 Task: Look for Airbnb options in Balassagyarmat, Hungary from 20th December, 2023 to 30th December, 2023 for 12 adults. Place can be entire room or shared room with 6 bedrooms having 12 beds and 6 bathrooms. Property type can be flat. Amenities needed are: wifi, TV, free parkinig on premises, gym, breakfast.
Action: Mouse moved to (498, 89)
Screenshot: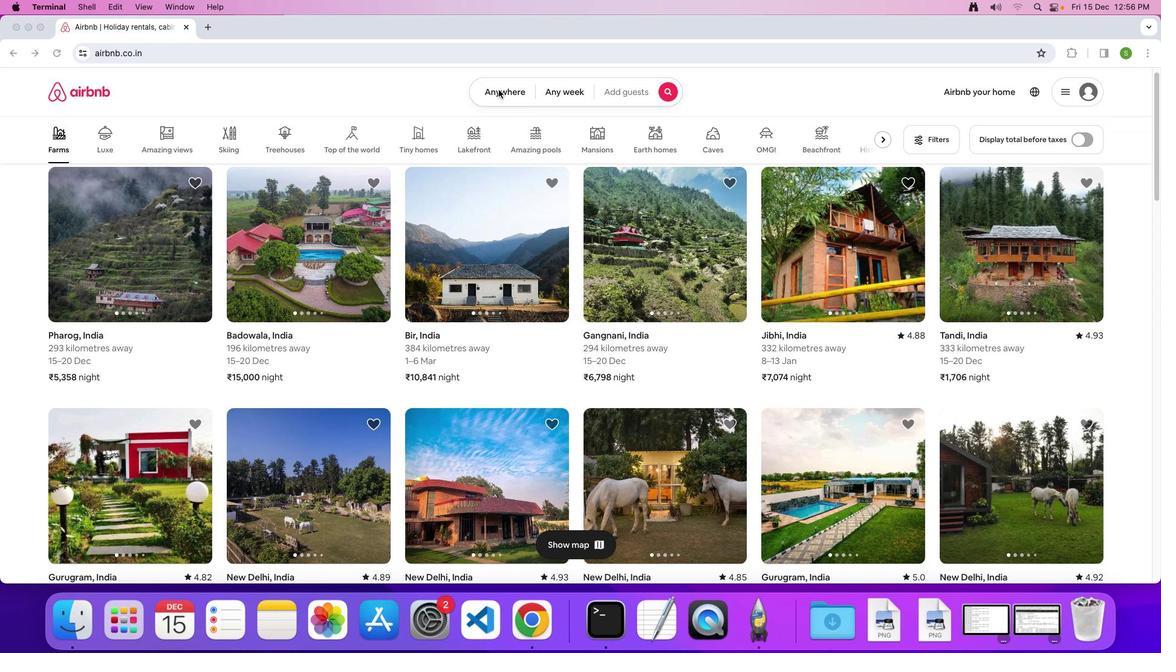 
Action: Mouse pressed left at (498, 89)
Screenshot: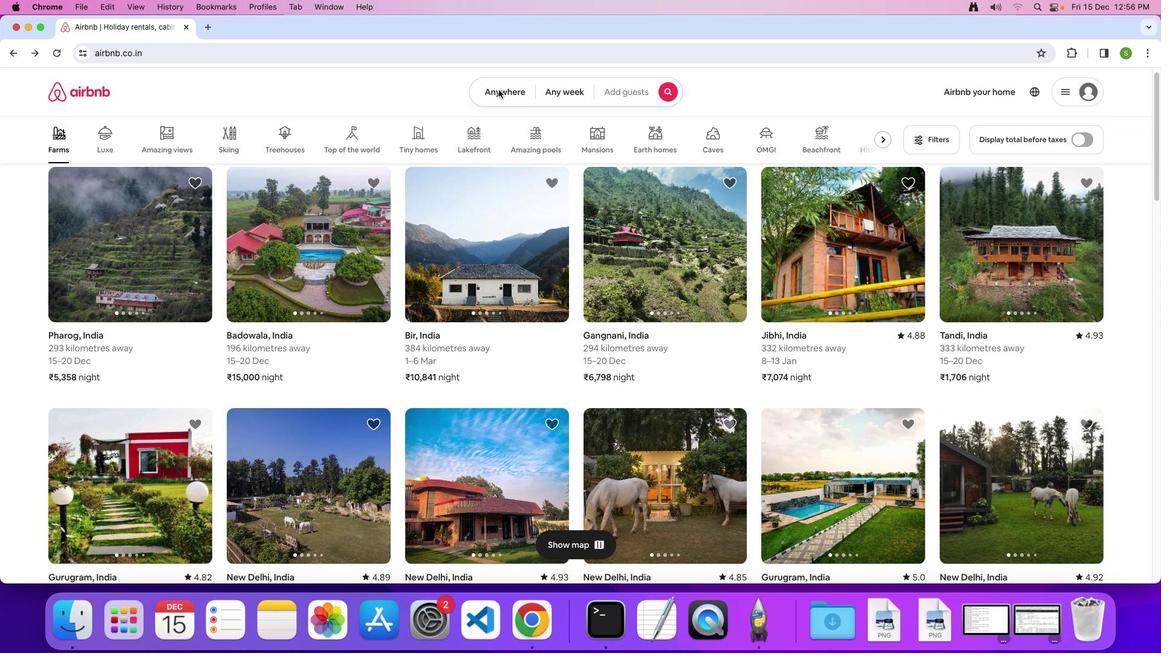 
Action: Mouse moved to (495, 91)
Screenshot: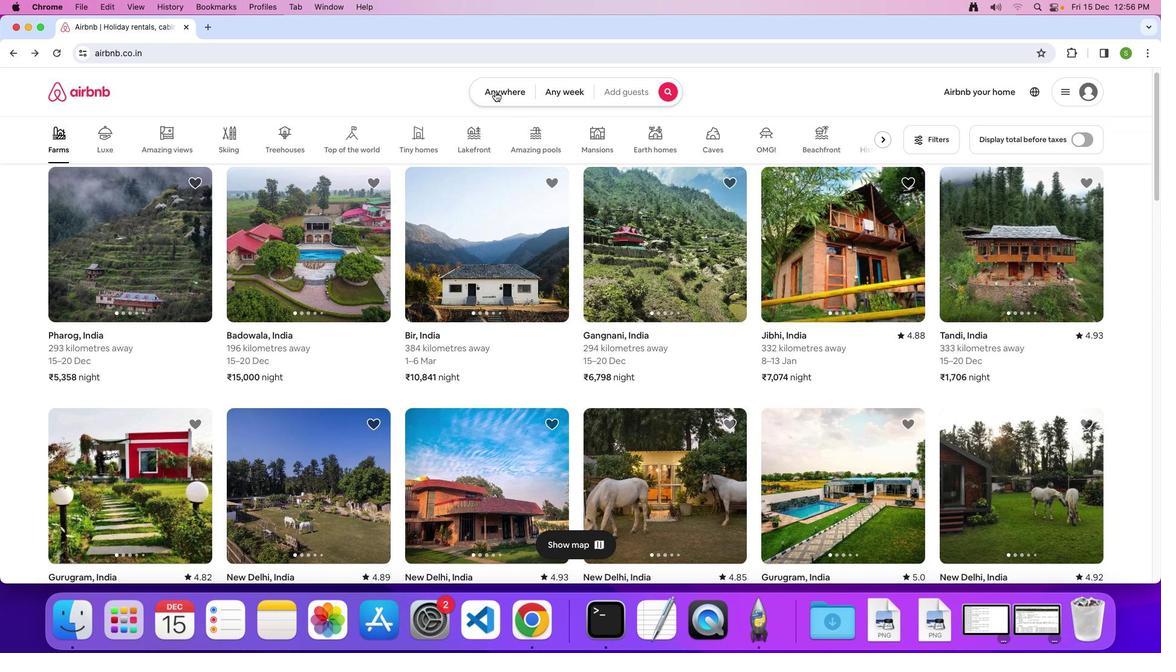 
Action: Mouse pressed left at (495, 91)
Screenshot: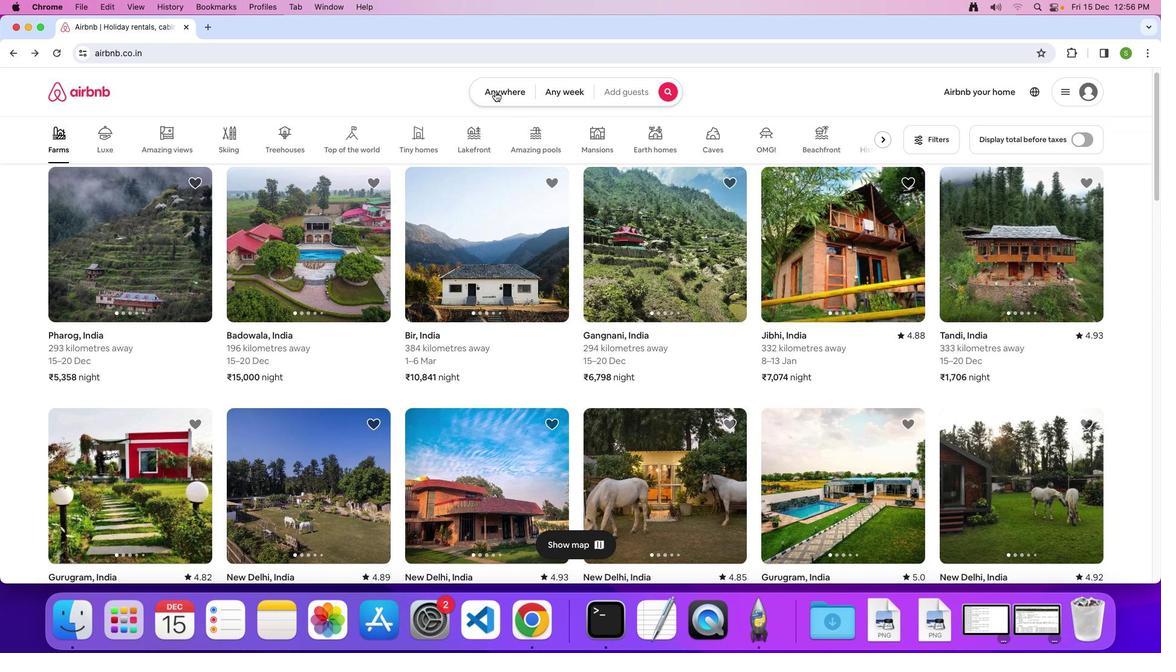 
Action: Mouse moved to (387, 136)
Screenshot: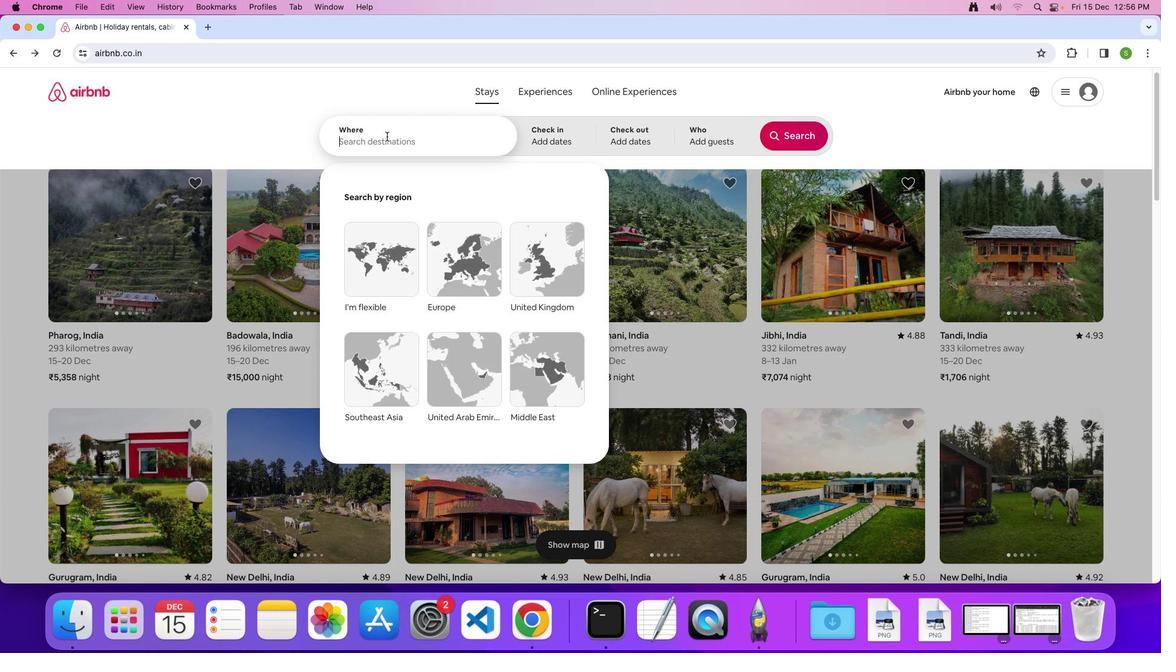 
Action: Mouse pressed left at (387, 136)
Screenshot: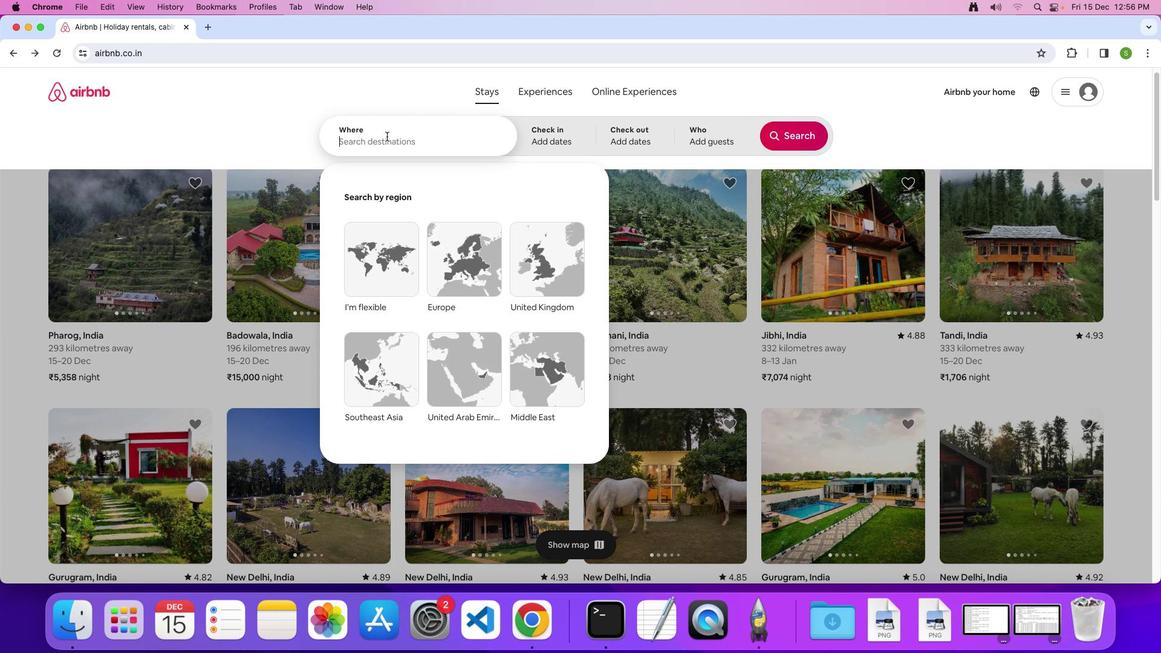 
Action: Key pressed 'B'Key.caps_lock'a''l''a''s''s''a''g''y''a''r''m''a''t'','Key.spaceKey.shift'H''u''n''g''a''r''y'Key.enter
Screenshot: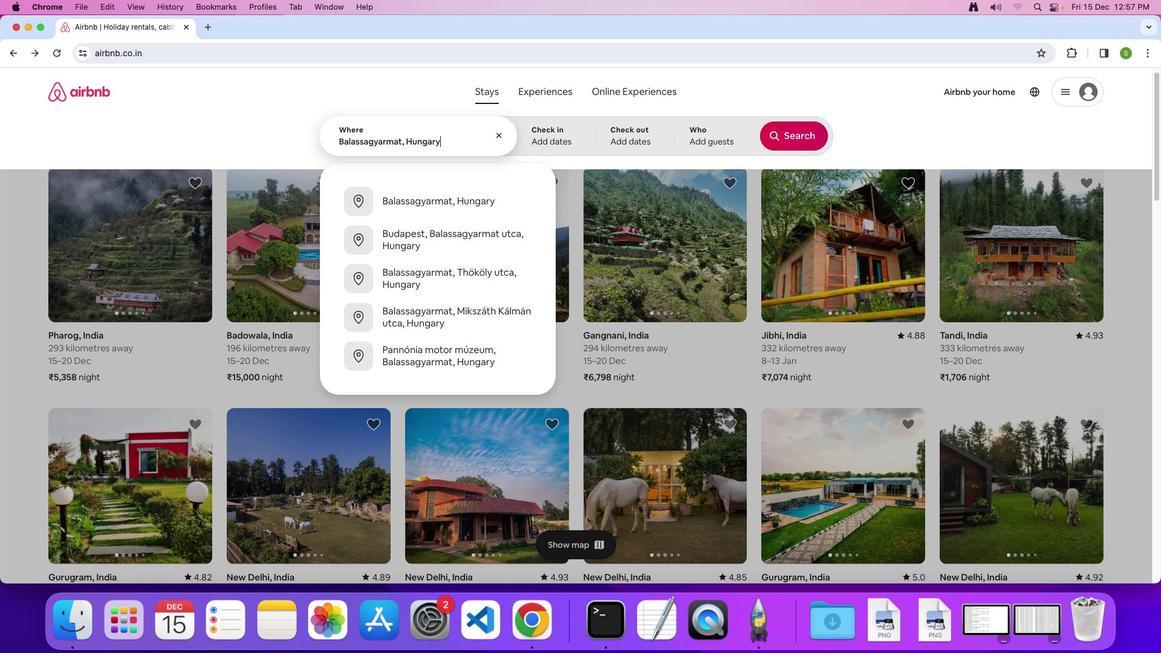 
Action: Mouse moved to (451, 368)
Screenshot: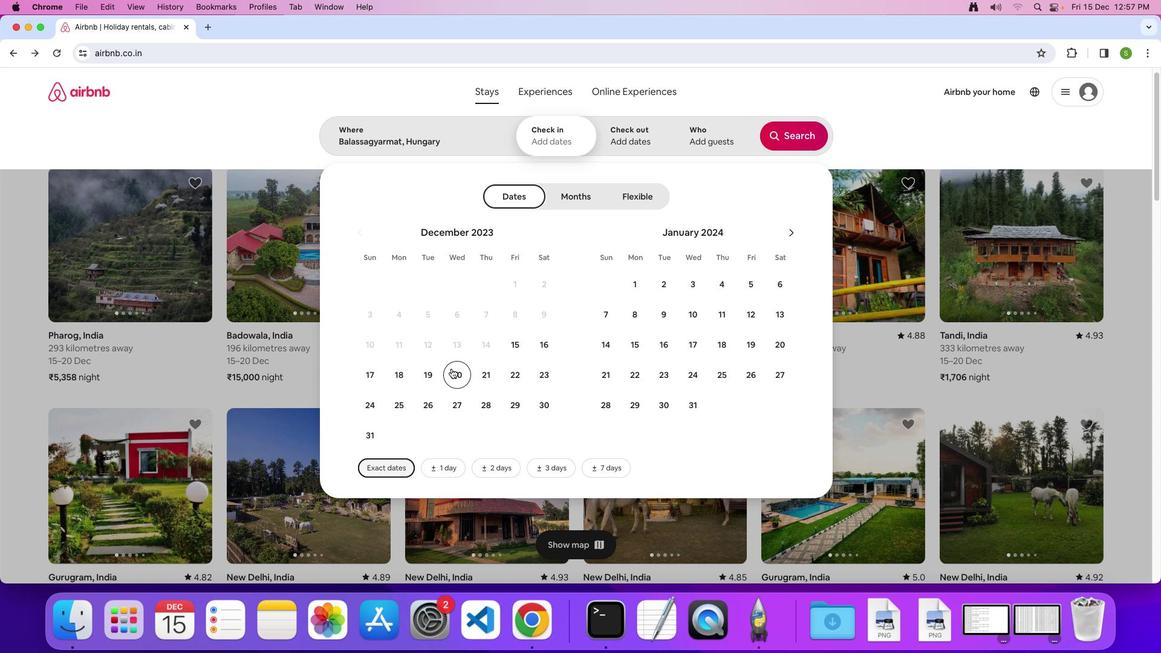 
Action: Mouse pressed left at (451, 368)
Screenshot: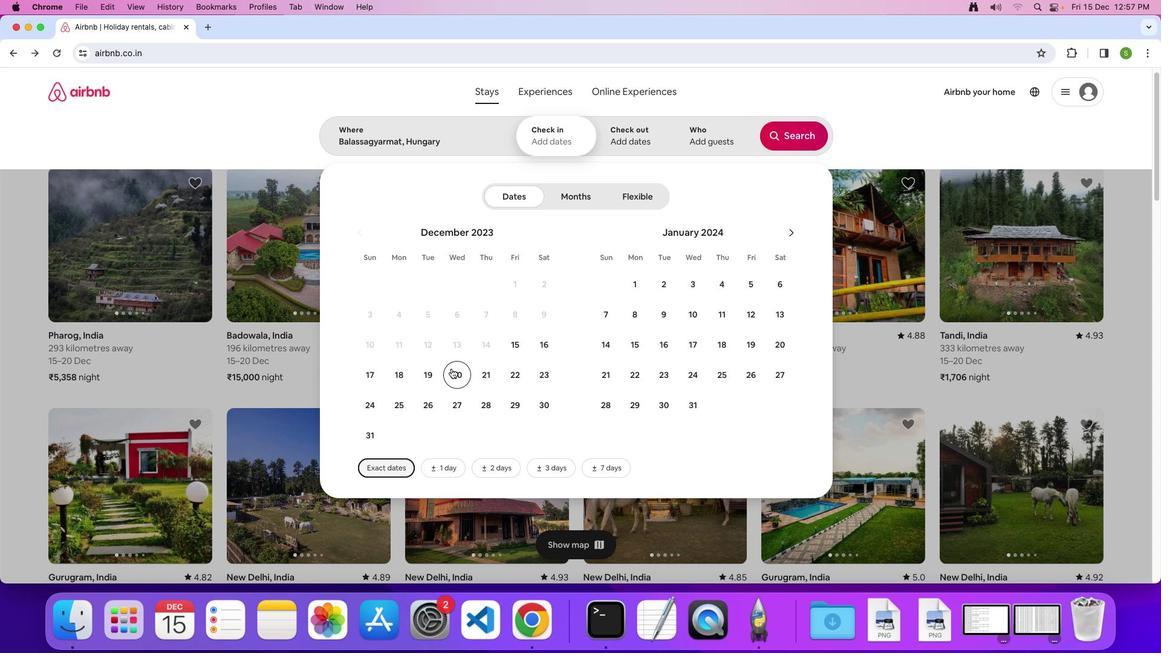 
Action: Mouse moved to (542, 405)
Screenshot: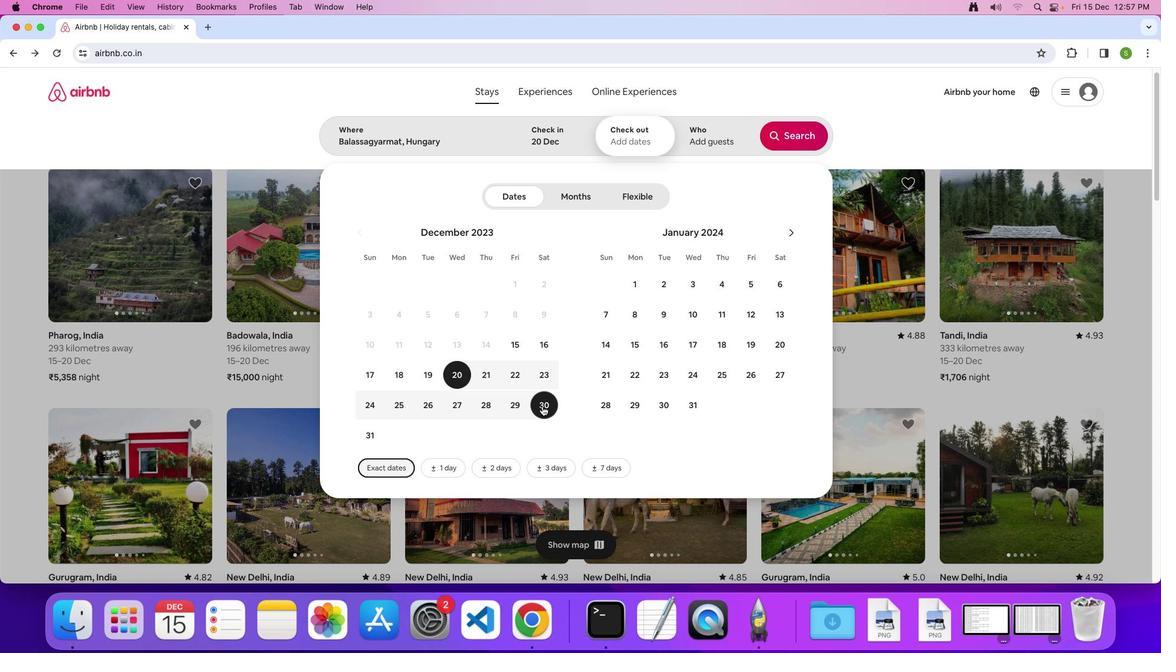 
Action: Mouse pressed left at (542, 405)
Screenshot: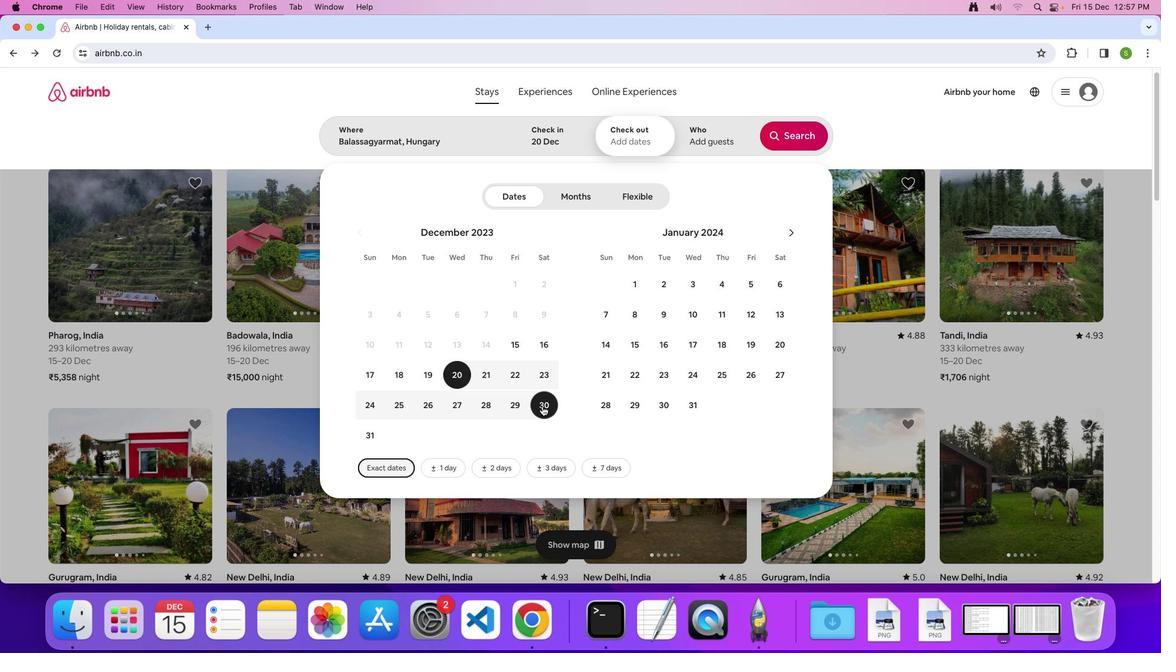
Action: Mouse moved to (707, 143)
Screenshot: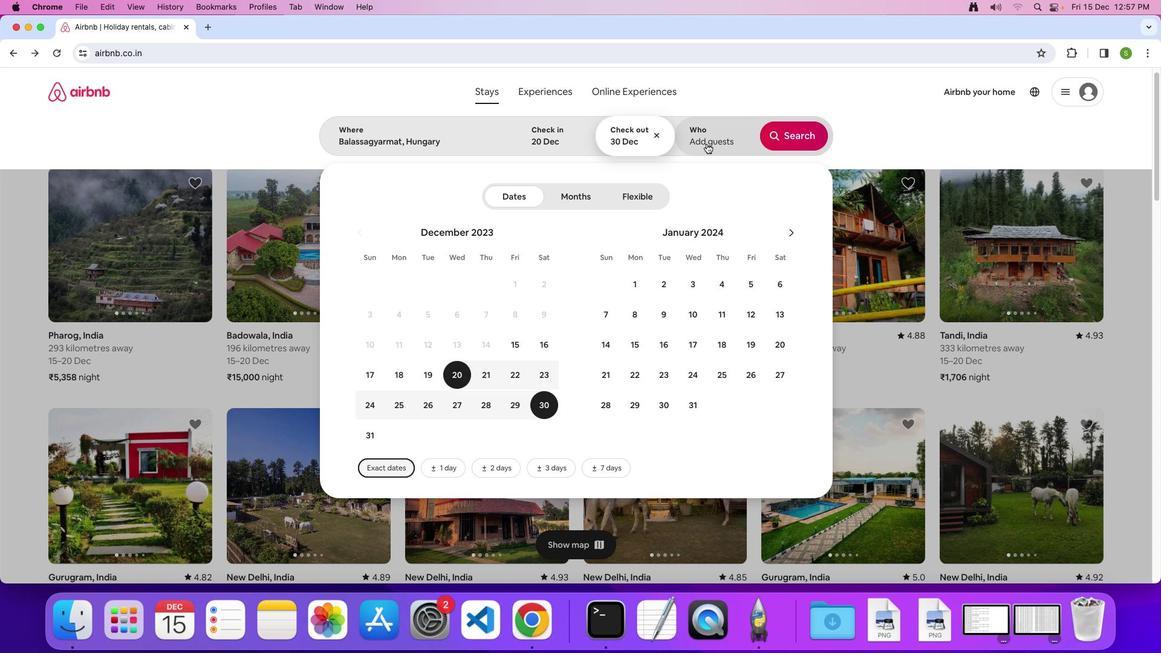 
Action: Mouse pressed left at (707, 143)
Screenshot: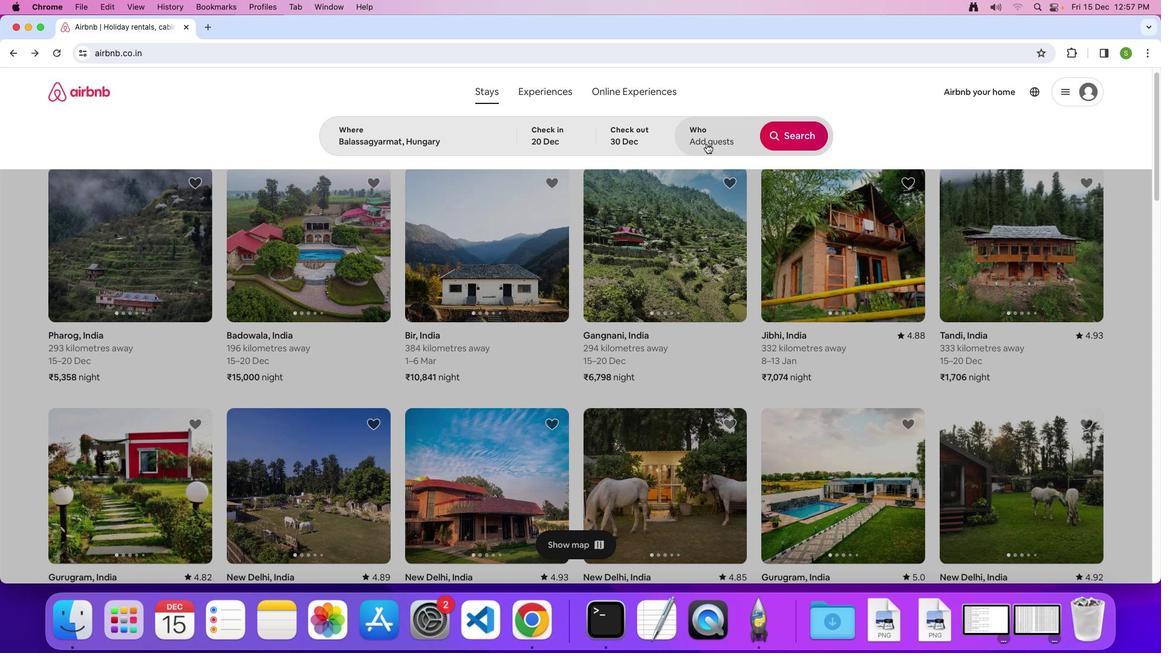 
Action: Mouse moved to (802, 203)
Screenshot: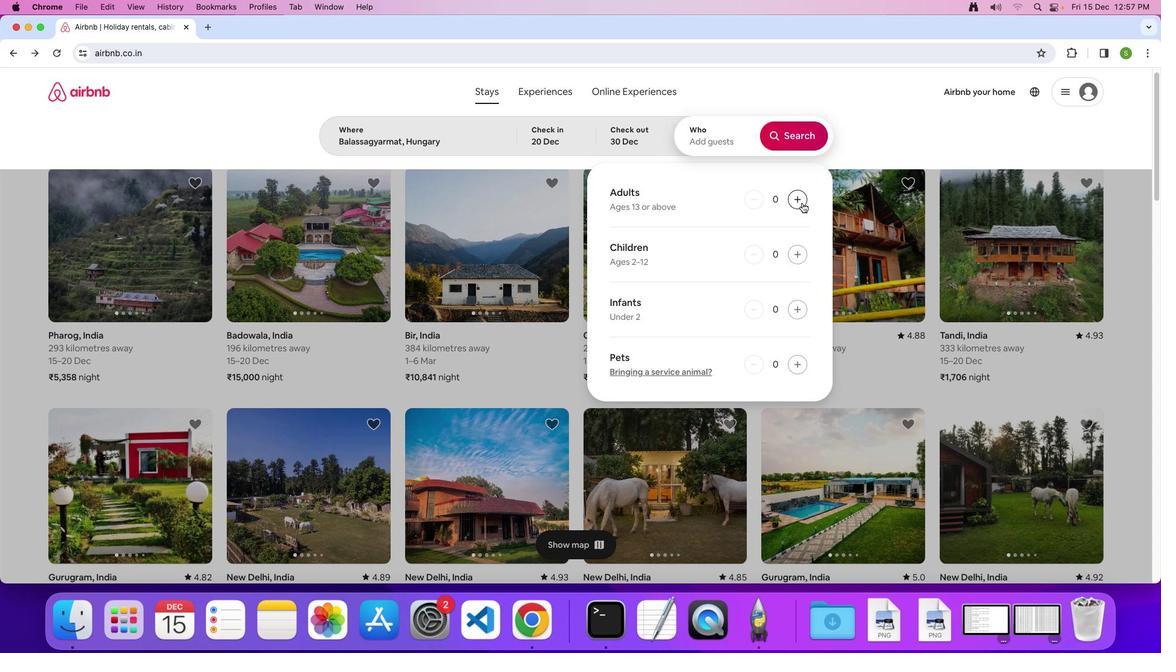 
Action: Mouse pressed left at (802, 203)
Screenshot: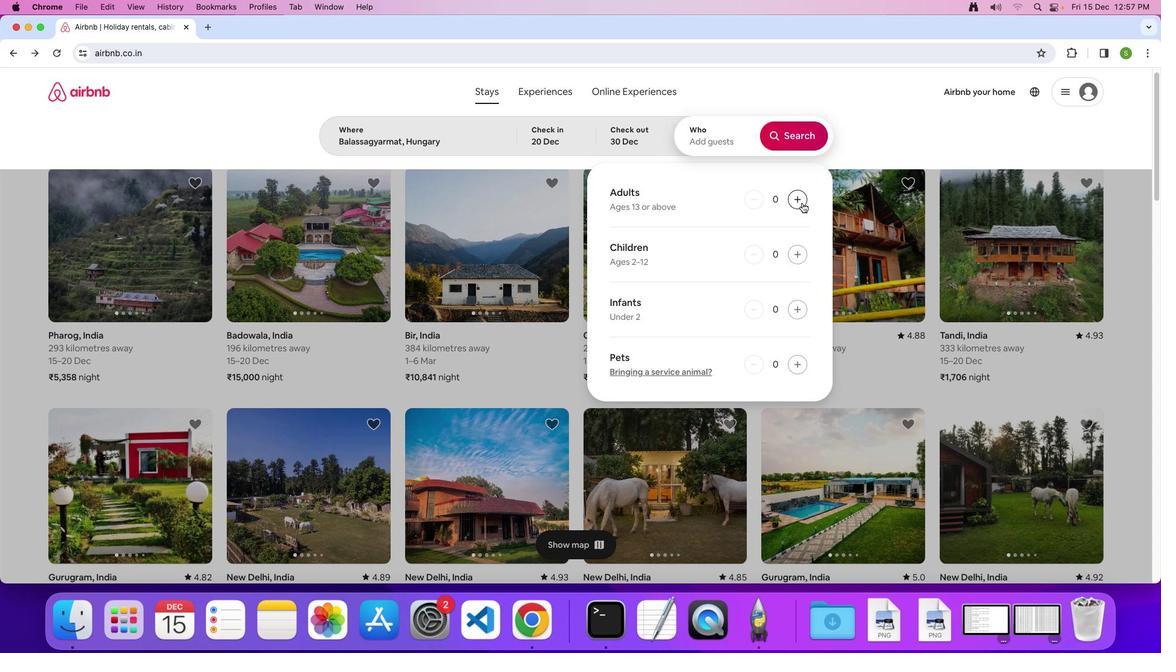 
Action: Mouse pressed left at (802, 203)
Screenshot: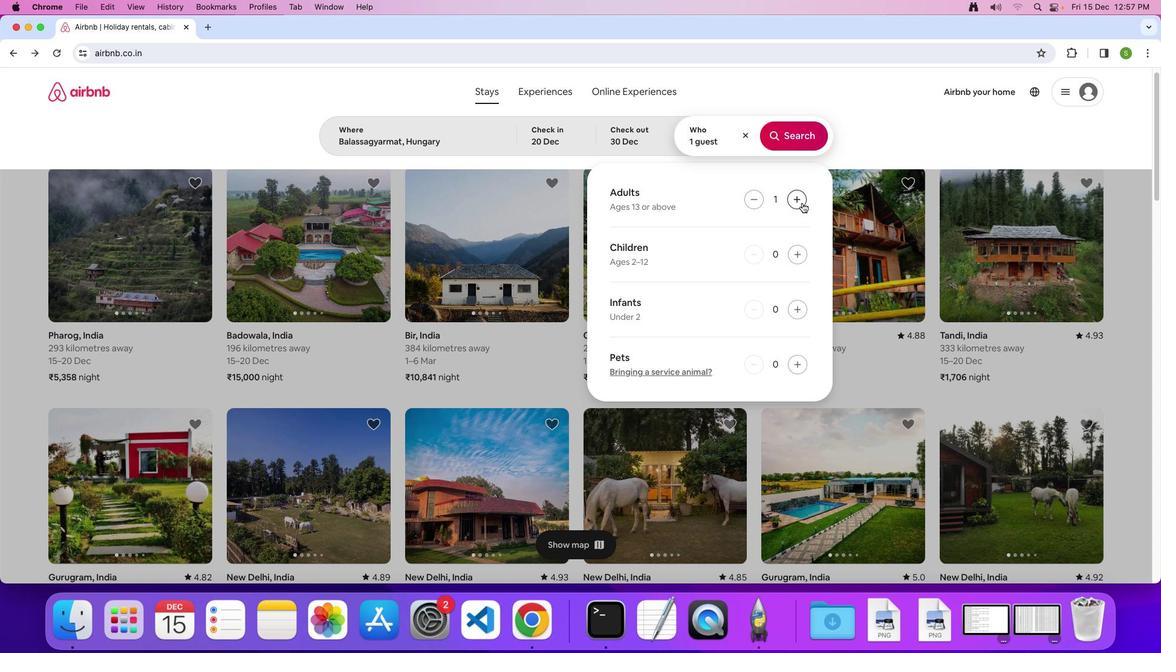 
Action: Mouse pressed left at (802, 203)
Screenshot: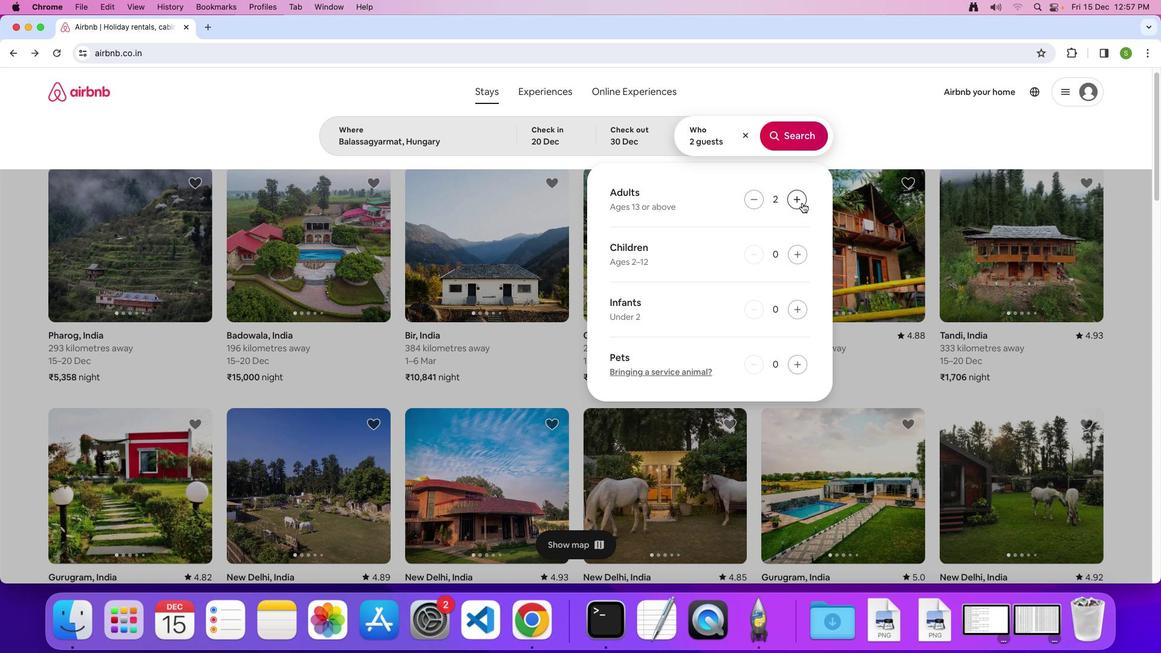 
Action: Mouse pressed left at (802, 203)
Screenshot: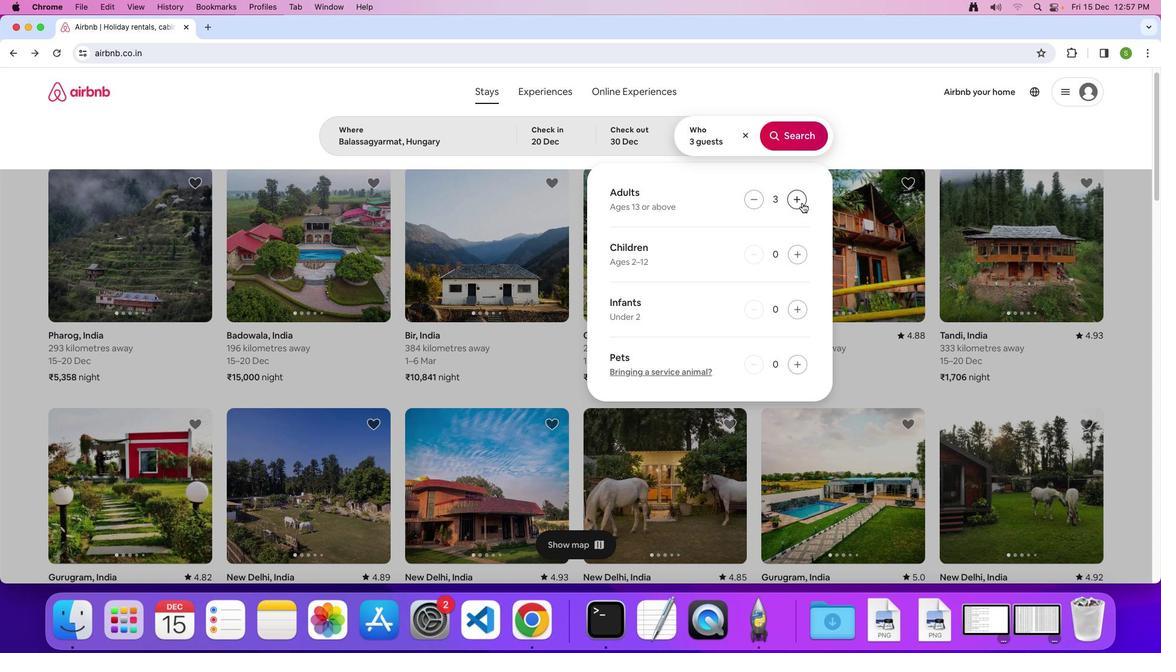 
Action: Mouse pressed left at (802, 203)
Screenshot: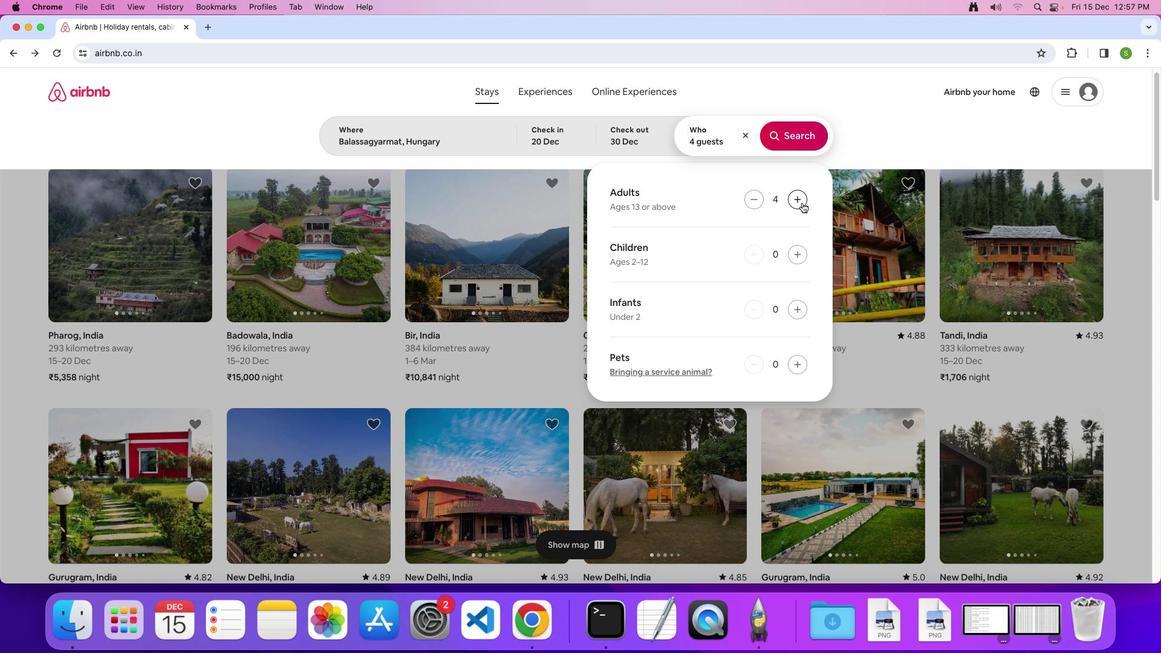 
Action: Mouse pressed left at (802, 203)
Screenshot: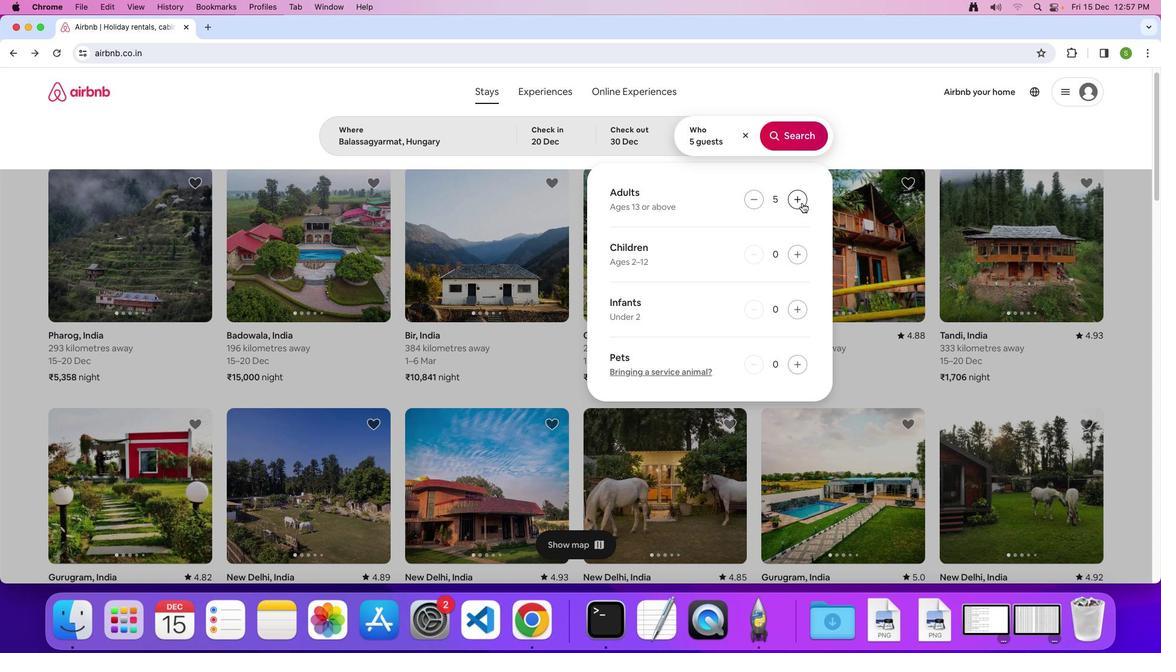 
Action: Mouse pressed left at (802, 203)
Screenshot: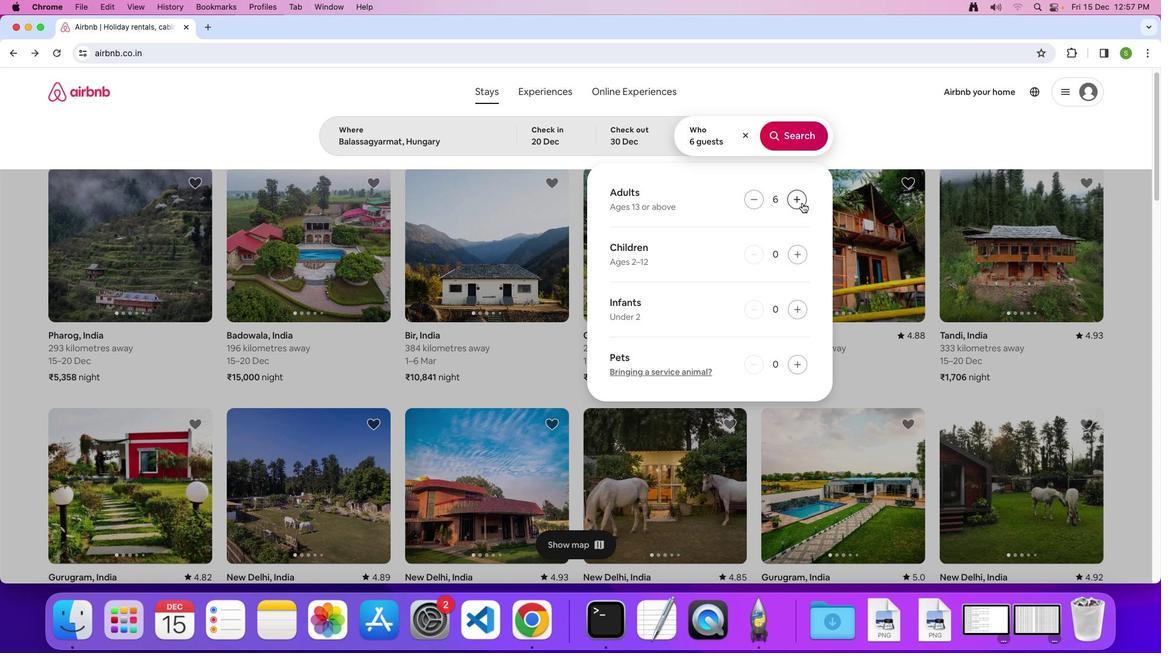 
Action: Mouse pressed left at (802, 203)
Screenshot: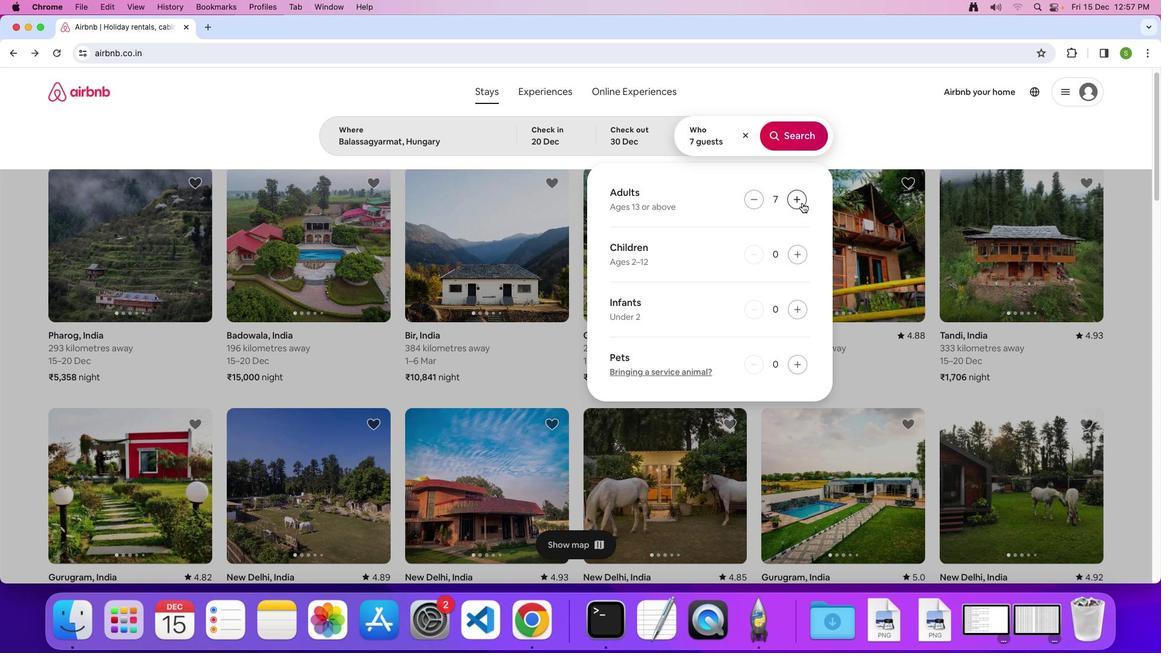 
Action: Mouse pressed left at (802, 203)
Screenshot: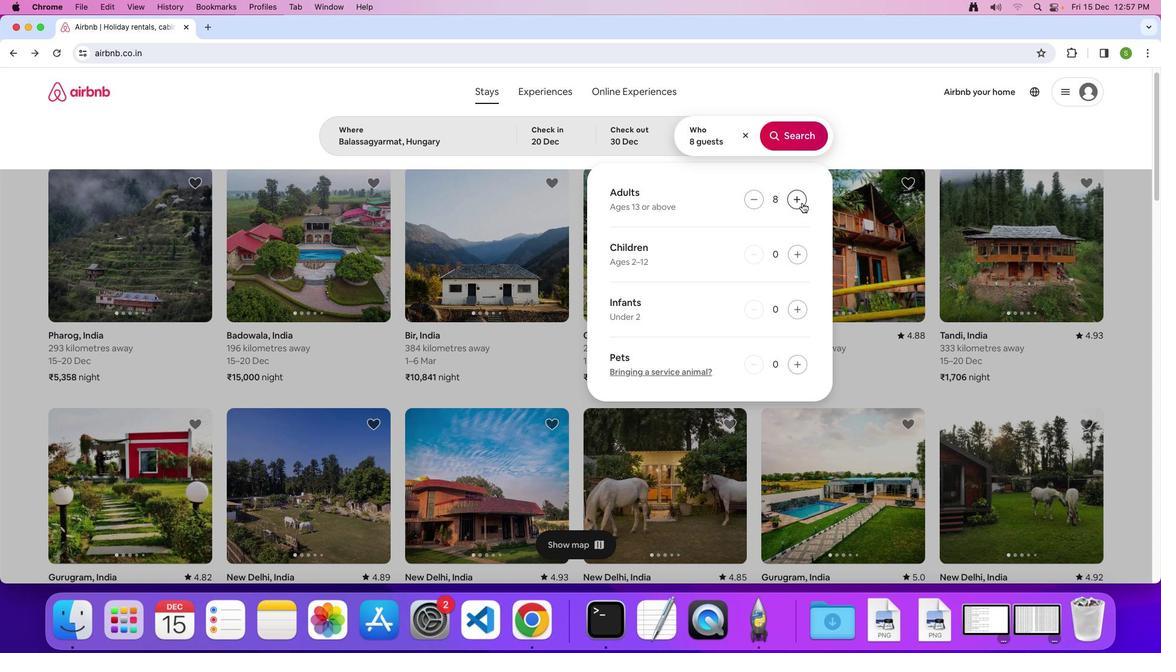 
Action: Mouse pressed left at (802, 203)
Screenshot: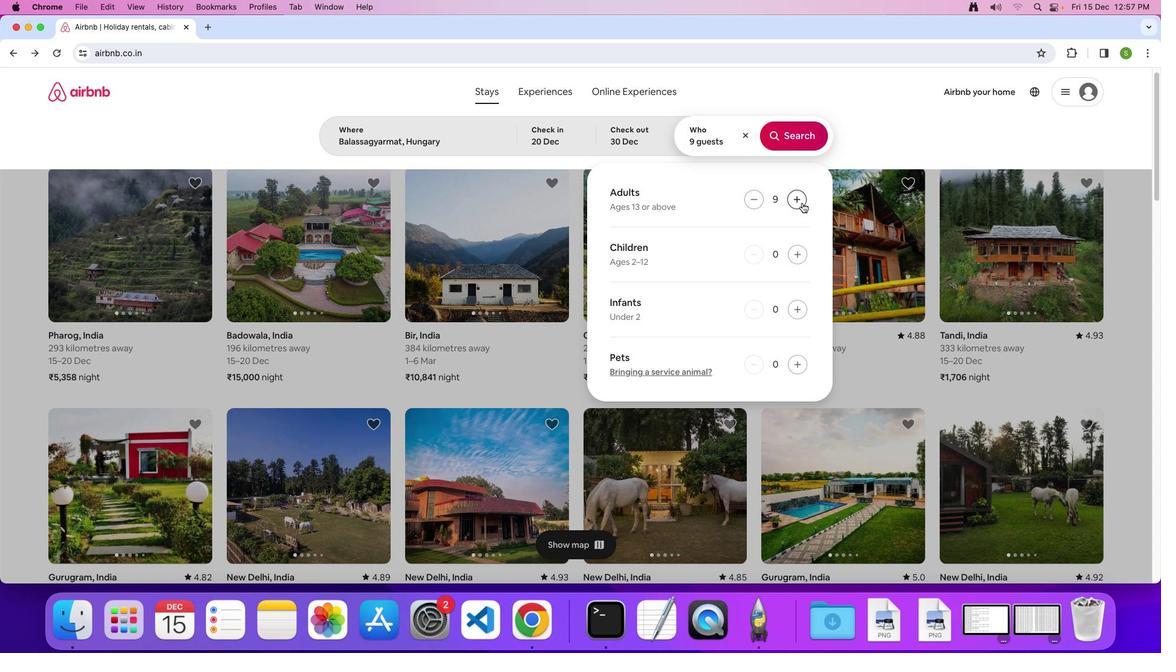 
Action: Mouse pressed left at (802, 203)
Screenshot: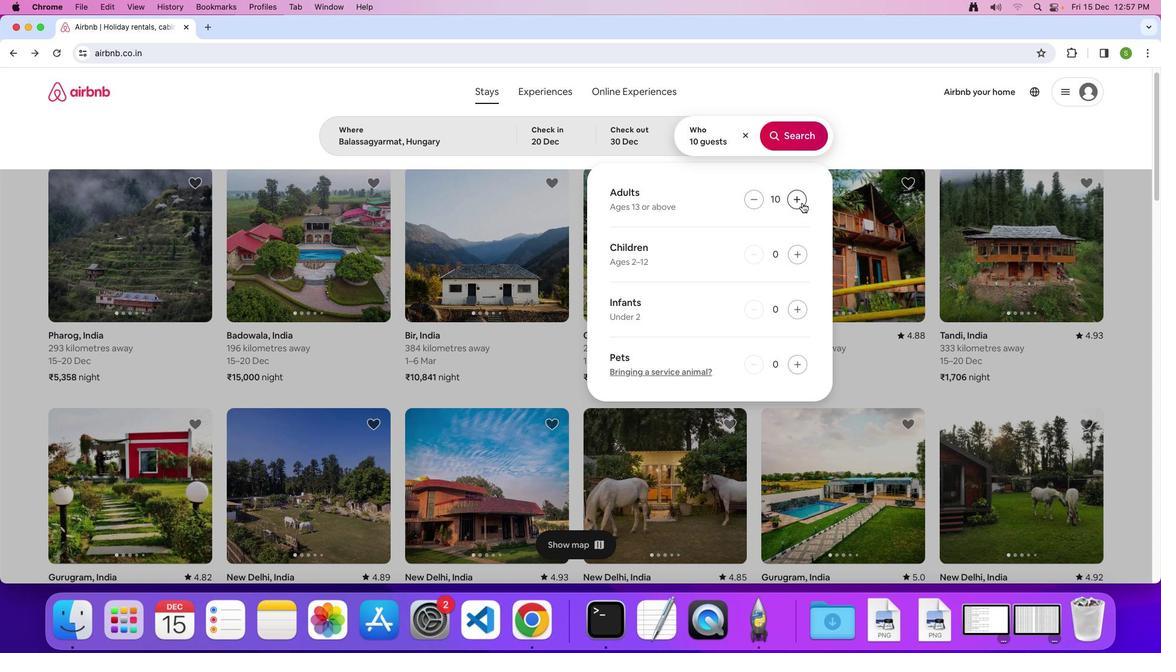 
Action: Mouse pressed left at (802, 203)
Screenshot: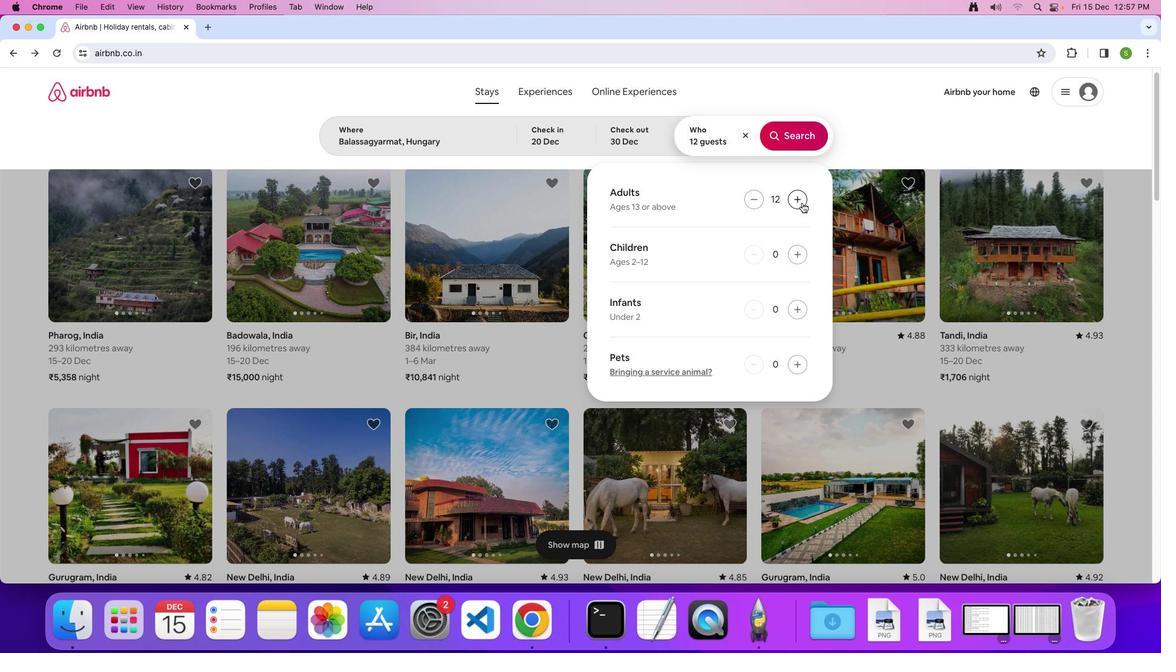 
Action: Mouse moved to (803, 139)
Screenshot: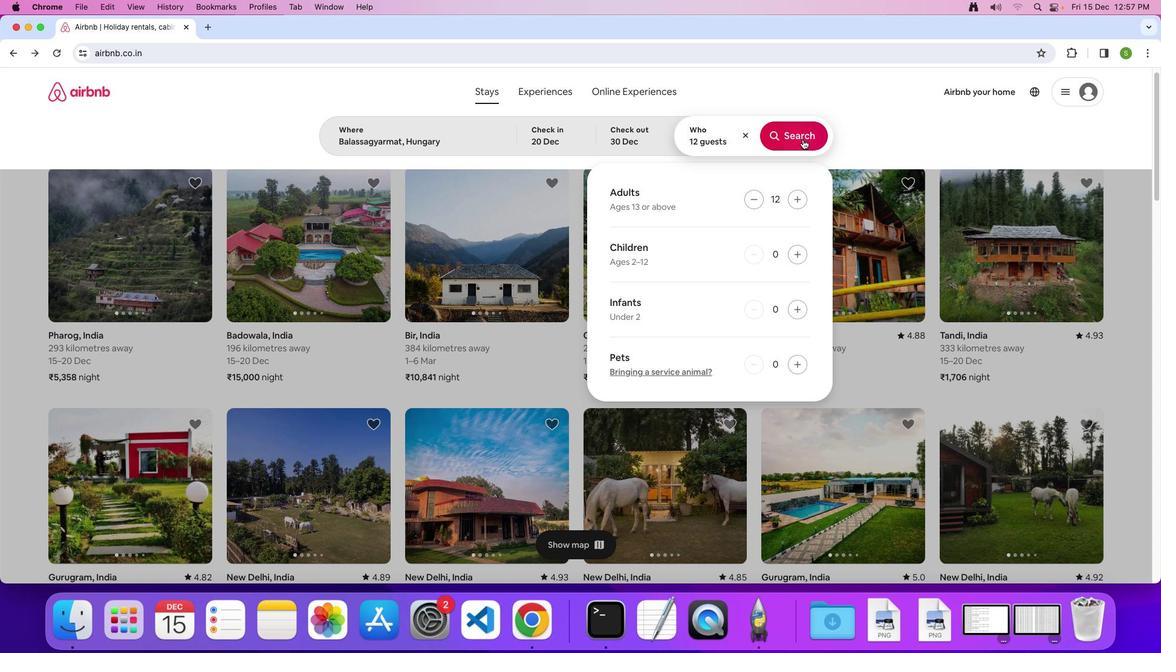 
Action: Mouse pressed left at (803, 139)
Screenshot: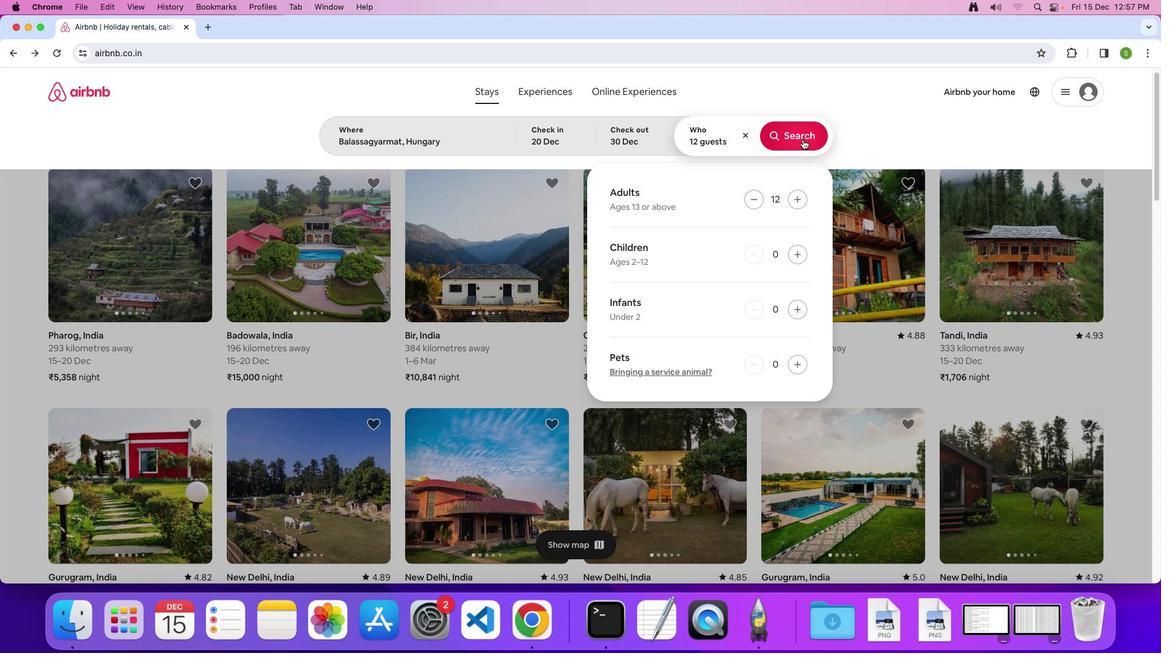 
Action: Mouse moved to (981, 143)
Screenshot: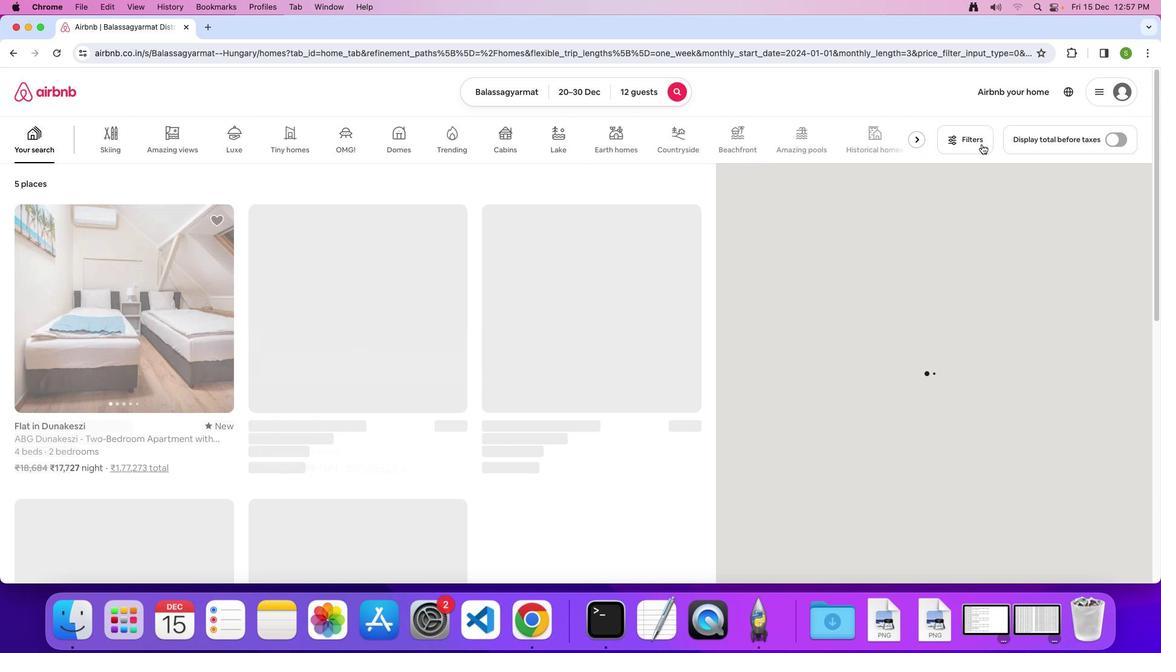 
Action: Mouse pressed left at (981, 143)
Screenshot: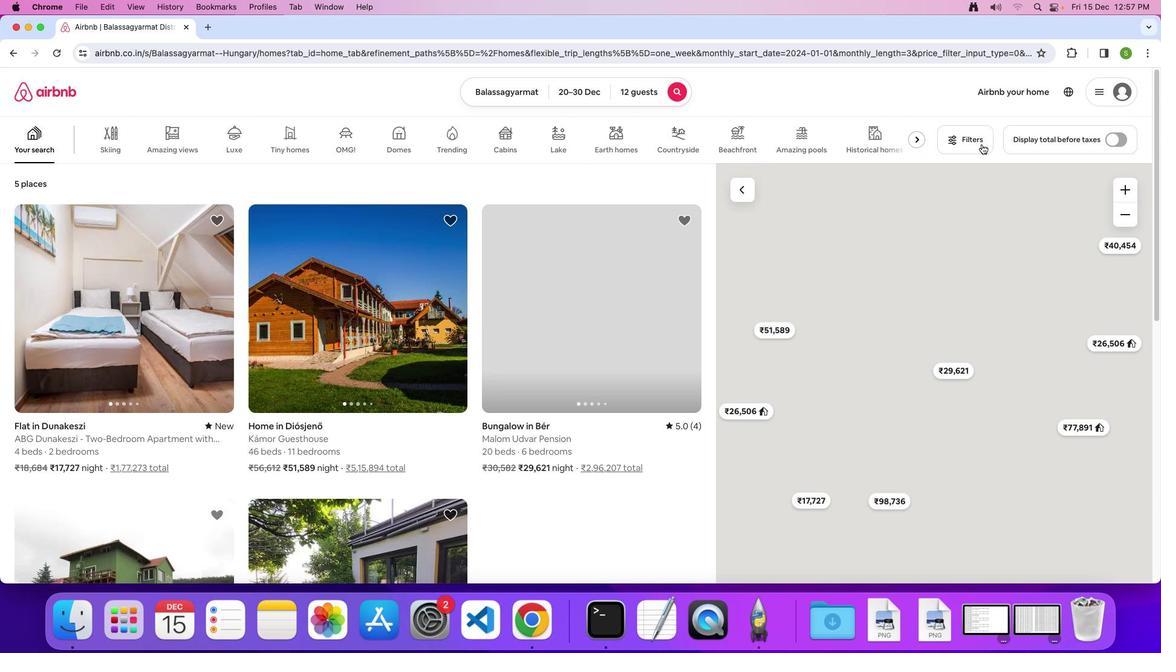 
Action: Mouse moved to (518, 382)
Screenshot: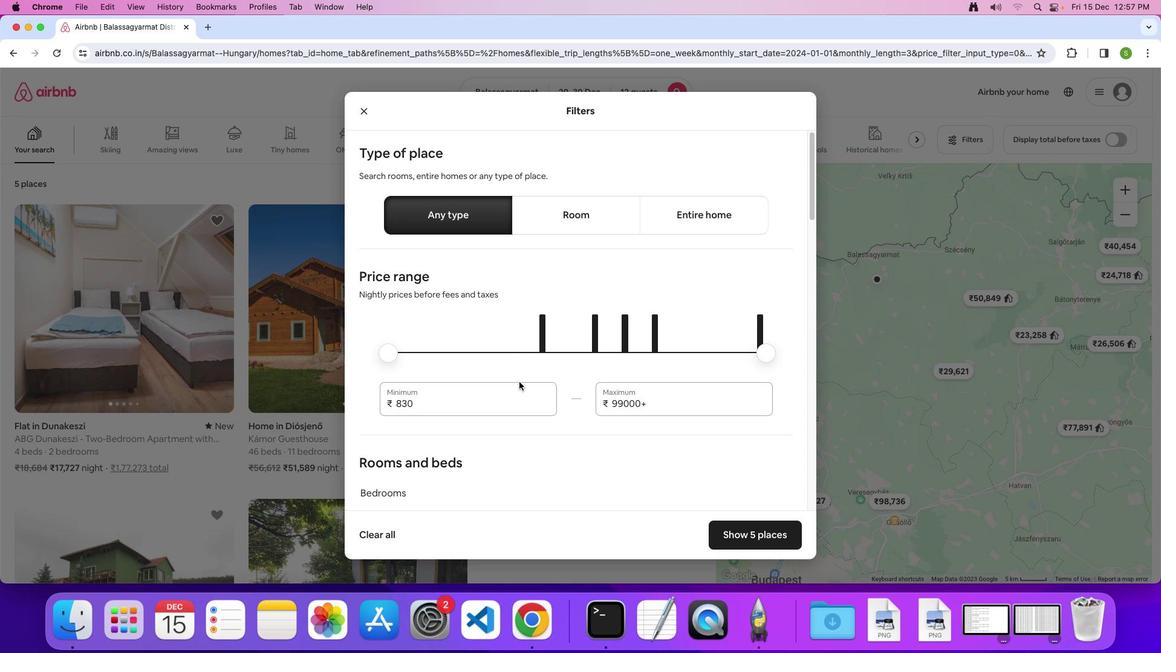 
Action: Mouse scrolled (518, 382) with delta (0, 0)
Screenshot: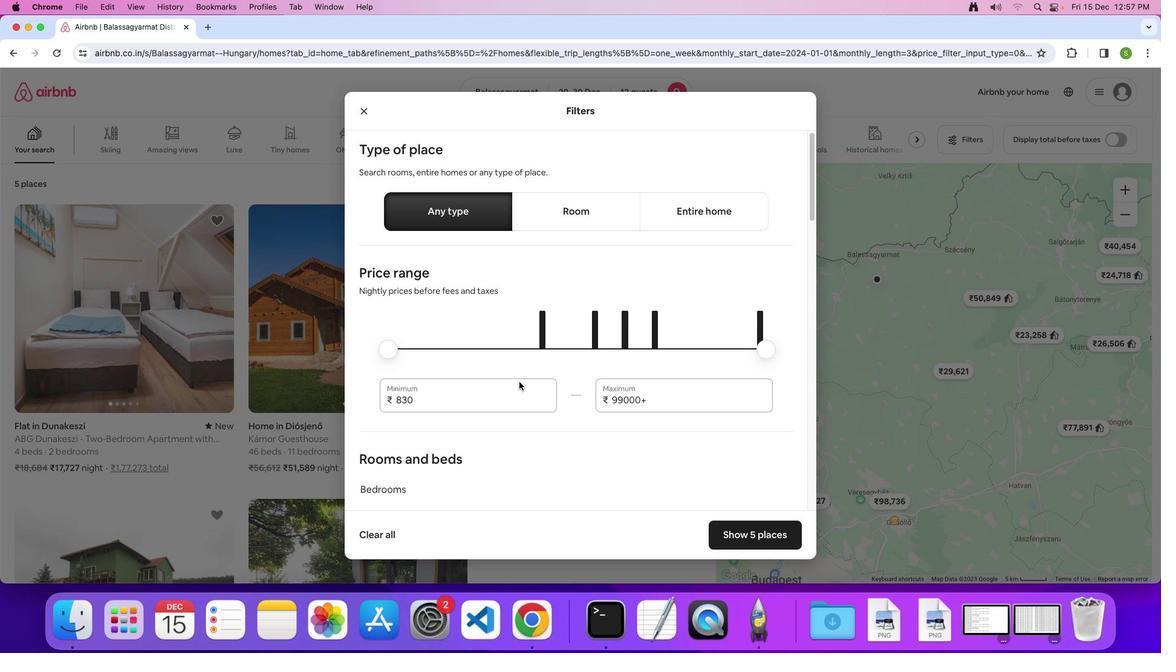 
Action: Mouse scrolled (518, 382) with delta (0, 0)
Screenshot: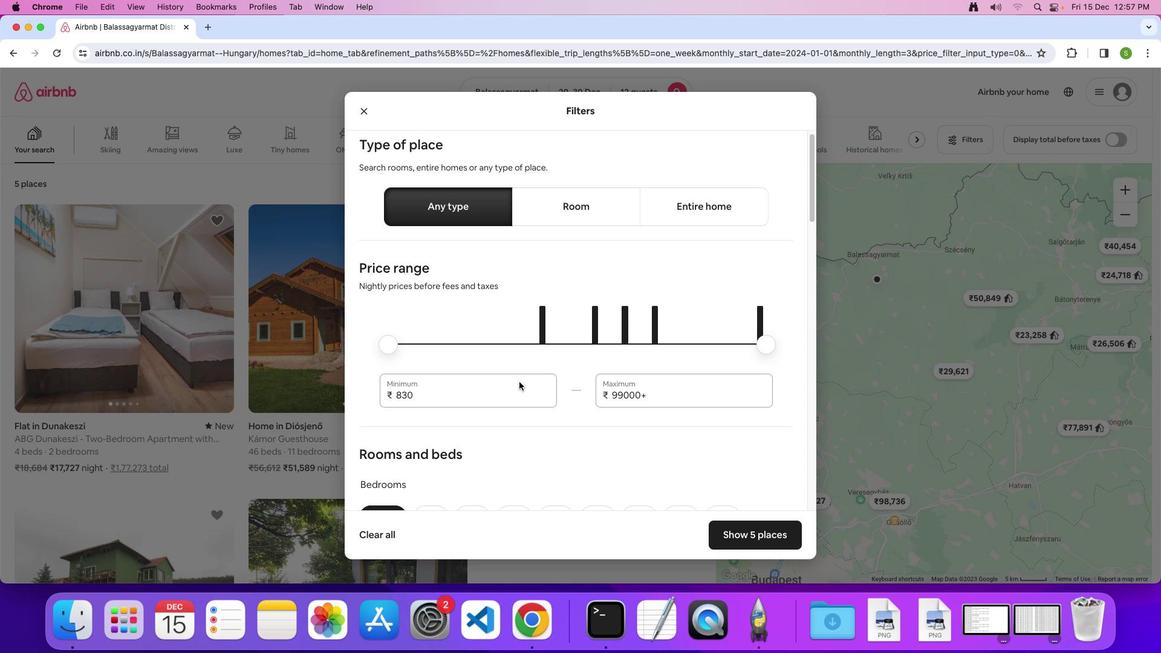 
Action: Mouse scrolled (518, 382) with delta (0, 0)
Screenshot: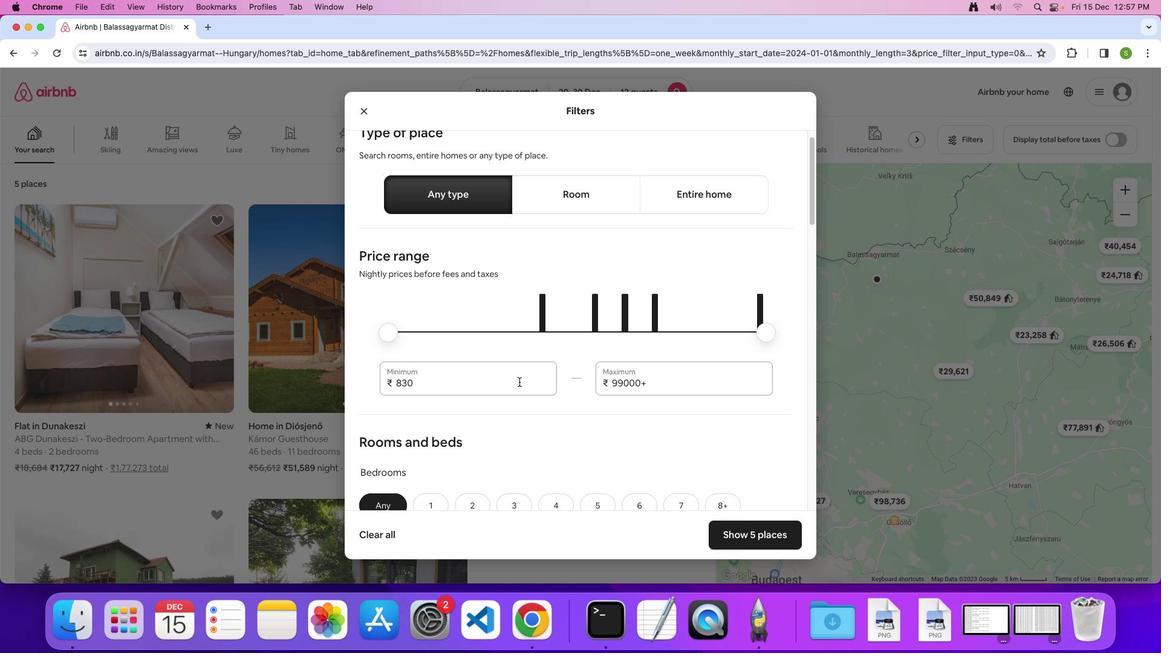 
Action: Mouse scrolled (518, 382) with delta (0, 0)
Screenshot: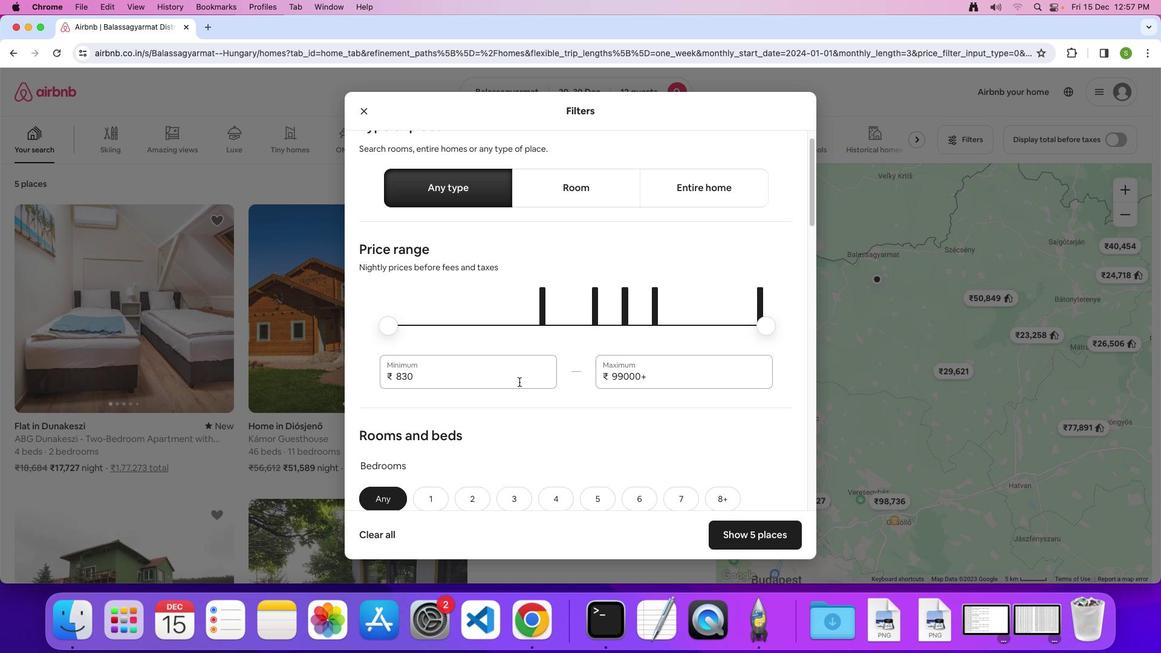 
Action: Mouse scrolled (518, 382) with delta (0, 0)
Screenshot: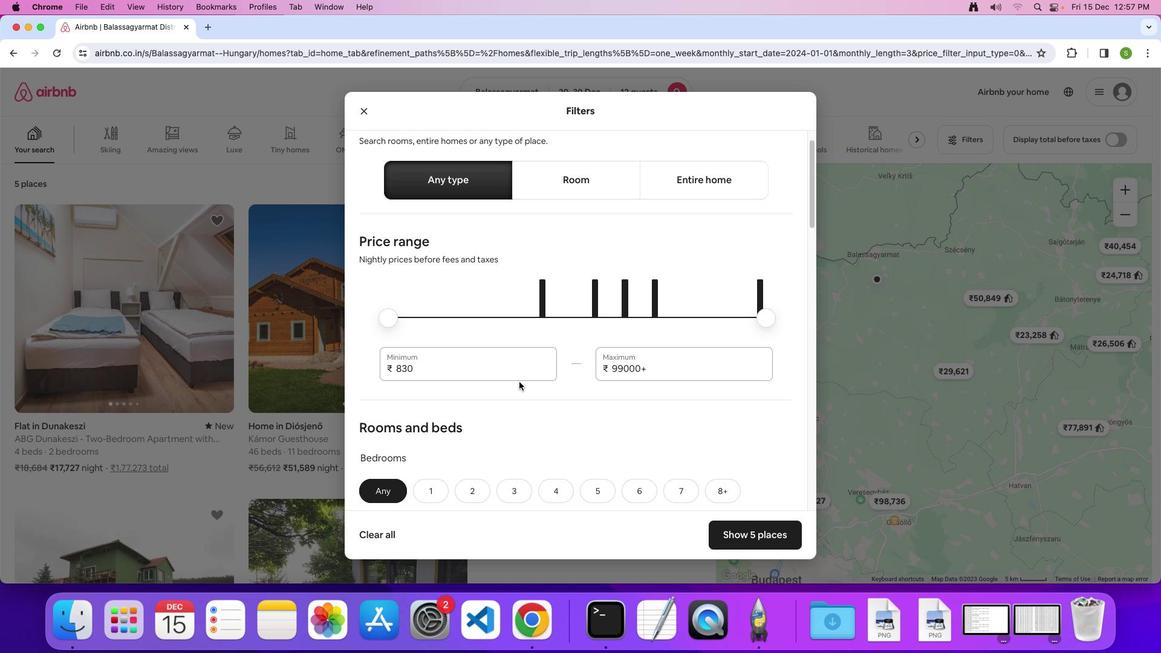 
Action: Mouse scrolled (518, 382) with delta (0, 0)
Screenshot: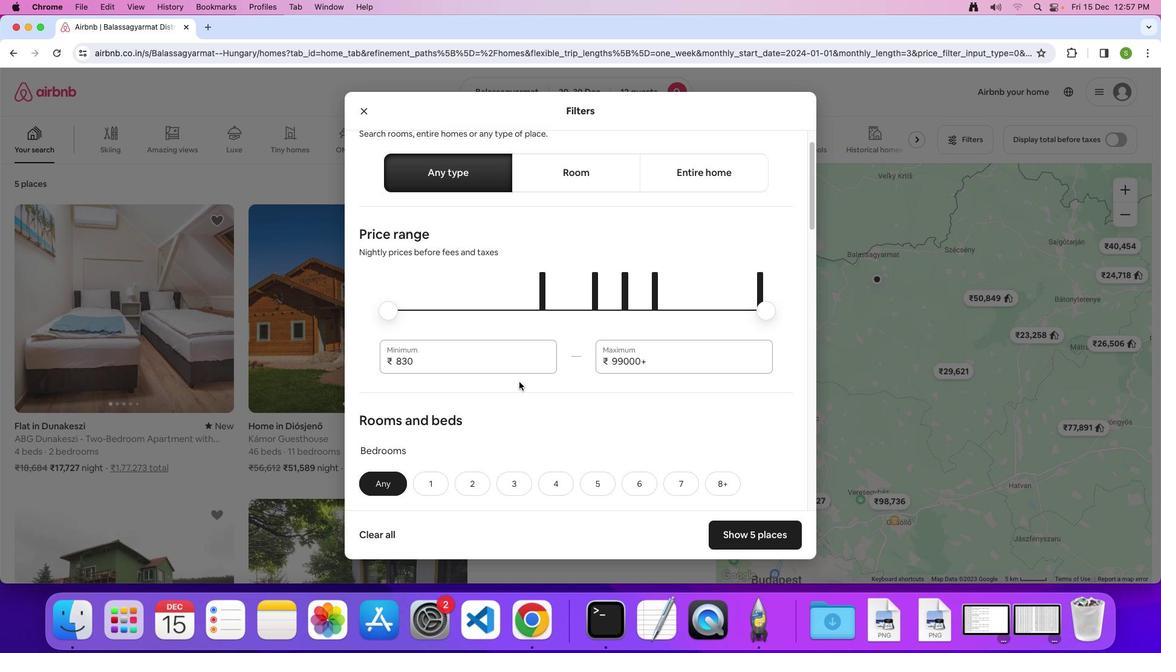 
Action: Mouse scrolled (518, 382) with delta (0, 0)
Screenshot: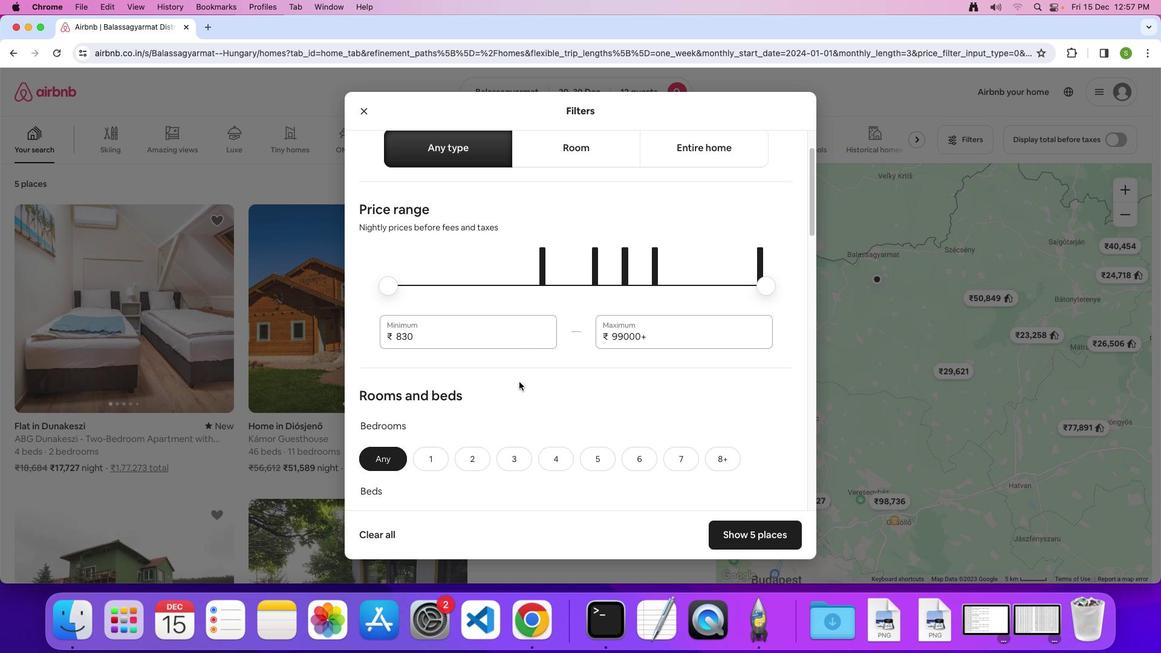 
Action: Mouse moved to (528, 313)
Screenshot: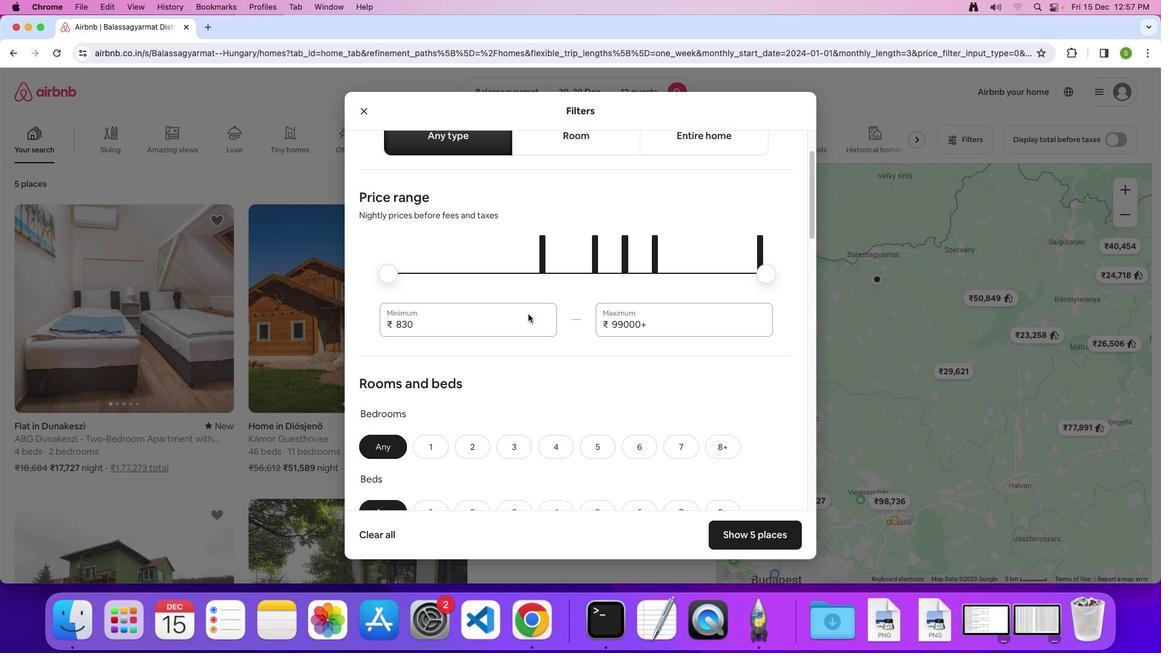 
Action: Mouse scrolled (528, 313) with delta (0, 0)
Screenshot: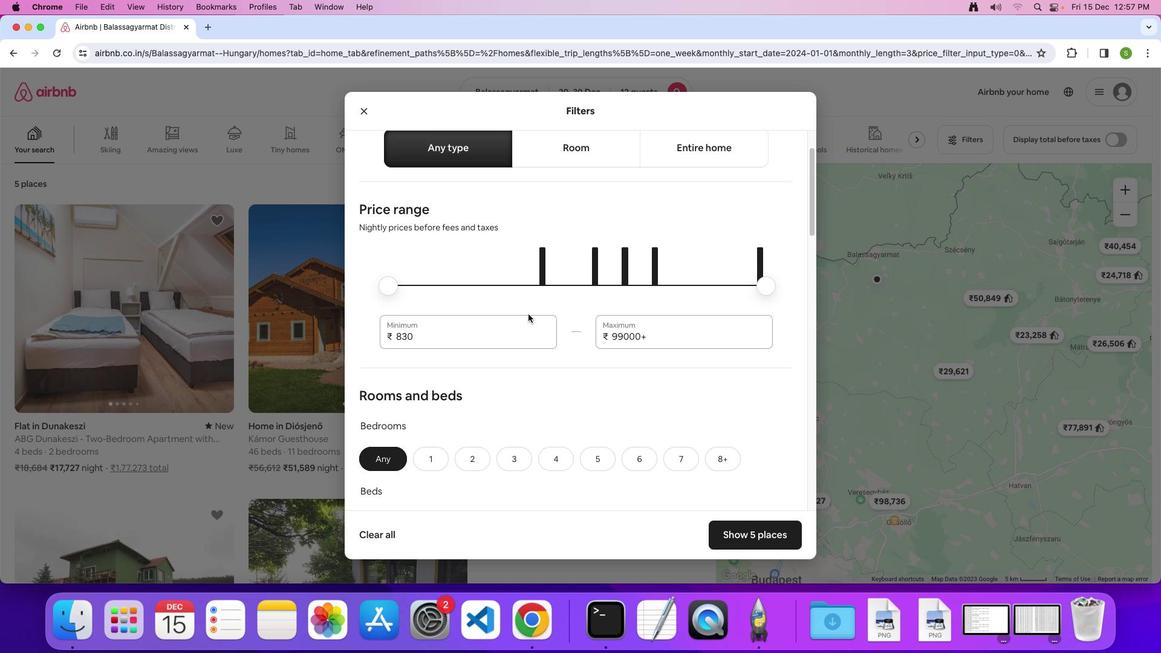 
Action: Mouse scrolled (528, 313) with delta (0, 0)
Screenshot: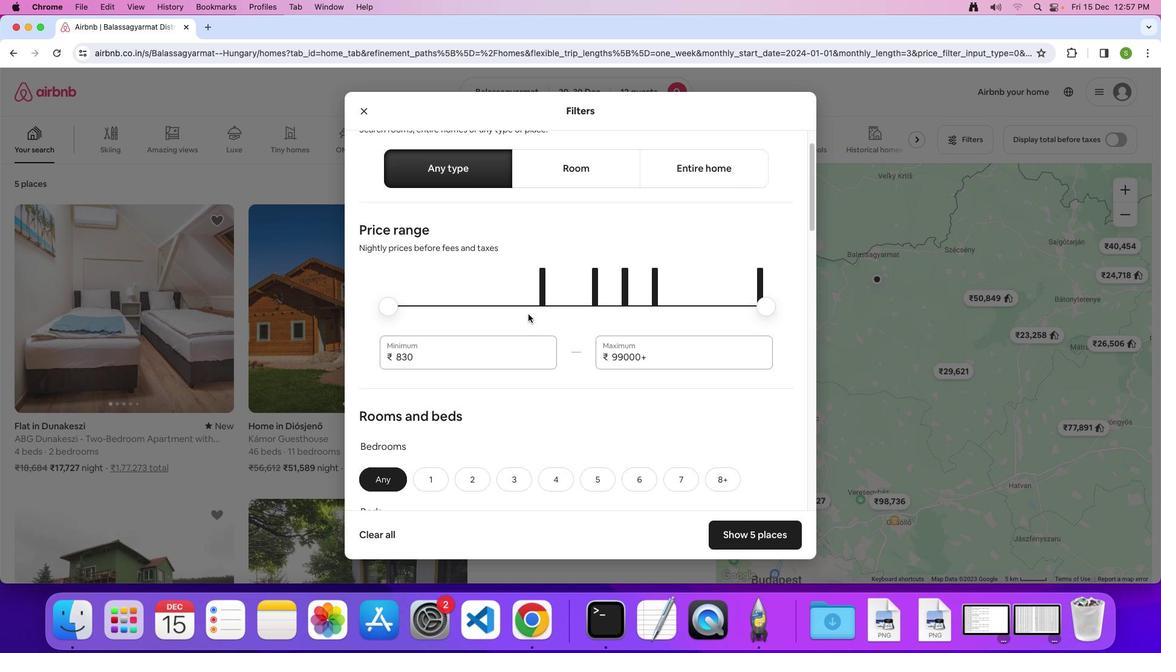 
Action: Mouse scrolled (528, 313) with delta (0, 3)
Screenshot: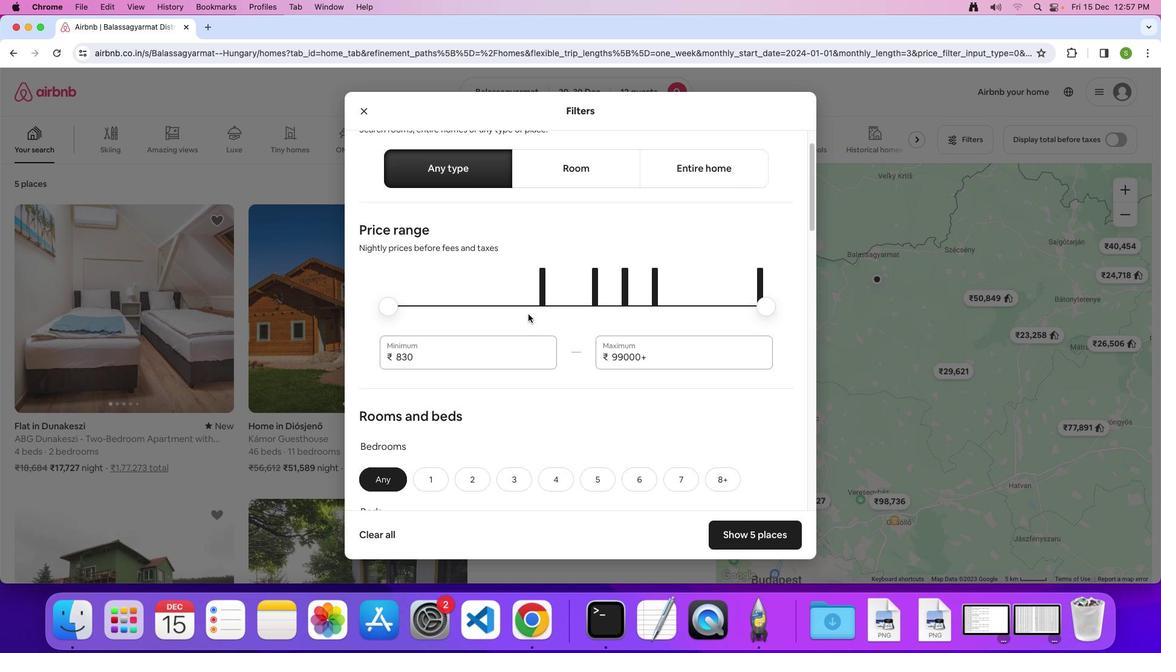 
Action: Mouse scrolled (528, 313) with delta (0, 4)
Screenshot: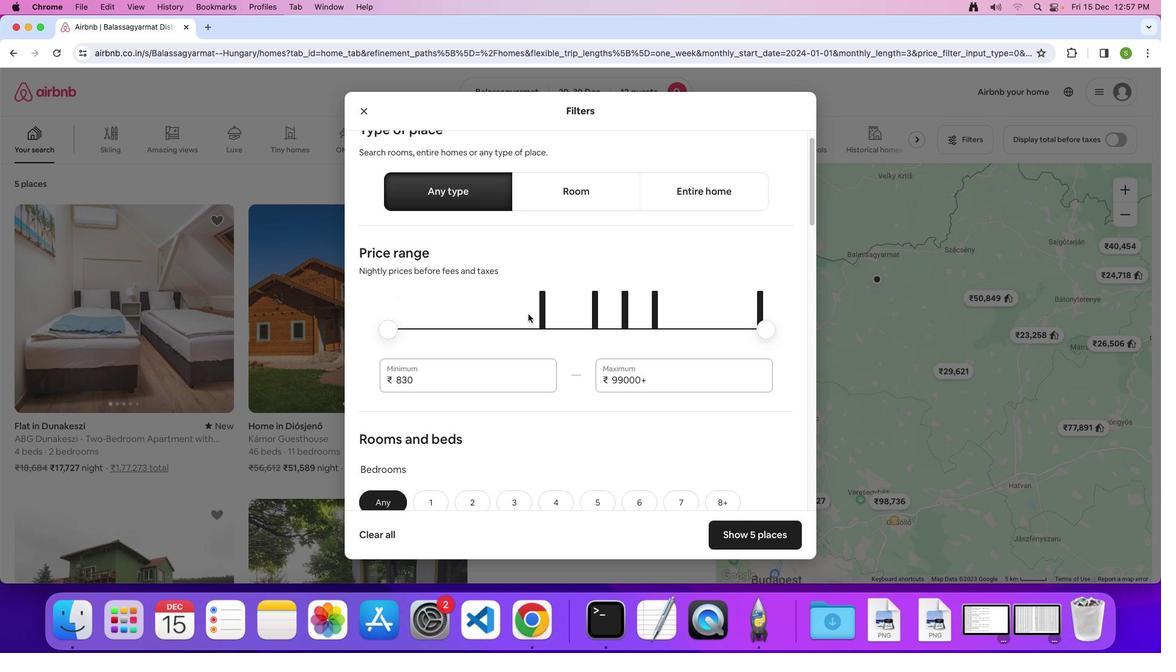 
Action: Mouse moved to (583, 213)
Screenshot: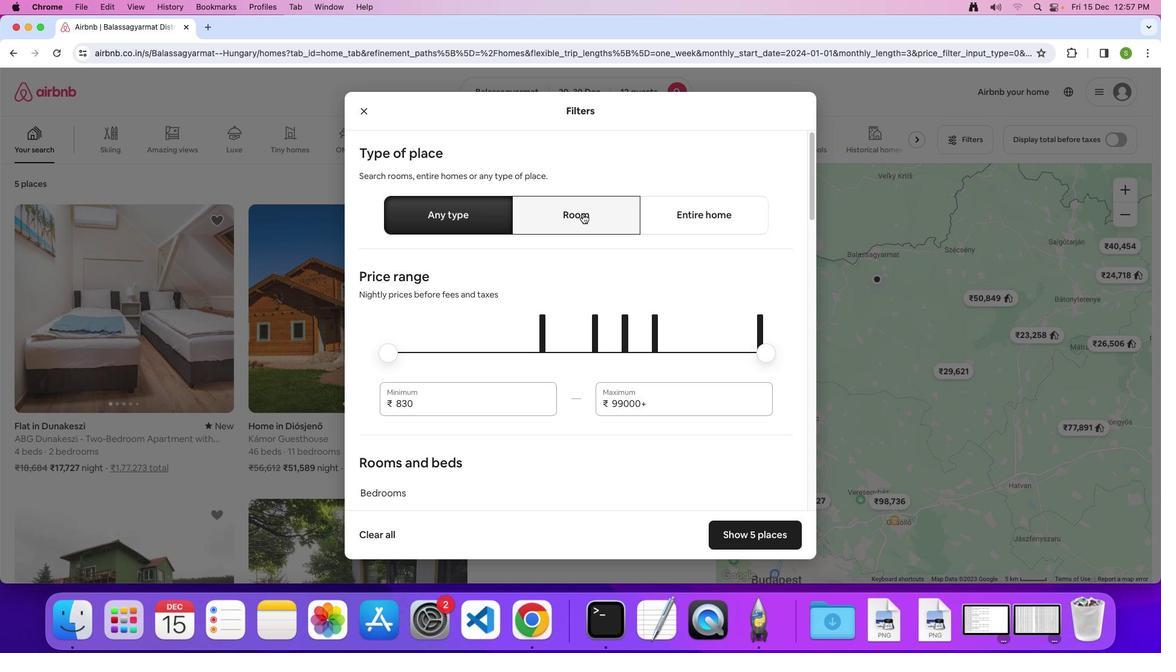 
Action: Mouse pressed left at (583, 213)
Screenshot: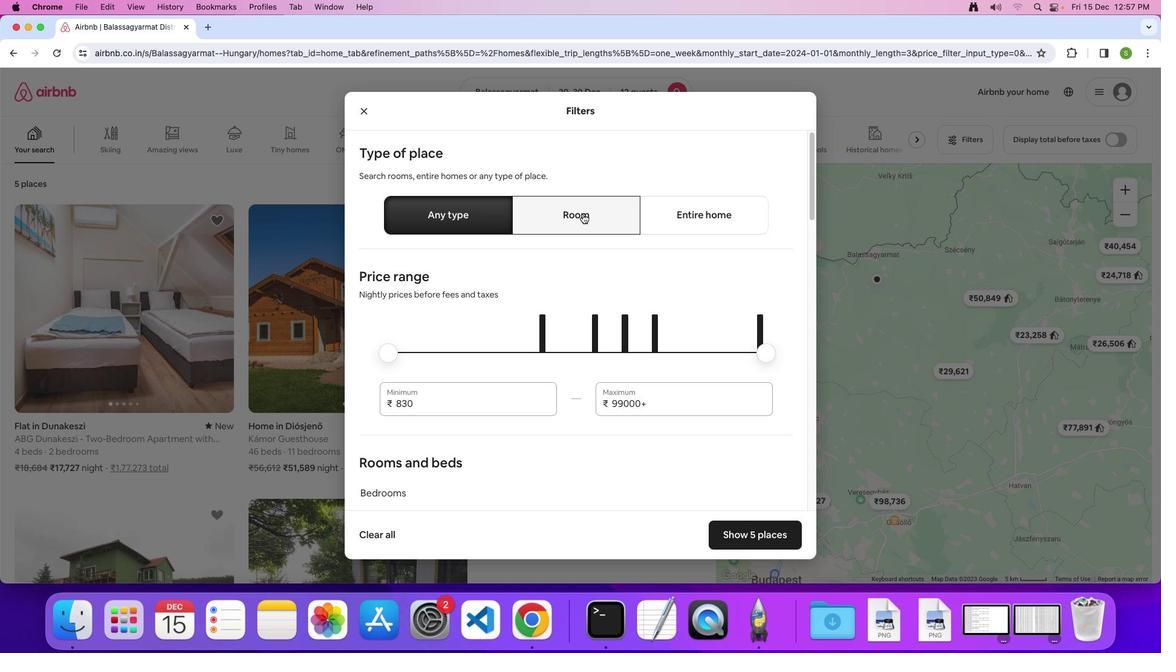
Action: Mouse moved to (583, 380)
Screenshot: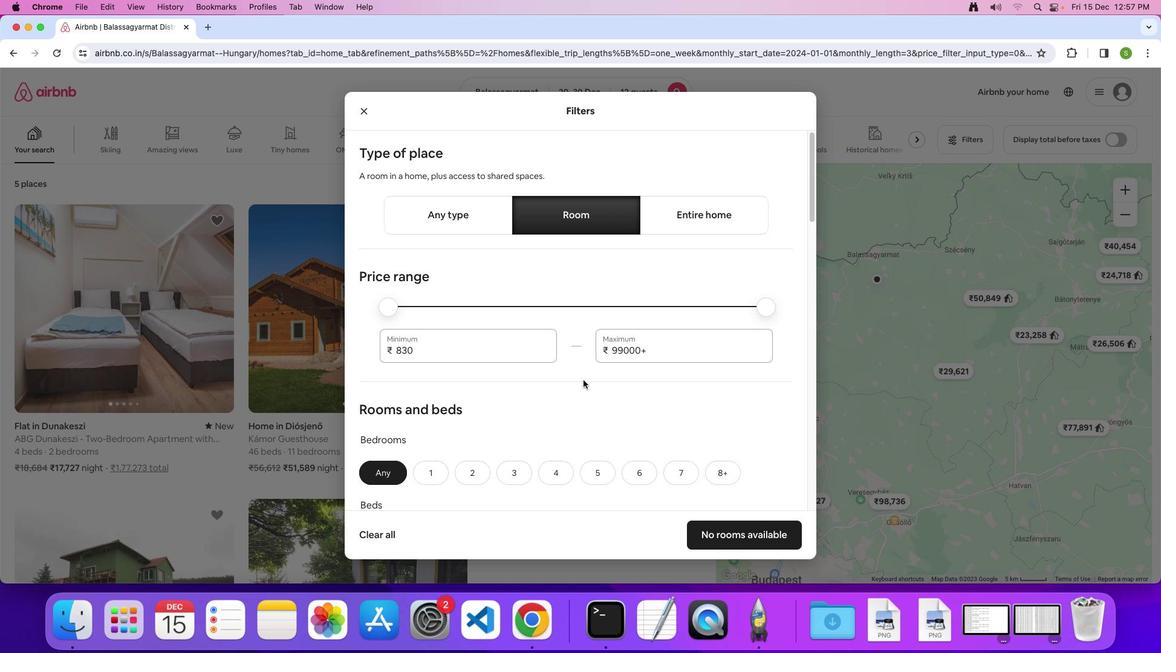
Action: Mouse scrolled (583, 380) with delta (0, 0)
Screenshot: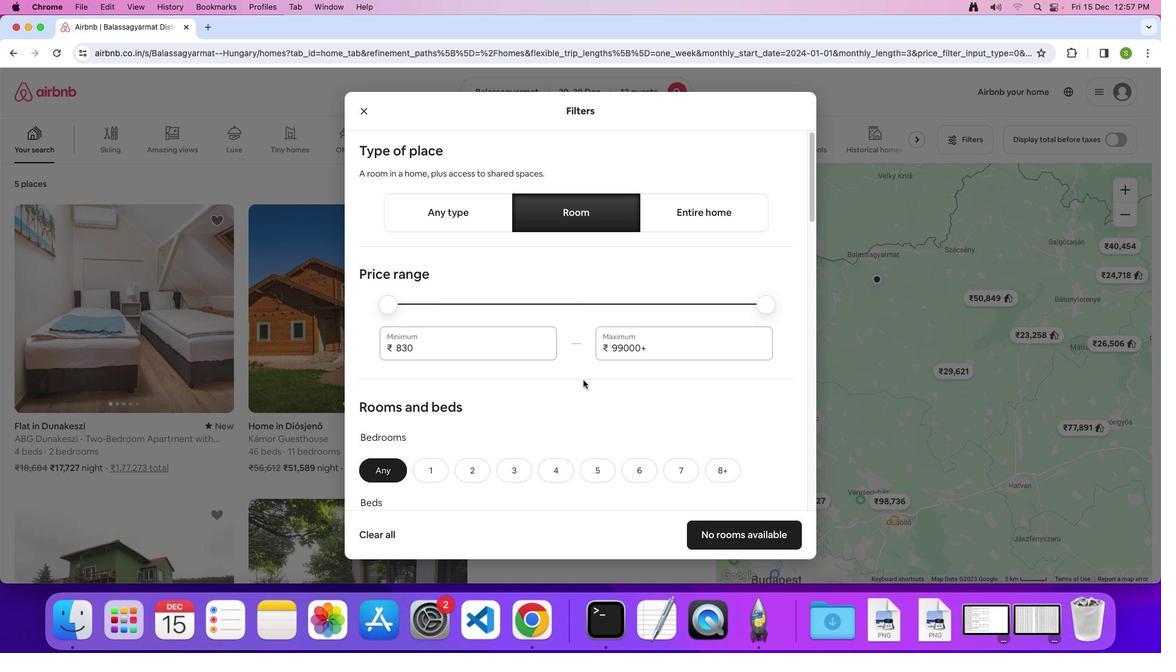 
Action: Mouse scrolled (583, 380) with delta (0, 0)
Screenshot: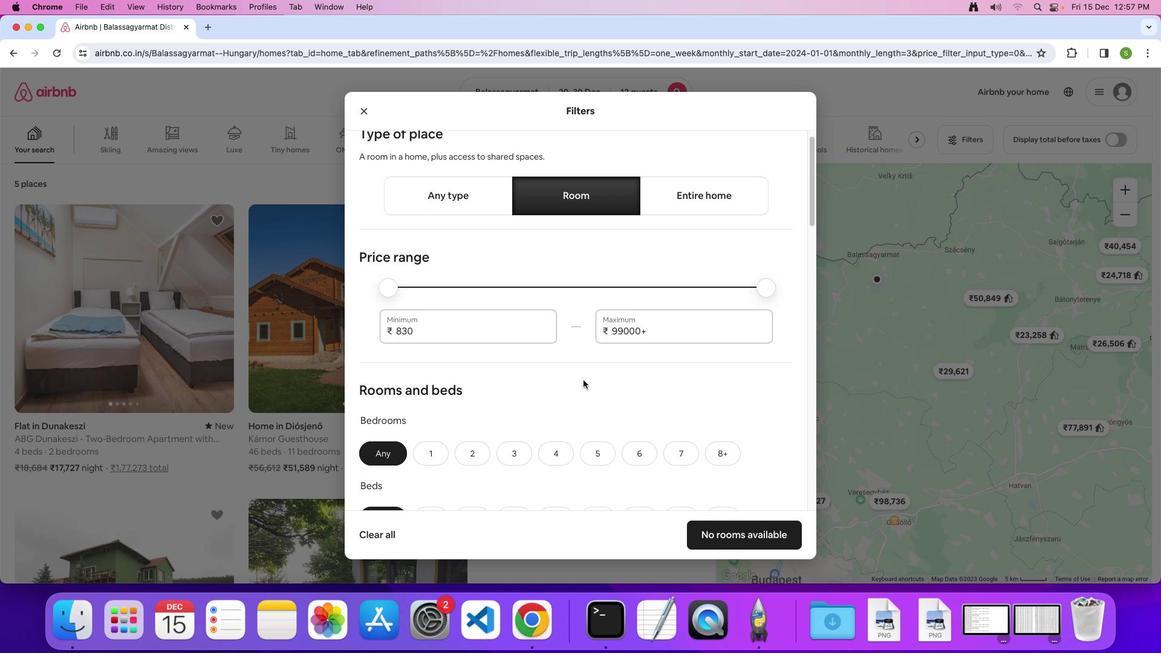 
Action: Mouse scrolled (583, 380) with delta (0, -1)
Screenshot: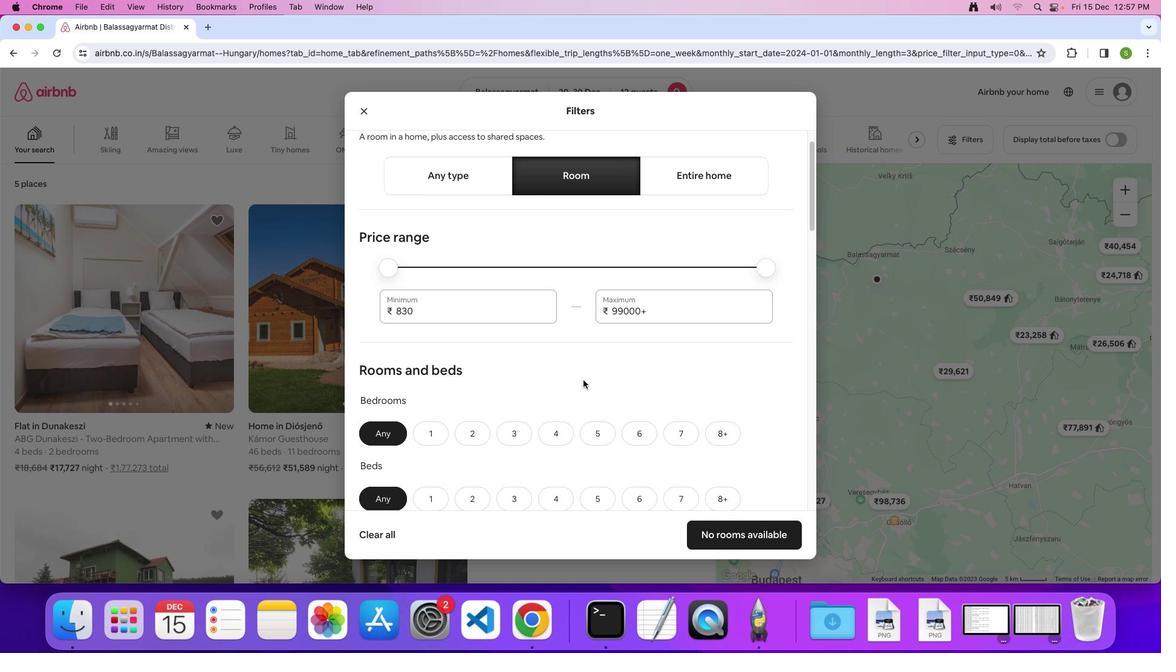 
Action: Mouse scrolled (583, 380) with delta (0, 0)
Screenshot: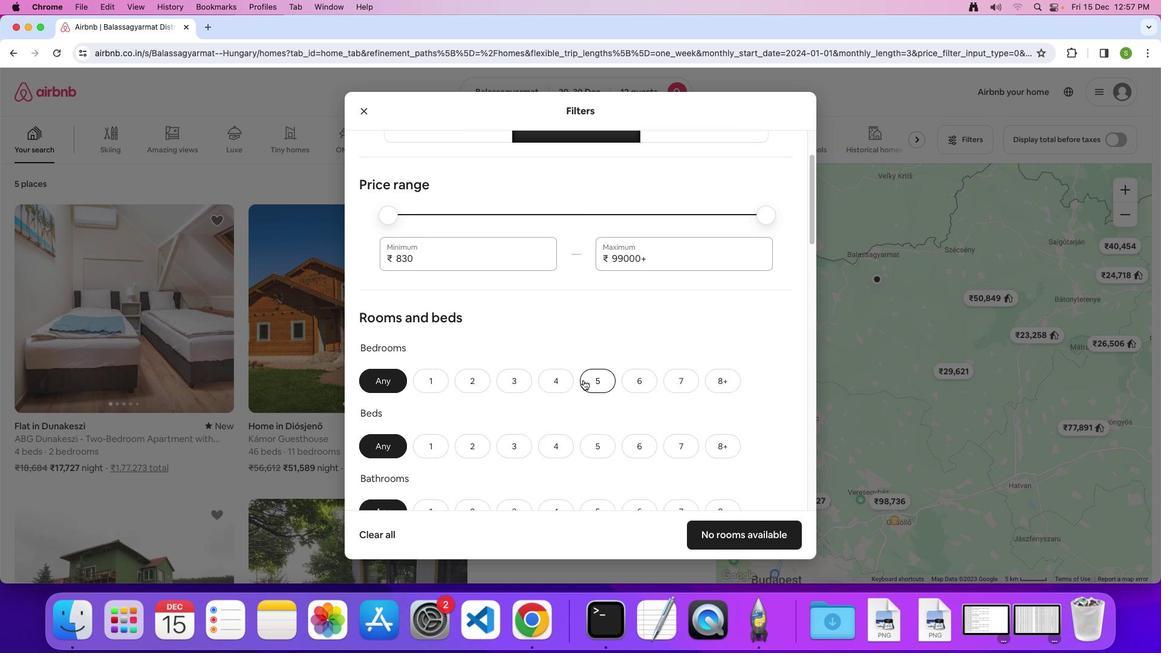 
Action: Mouse scrolled (583, 380) with delta (0, 0)
Screenshot: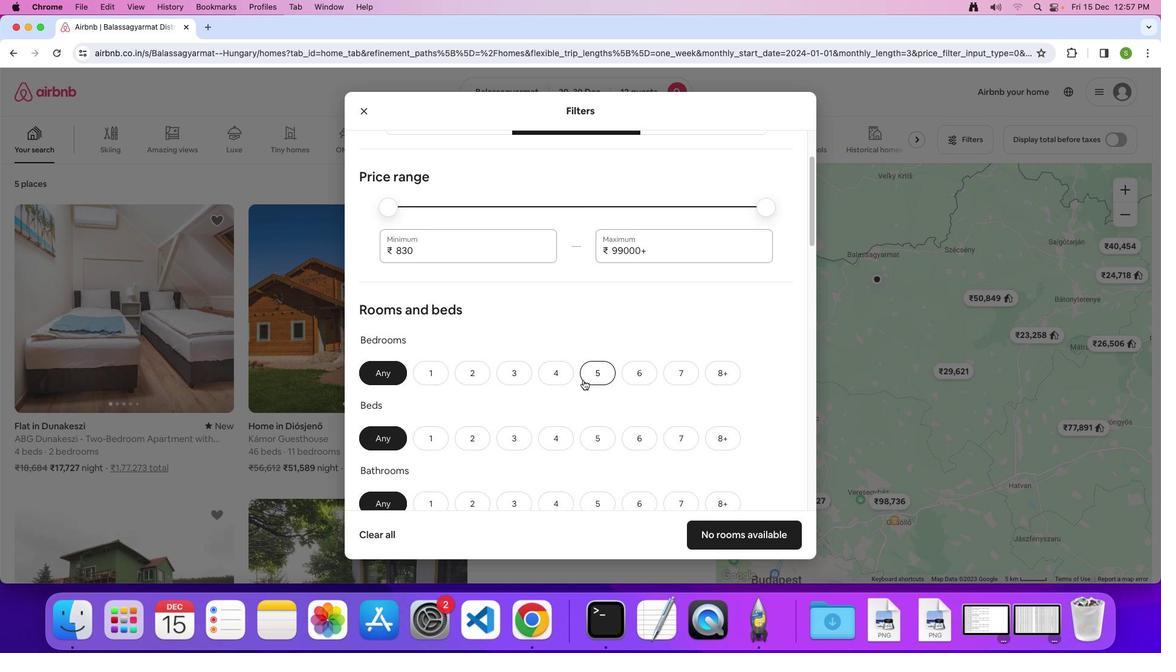 
Action: Mouse scrolled (583, 380) with delta (0, 0)
Screenshot: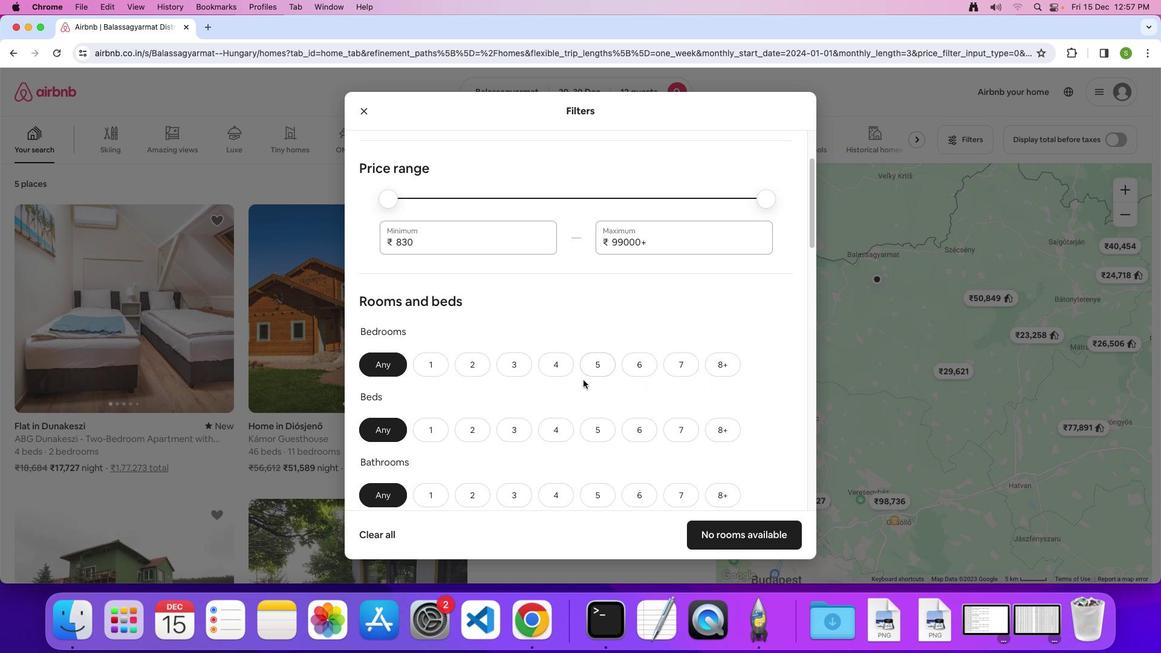 
Action: Mouse scrolled (583, 380) with delta (0, 0)
Screenshot: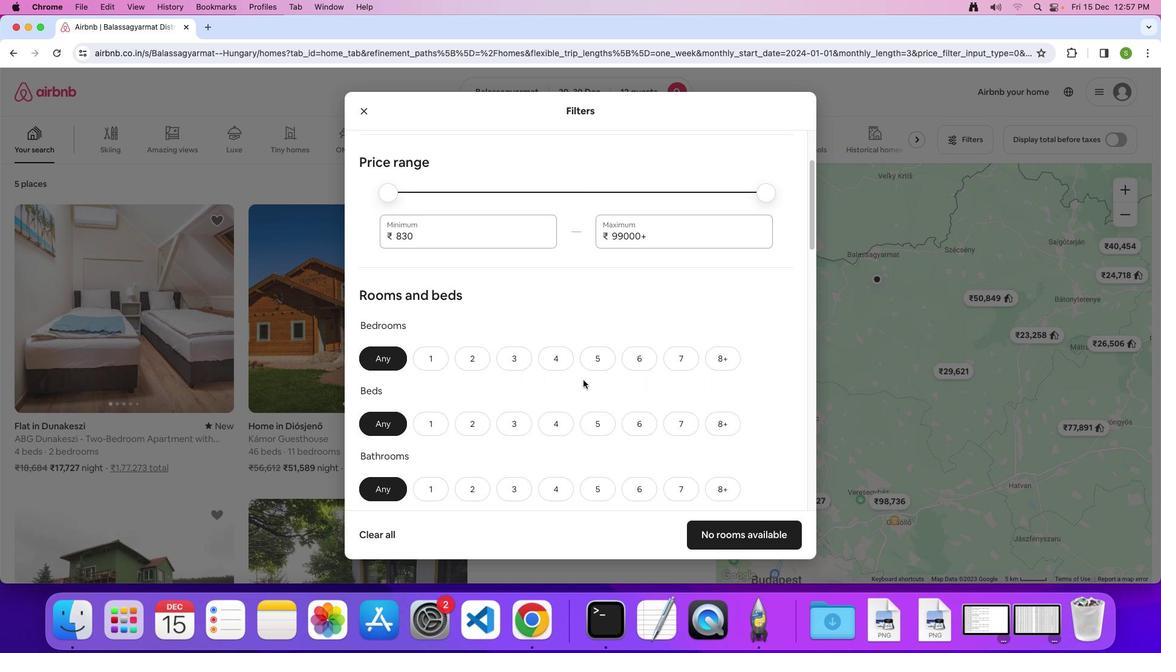 
Action: Mouse scrolled (583, 380) with delta (0, 0)
Screenshot: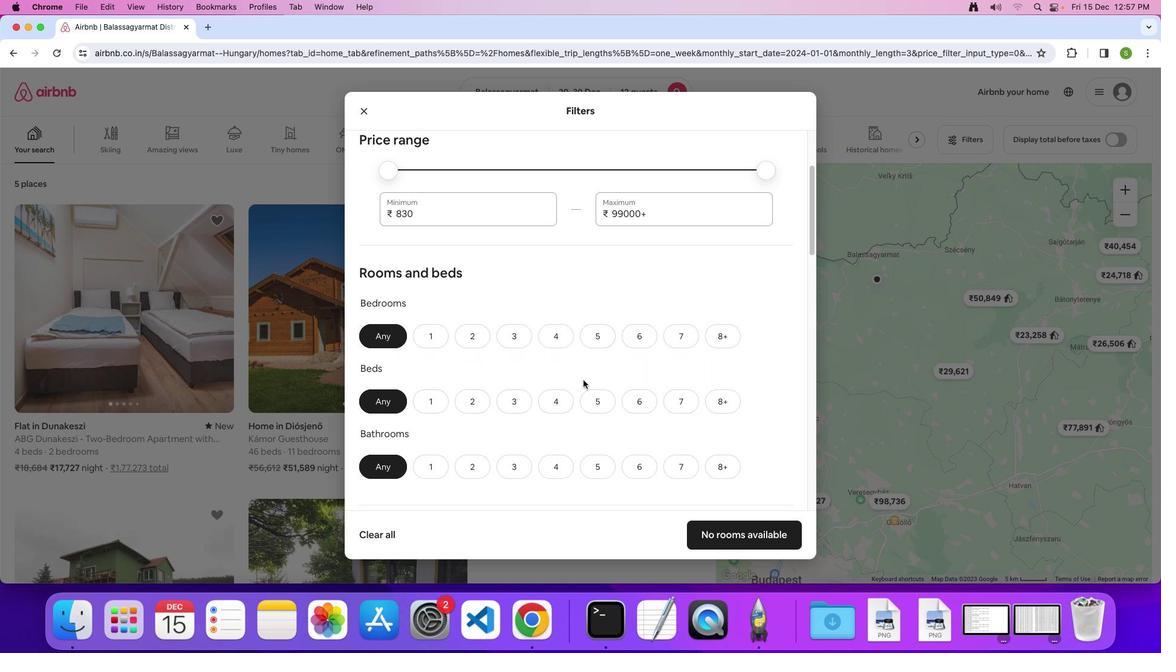 
Action: Mouse moved to (648, 320)
Screenshot: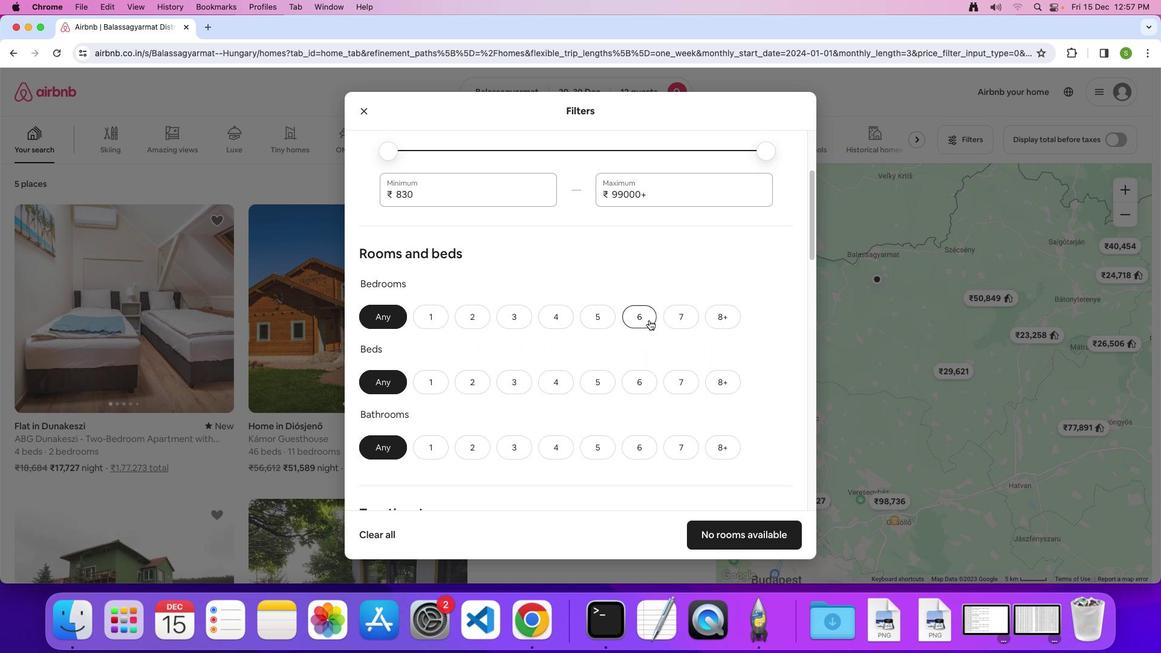 
Action: Mouse pressed left at (648, 320)
Screenshot: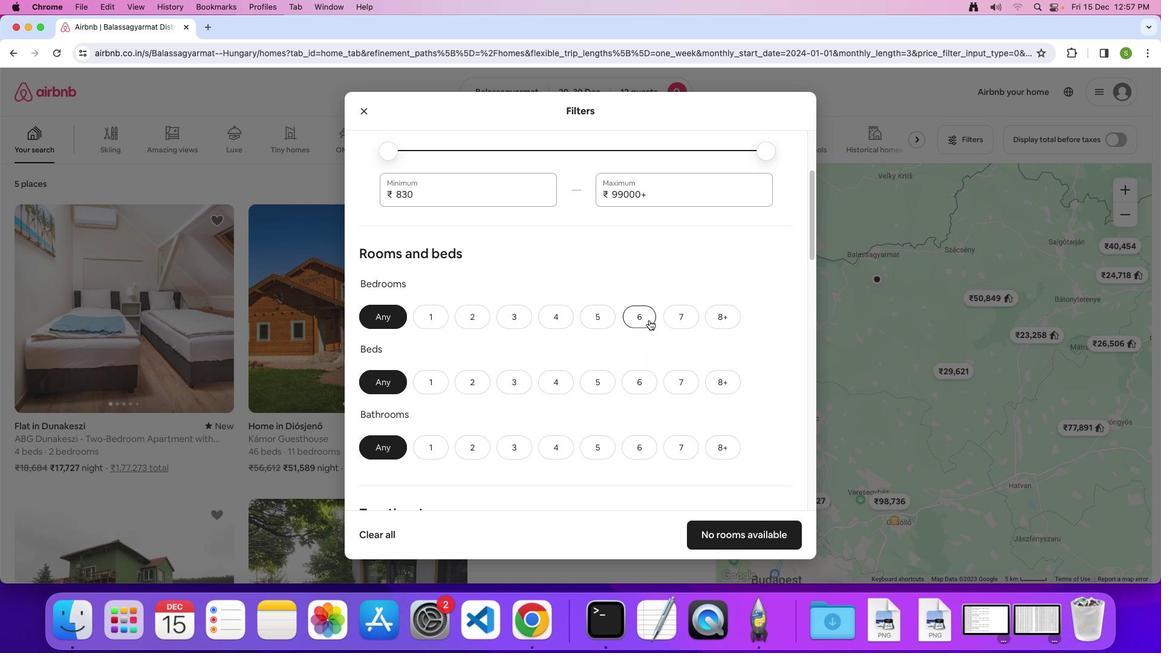 
Action: Mouse moved to (730, 388)
Screenshot: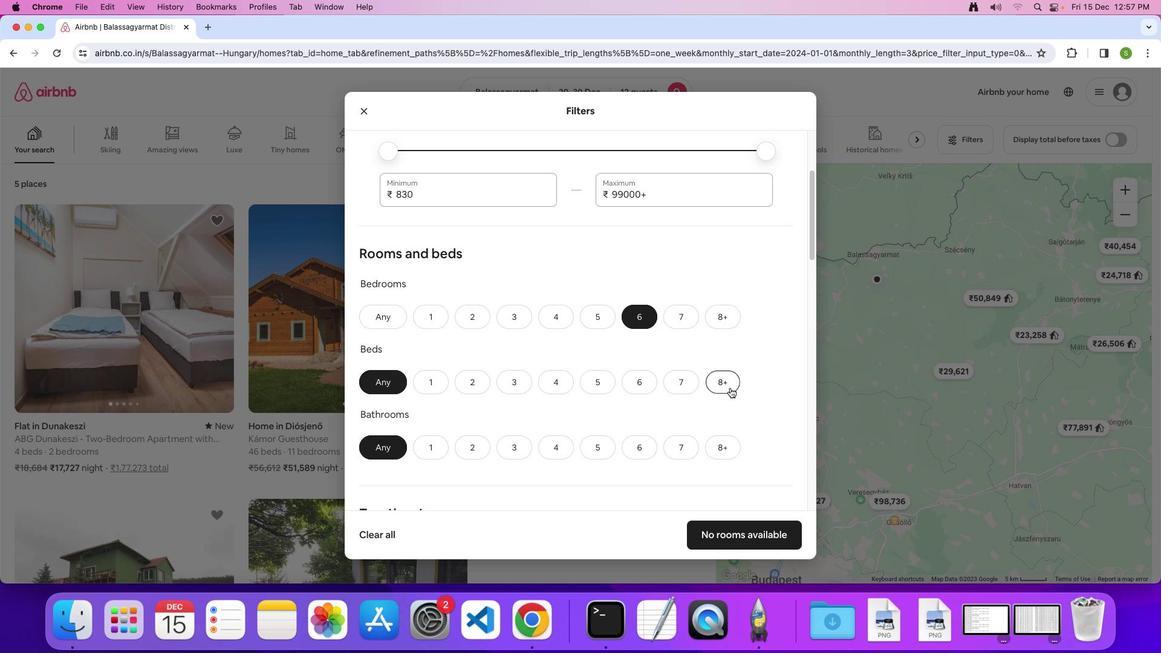 
Action: Mouse pressed left at (730, 388)
Screenshot: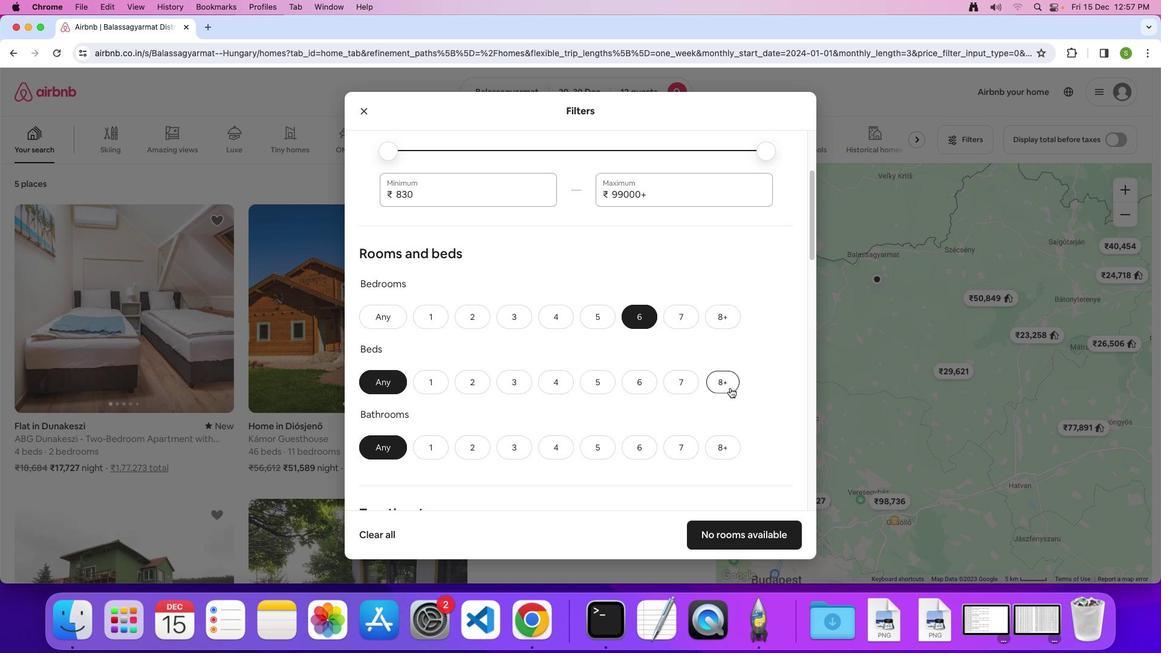 
Action: Mouse moved to (645, 446)
Screenshot: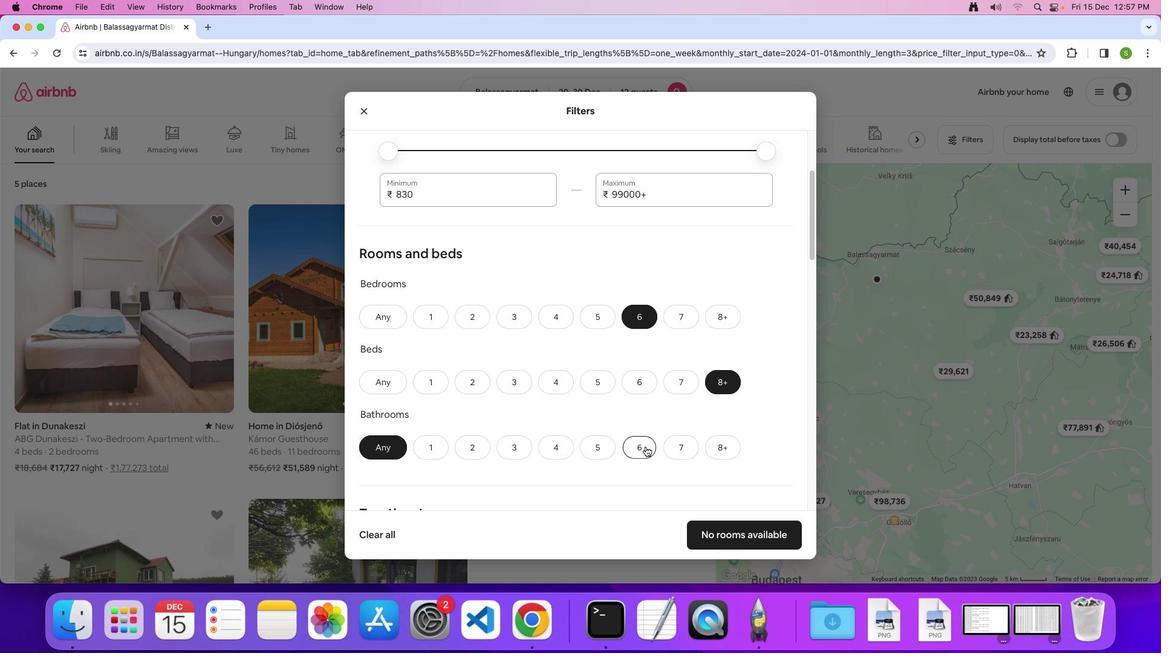 
Action: Mouse pressed left at (645, 446)
Screenshot: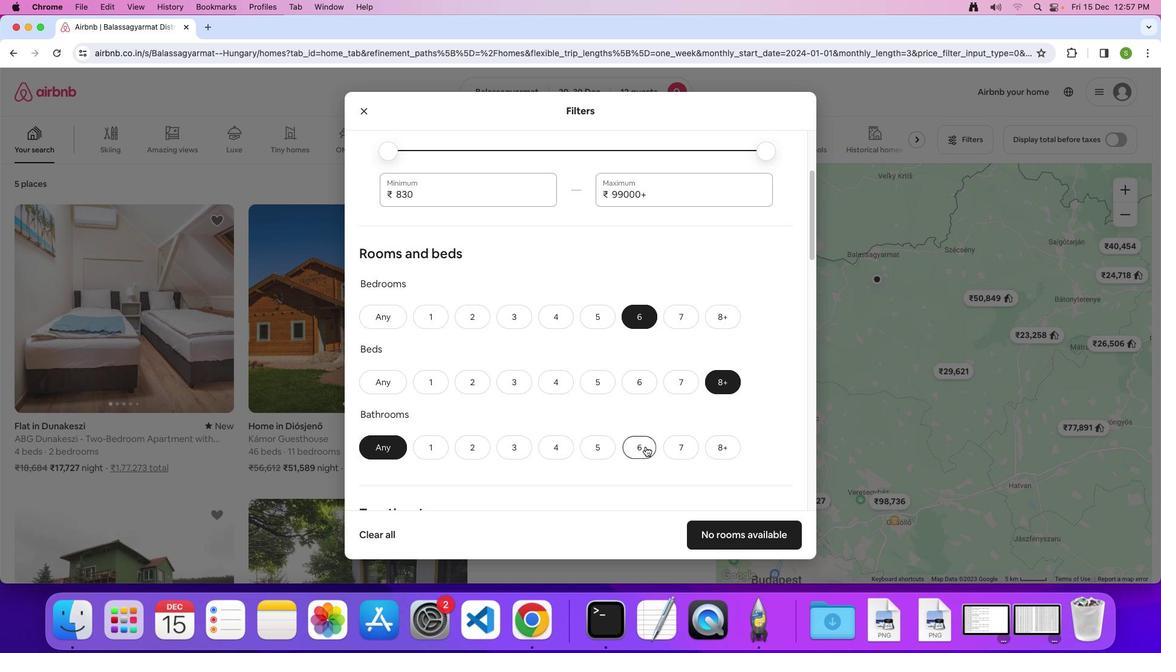 
Action: Mouse moved to (538, 400)
Screenshot: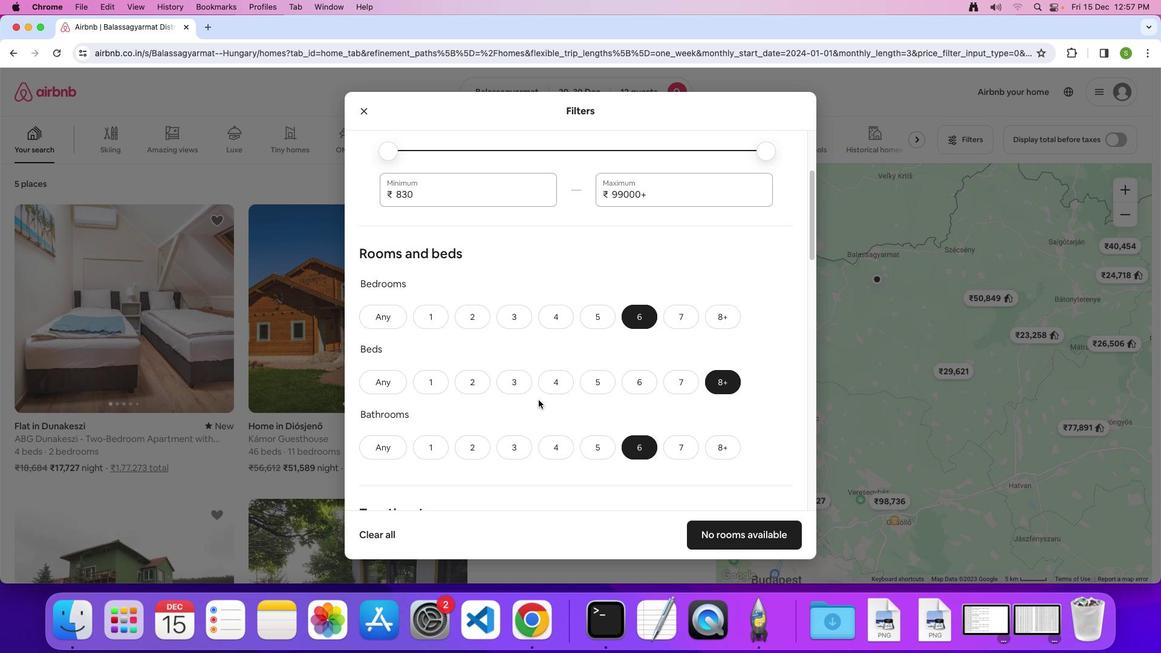 
Action: Mouse scrolled (538, 400) with delta (0, 0)
Screenshot: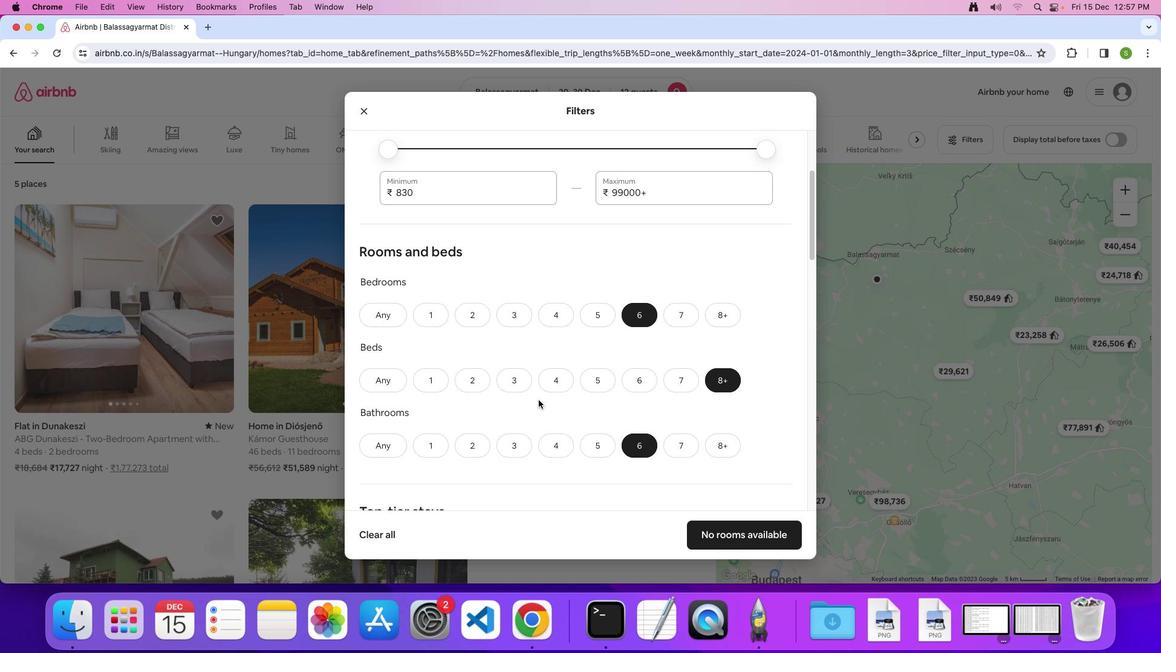 
Action: Mouse scrolled (538, 400) with delta (0, 0)
Screenshot: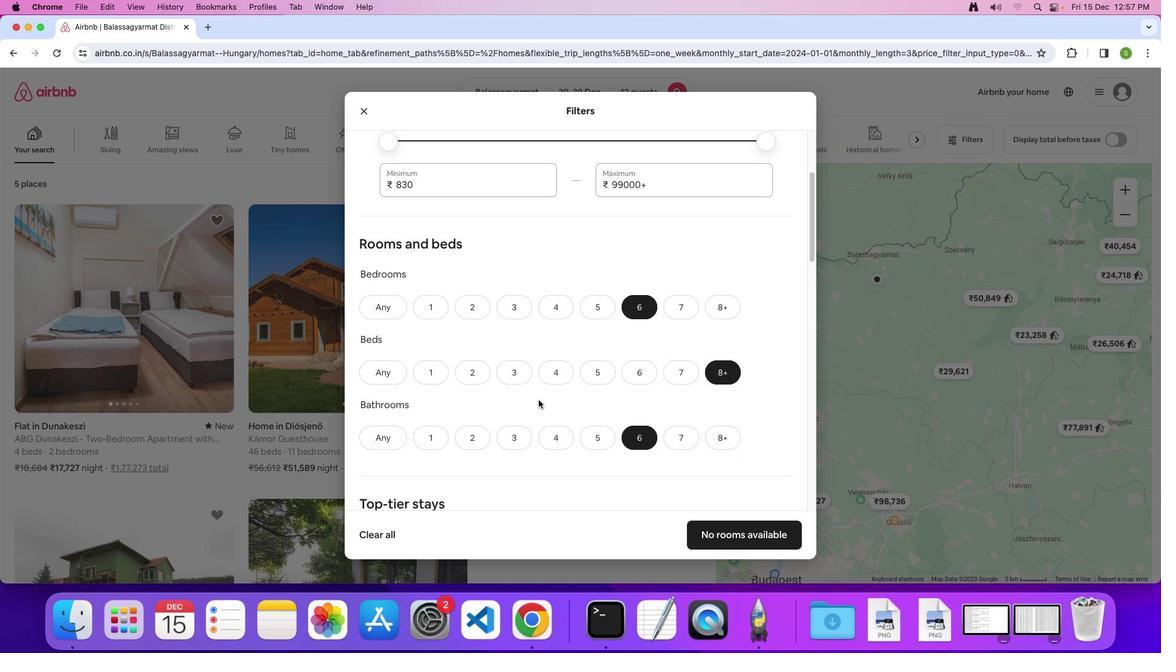 
Action: Mouse scrolled (538, 400) with delta (0, 0)
Screenshot: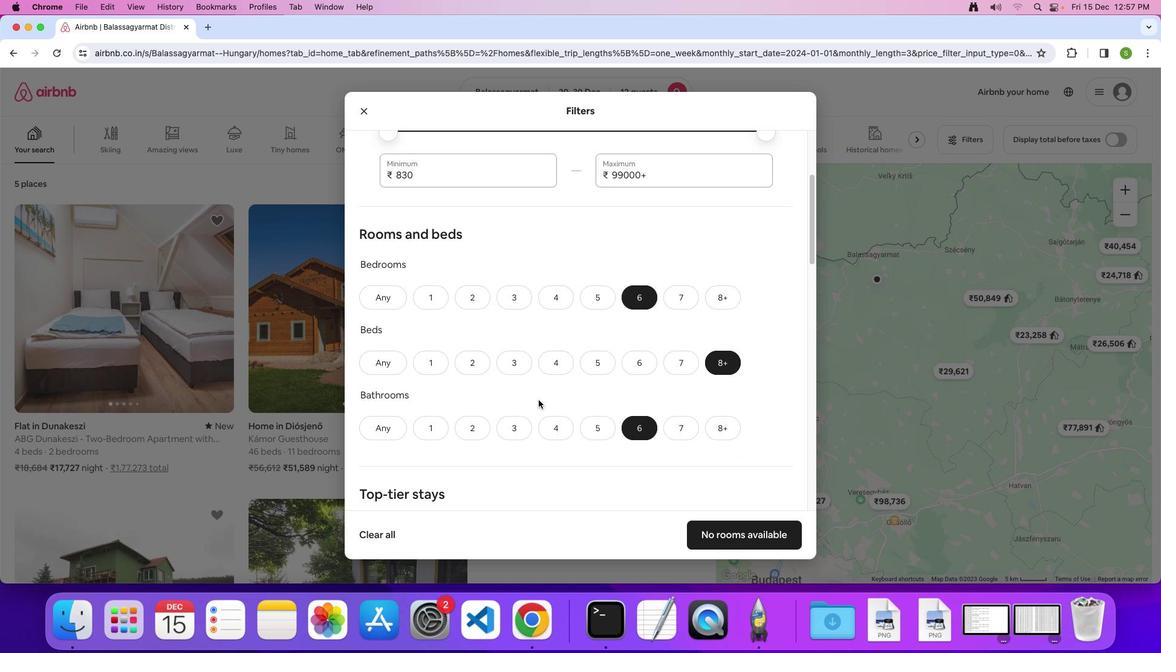 
Action: Mouse scrolled (538, 400) with delta (0, 0)
Screenshot: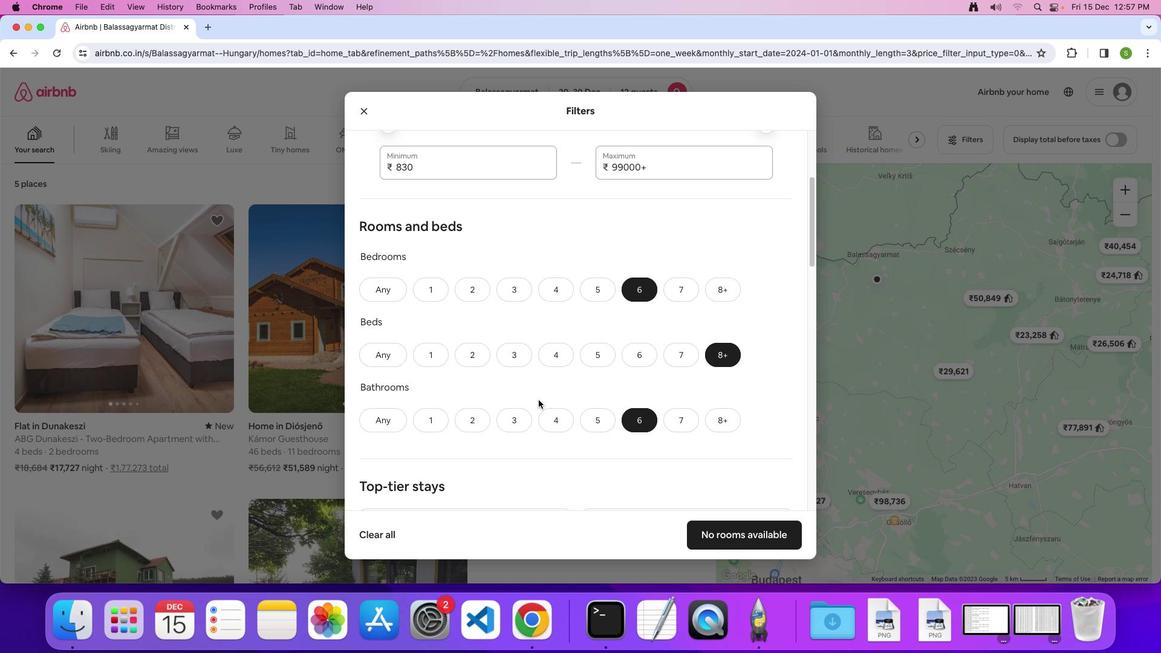 
Action: Mouse scrolled (538, 400) with delta (0, 0)
Screenshot: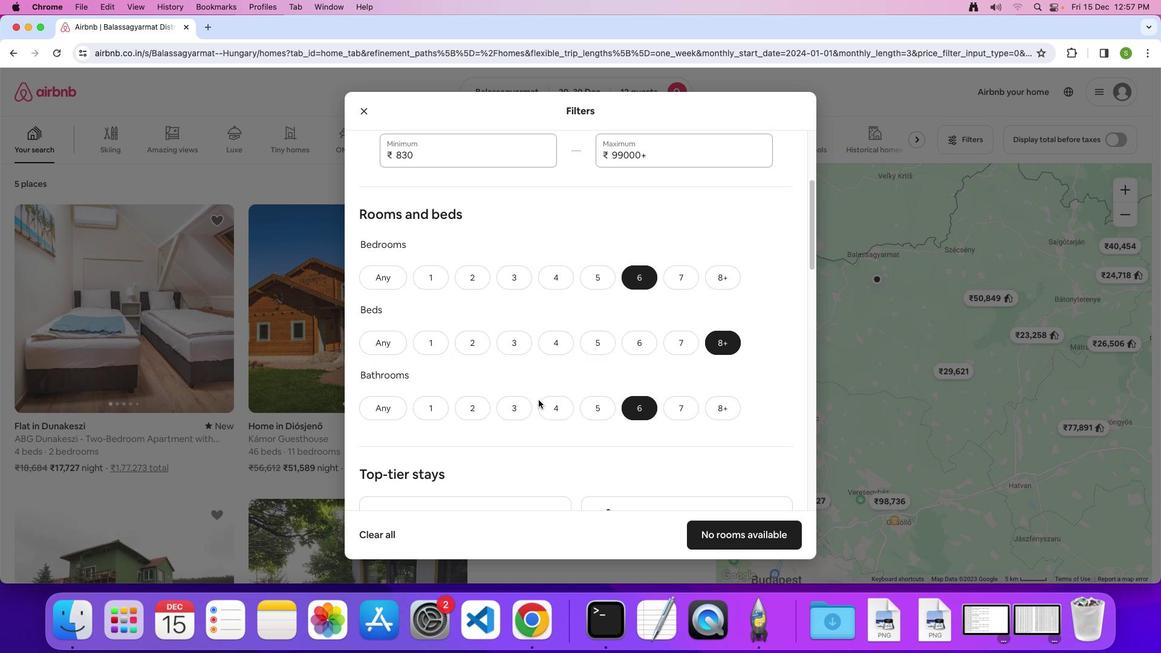 
Action: Mouse scrolled (538, 400) with delta (0, 0)
Screenshot: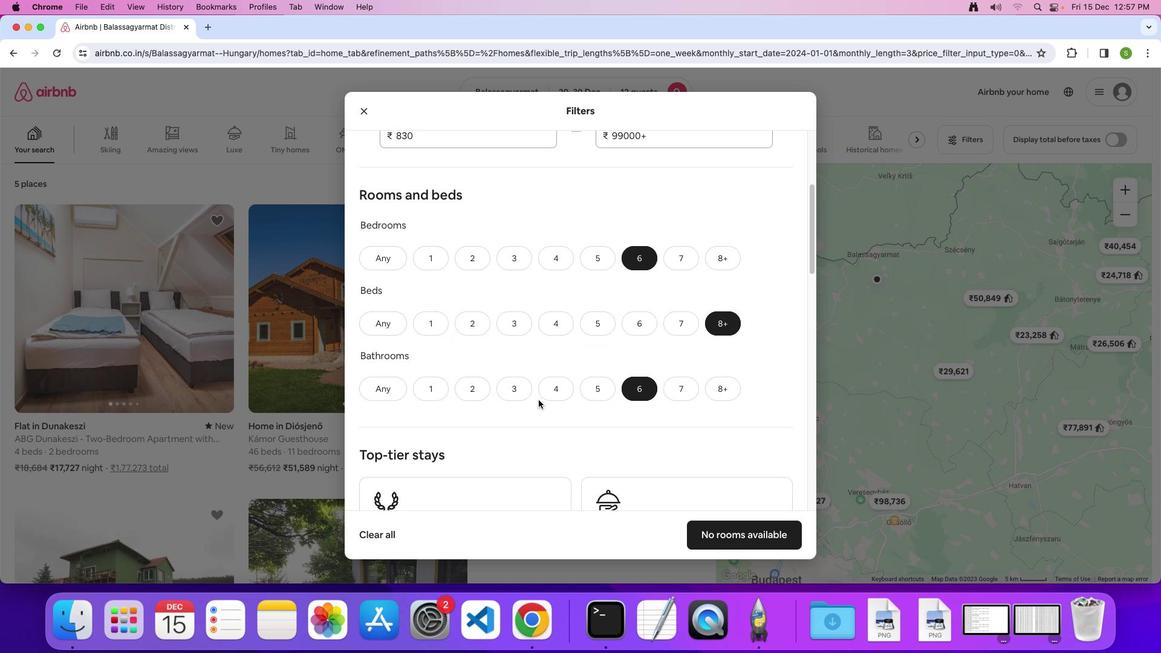 
Action: Mouse scrolled (538, 400) with delta (0, 0)
Screenshot: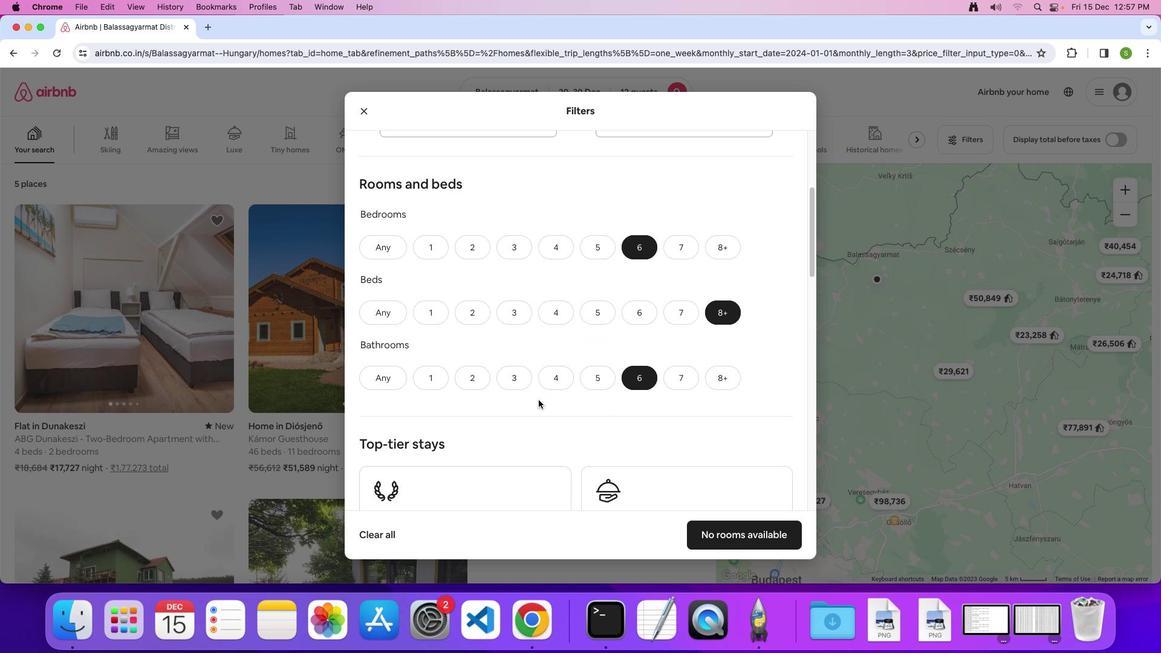 
Action: Mouse scrolled (538, 400) with delta (0, 0)
Screenshot: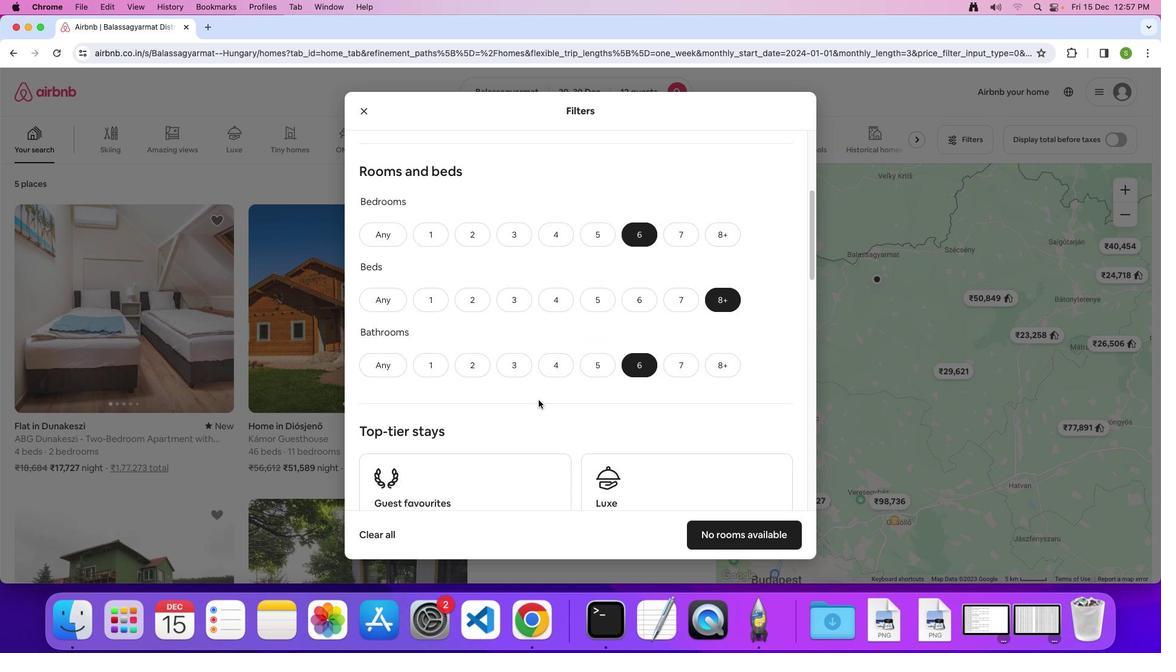 
Action: Mouse scrolled (538, 400) with delta (0, 0)
Screenshot: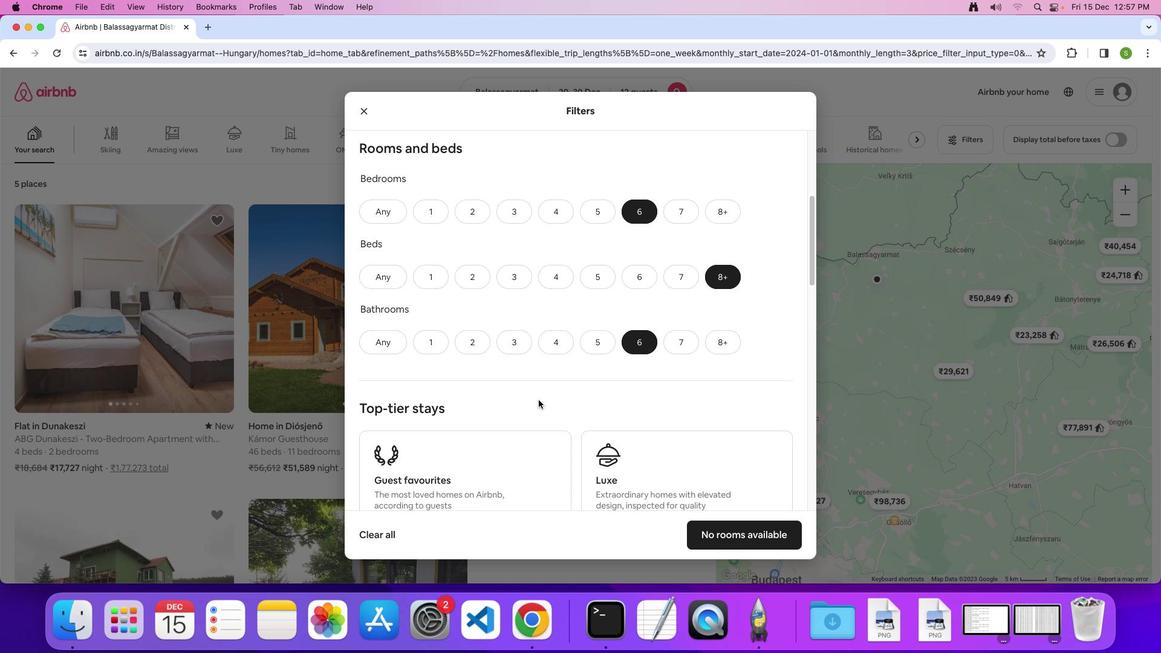 
Action: Mouse scrolled (538, 400) with delta (0, -1)
Screenshot: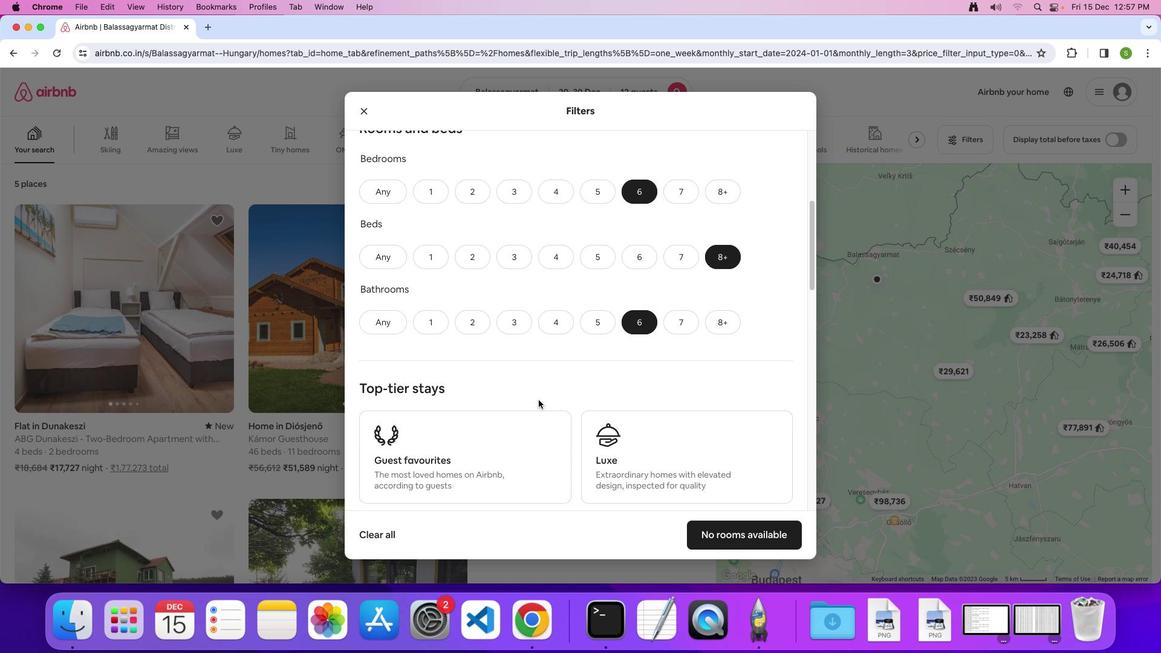 
Action: Mouse scrolled (538, 400) with delta (0, 0)
Screenshot: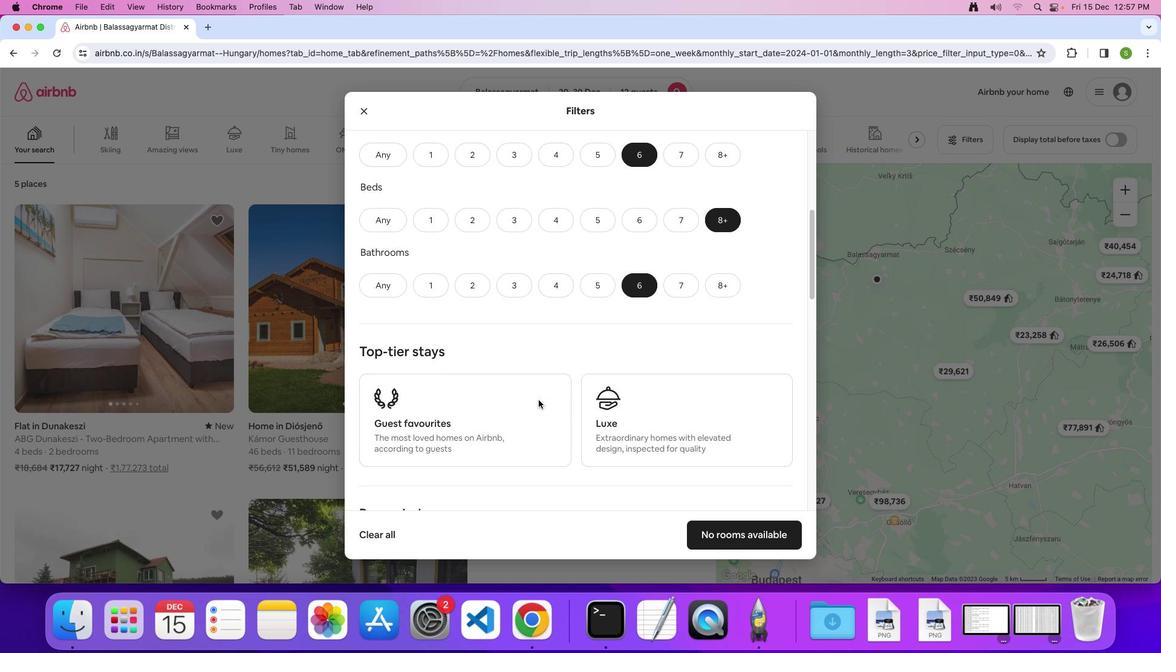 
Action: Mouse scrolled (538, 400) with delta (0, 0)
Screenshot: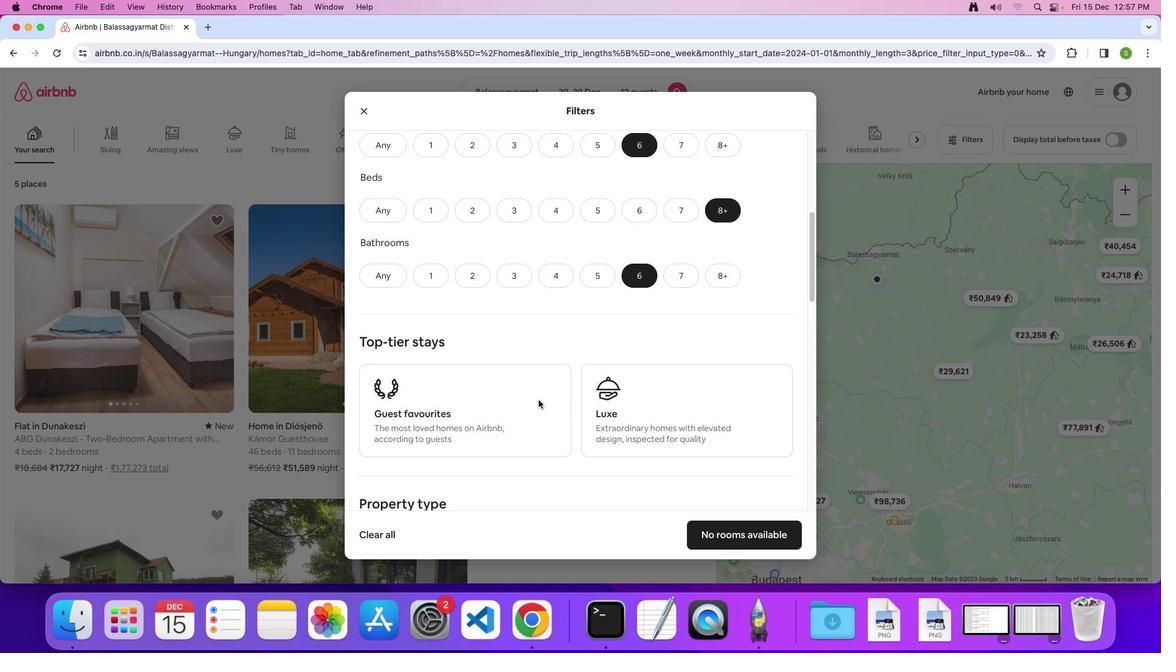 
Action: Mouse scrolled (538, 400) with delta (0, 0)
Screenshot: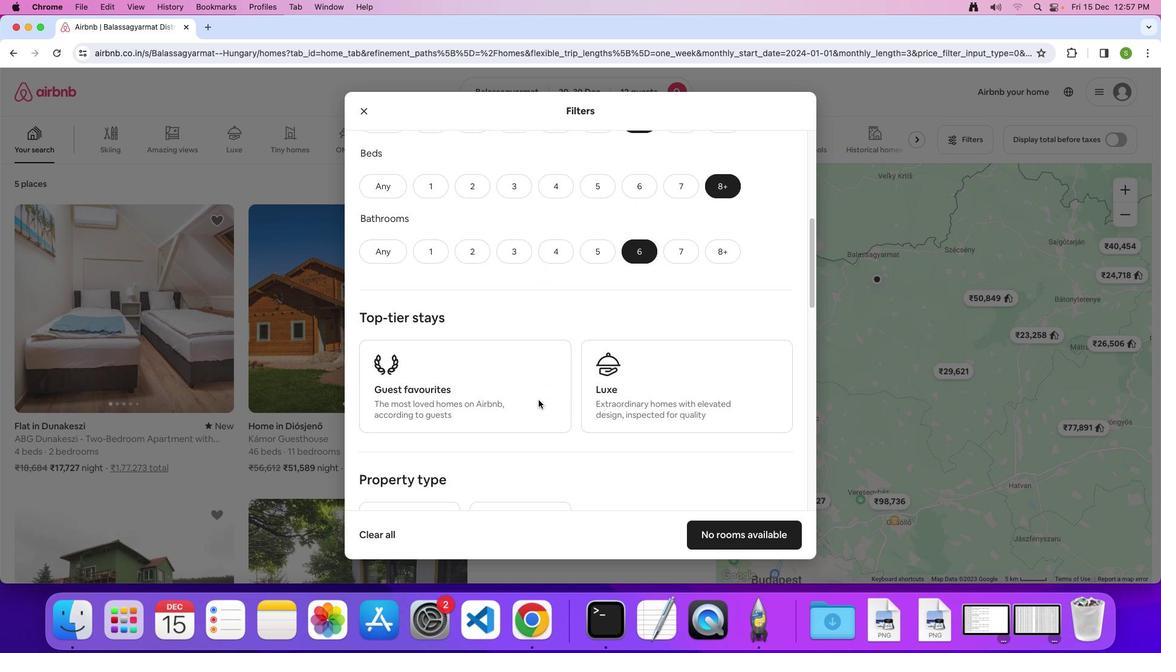 
Action: Mouse scrolled (538, 400) with delta (0, 0)
Screenshot: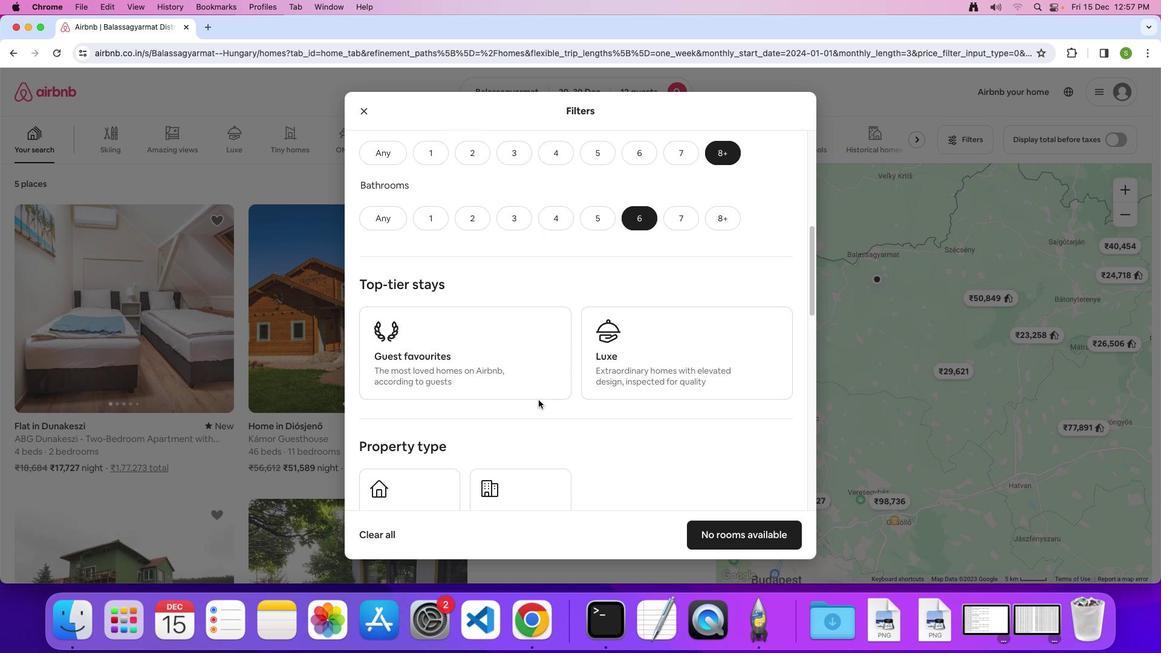 
Action: Mouse scrolled (538, 400) with delta (0, 0)
Screenshot: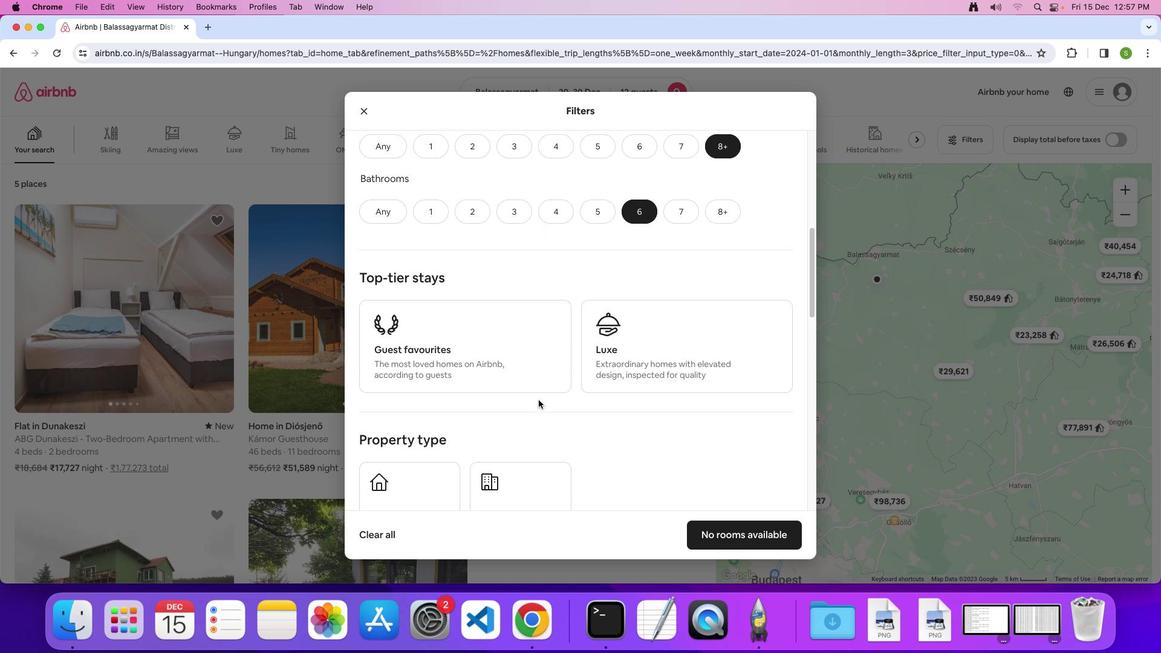 
Action: Mouse scrolled (538, 400) with delta (0, 0)
Screenshot: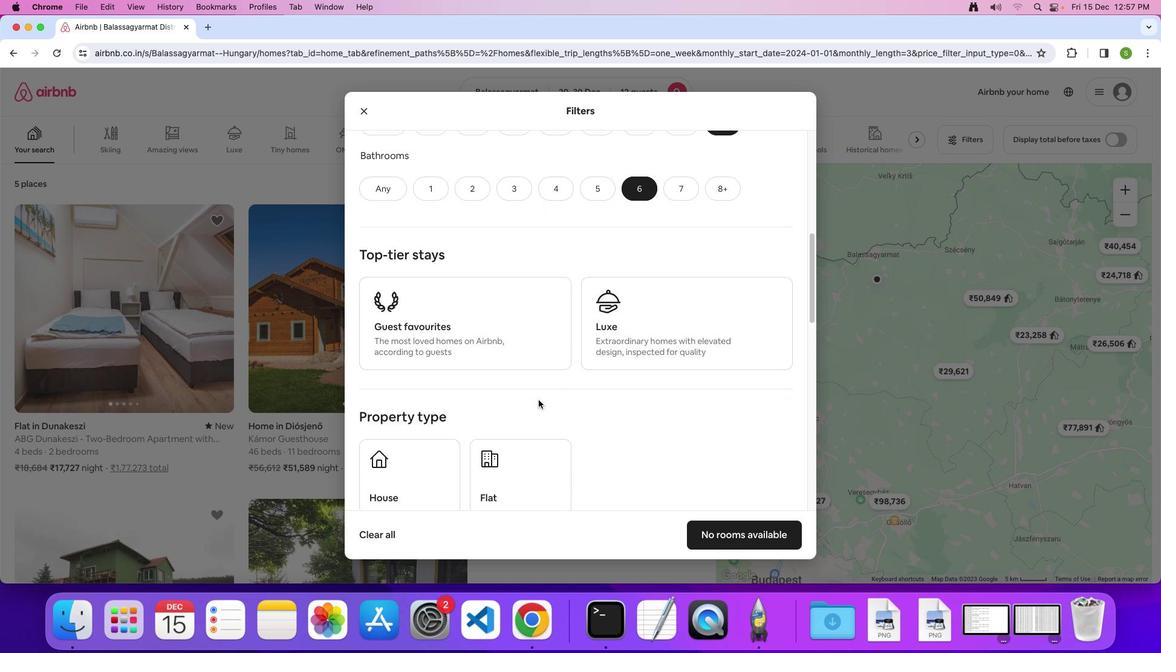 
Action: Mouse scrolled (538, 400) with delta (0, 0)
Screenshot: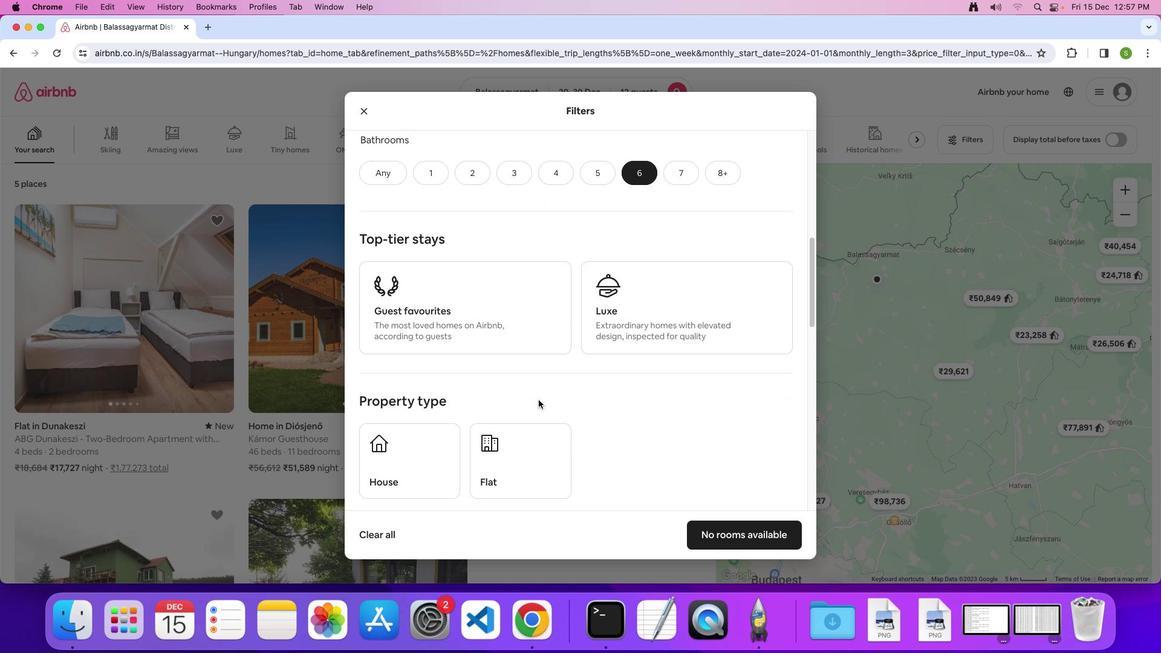 
Action: Mouse scrolled (538, 400) with delta (0, -1)
Screenshot: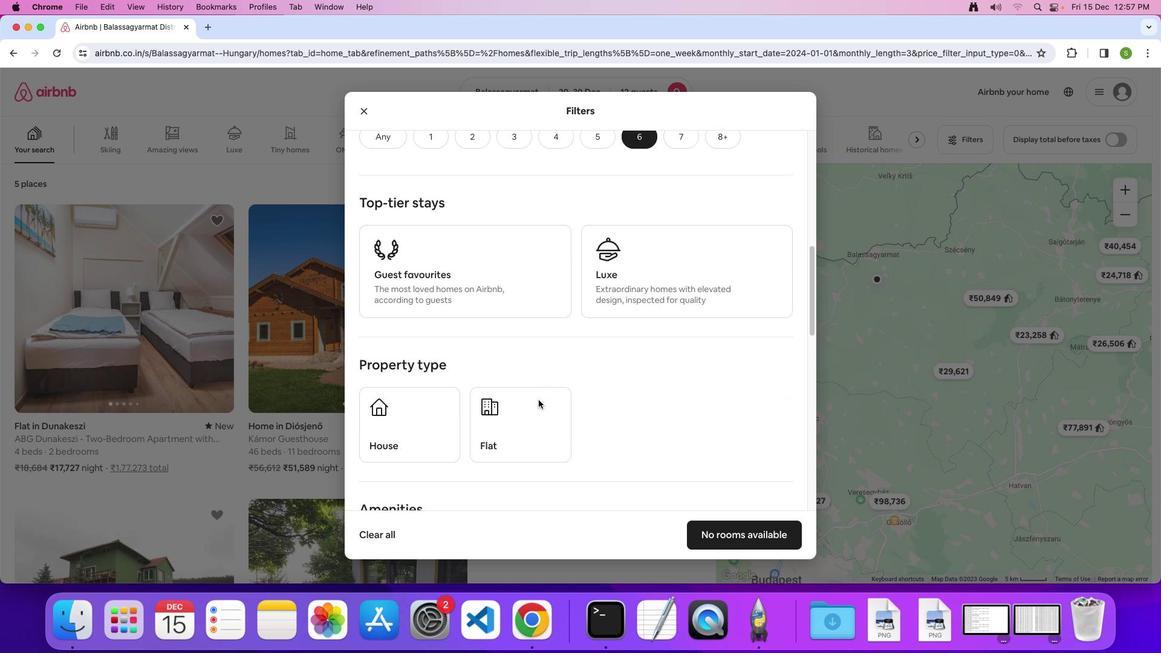 
Action: Mouse moved to (523, 406)
Screenshot: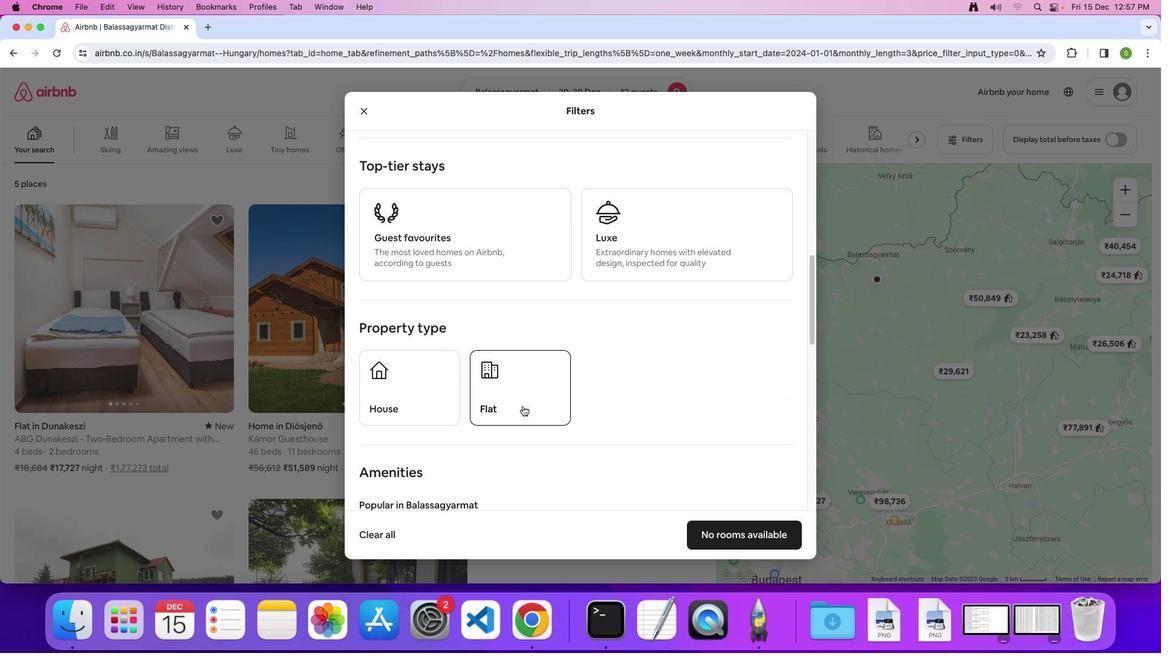 
Action: Mouse pressed left at (523, 406)
Screenshot: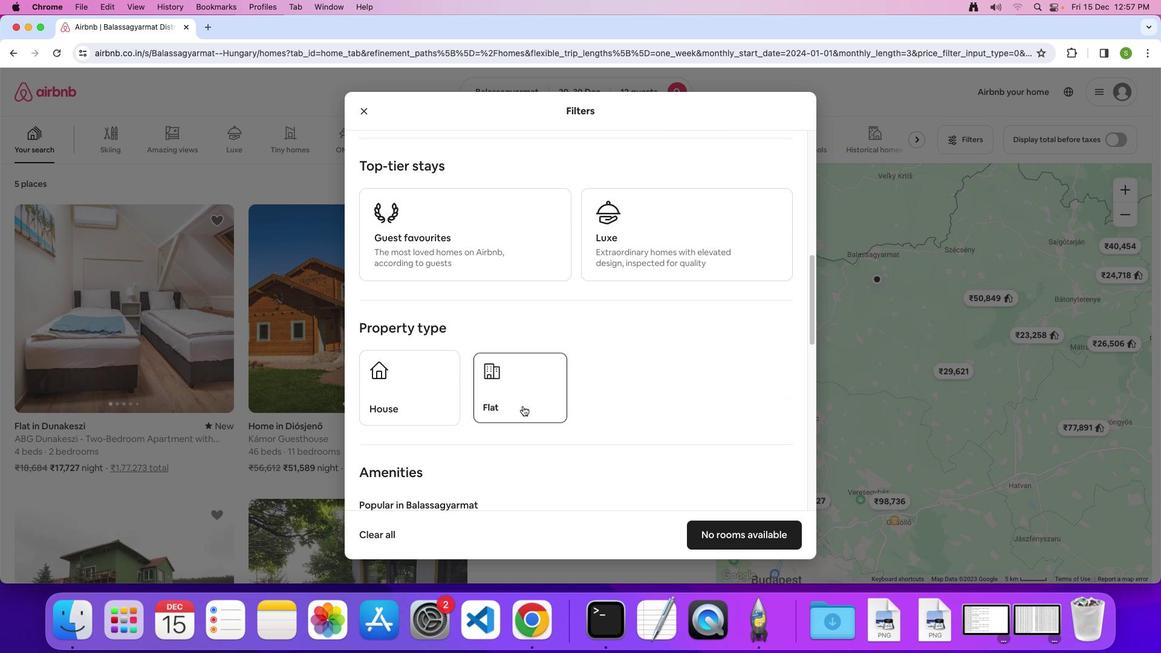 
Action: Mouse moved to (636, 401)
Screenshot: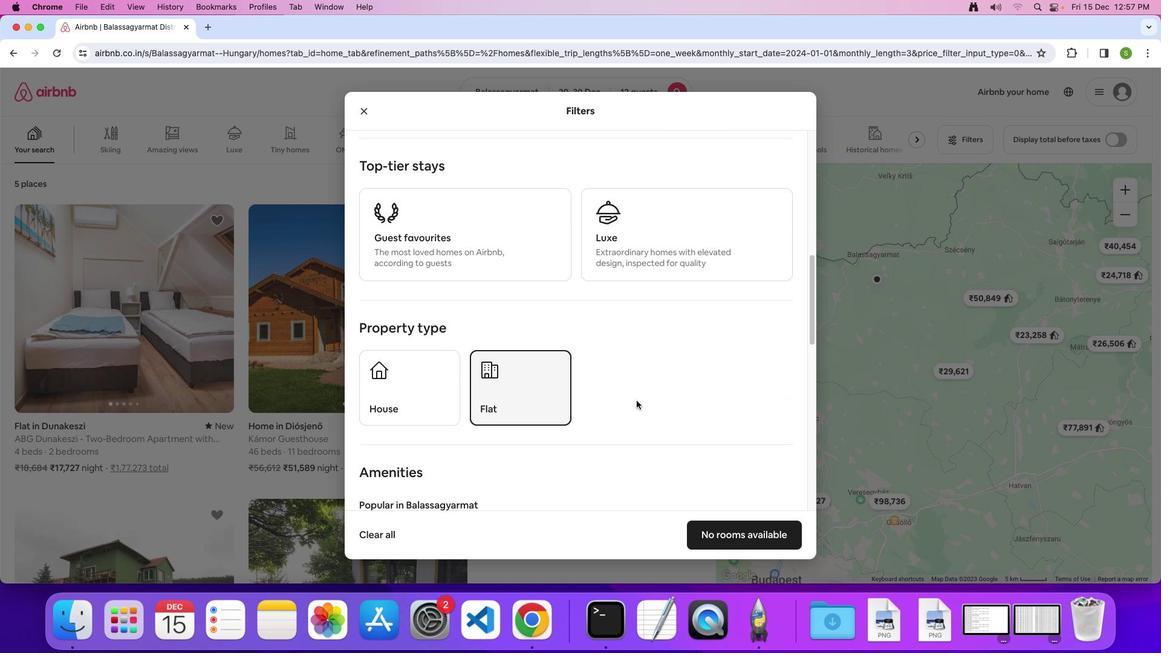 
Action: Mouse scrolled (636, 401) with delta (0, 0)
Screenshot: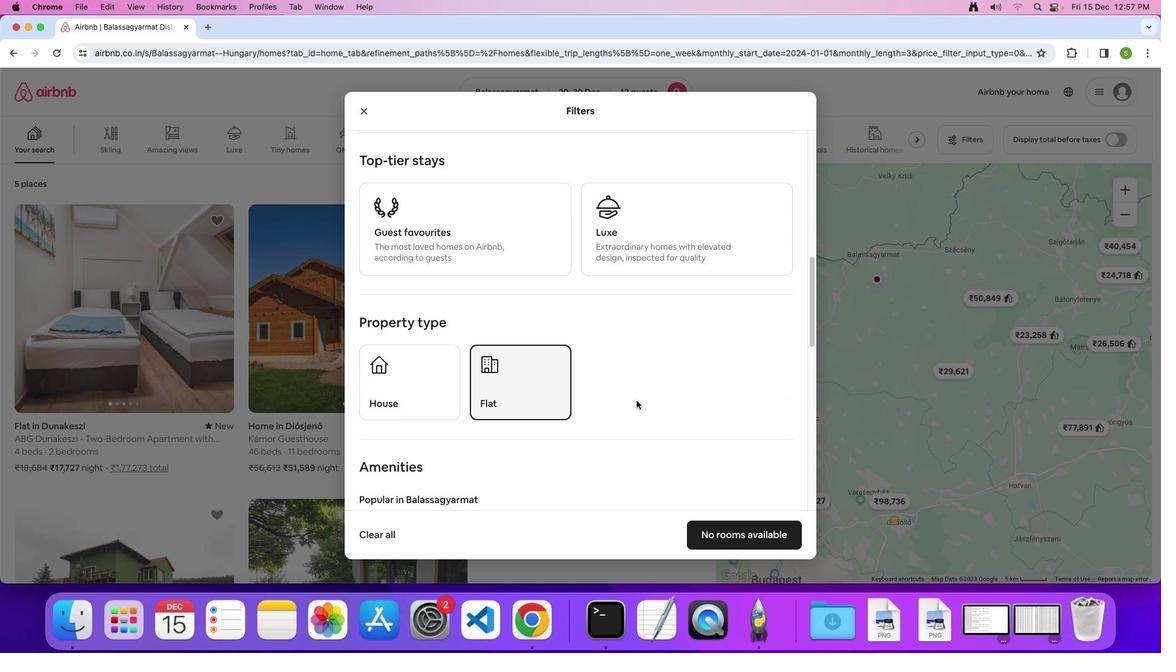 
Action: Mouse scrolled (636, 401) with delta (0, 0)
Screenshot: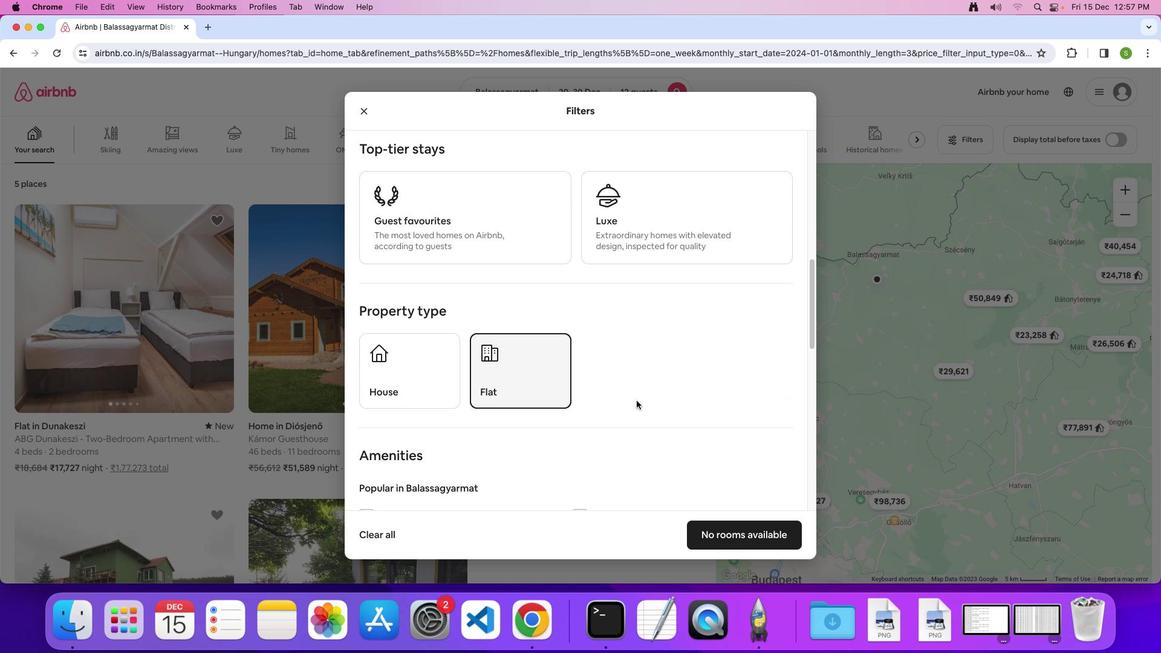 
Action: Mouse scrolled (636, 401) with delta (0, 0)
Screenshot: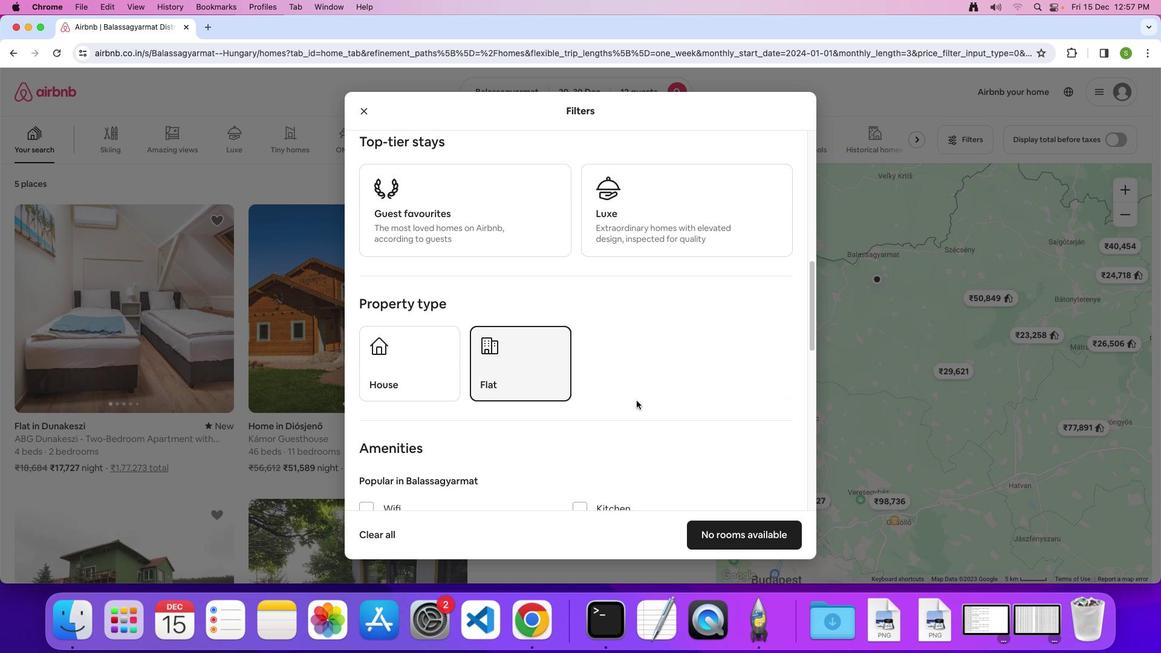 
Action: Mouse scrolled (636, 401) with delta (0, 0)
Screenshot: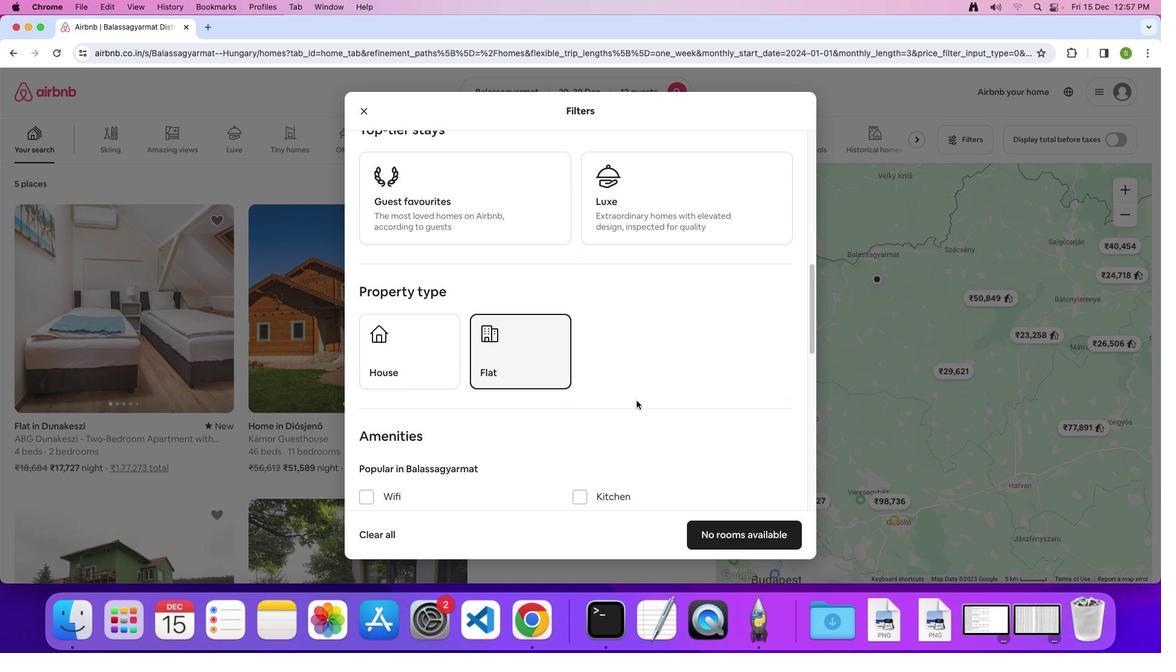 
Action: Mouse scrolled (636, 401) with delta (0, 0)
Screenshot: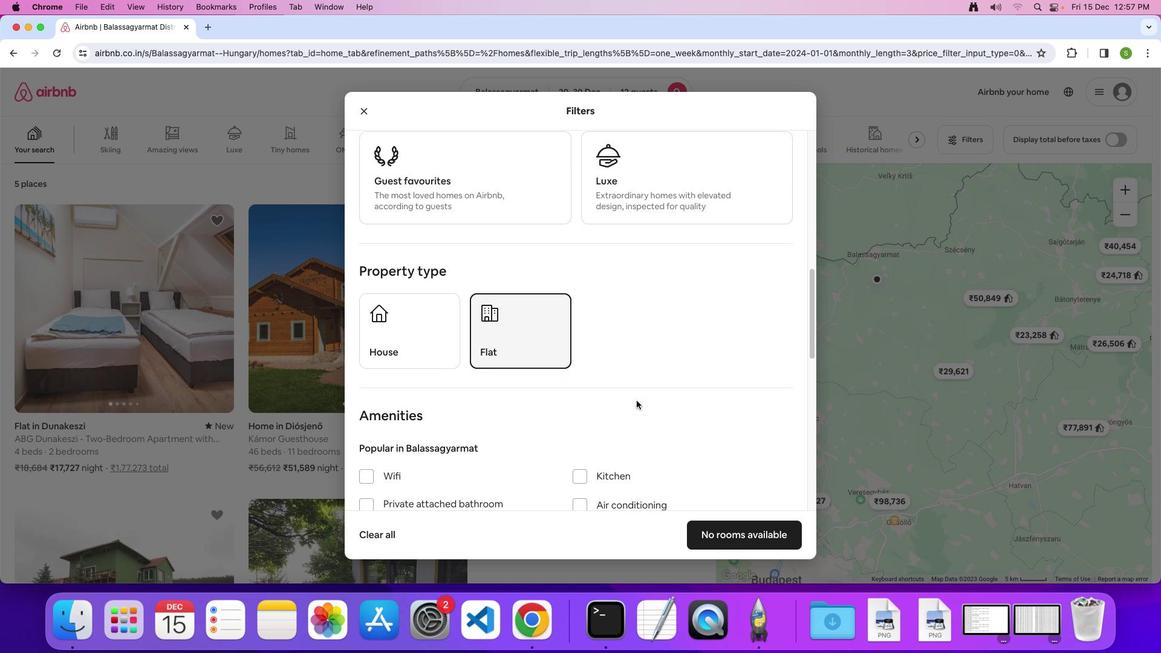 
Action: Mouse scrolled (636, 401) with delta (0, 0)
Screenshot: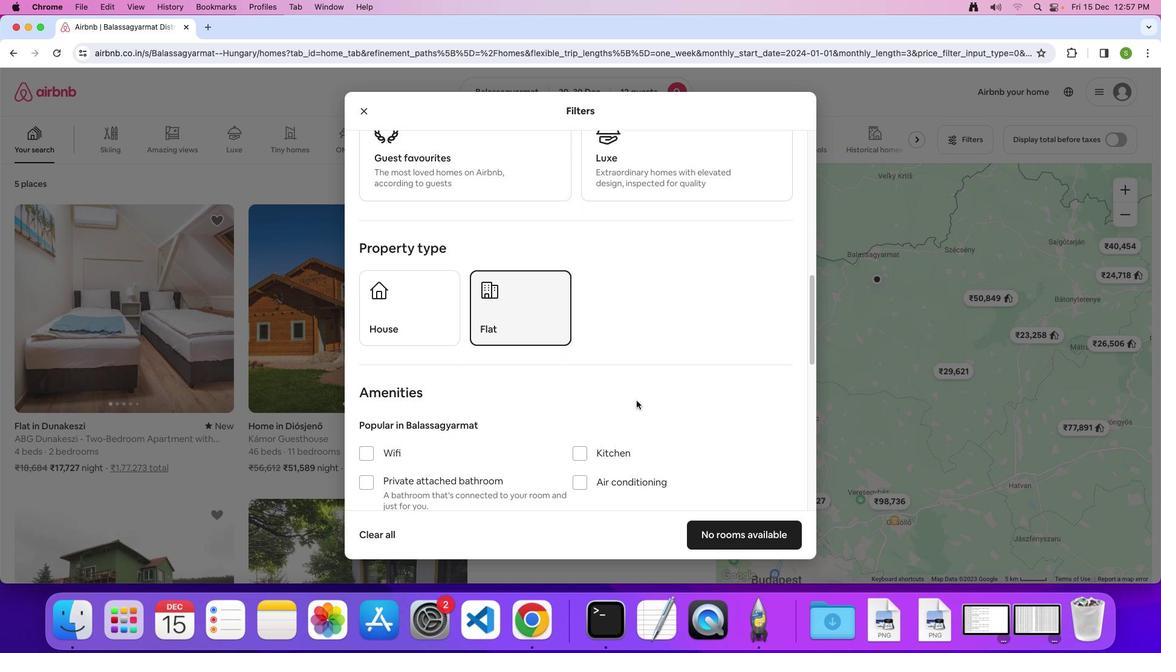 
Action: Mouse scrolled (636, 401) with delta (0, 0)
Screenshot: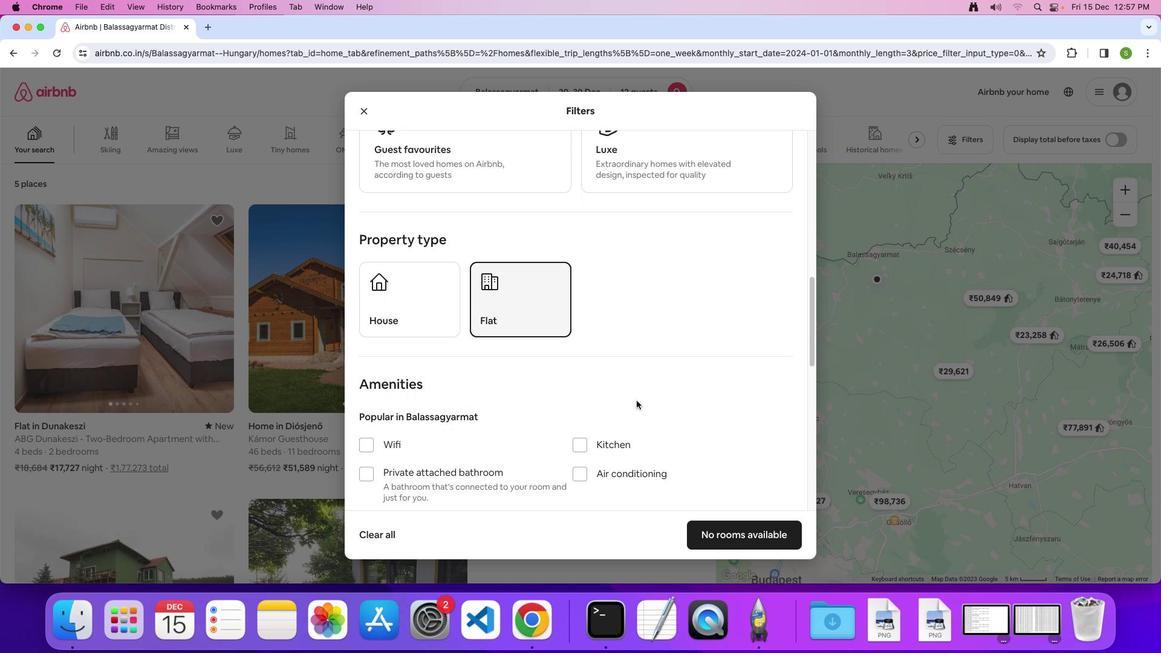 
Action: Mouse scrolled (636, 401) with delta (0, -1)
Screenshot: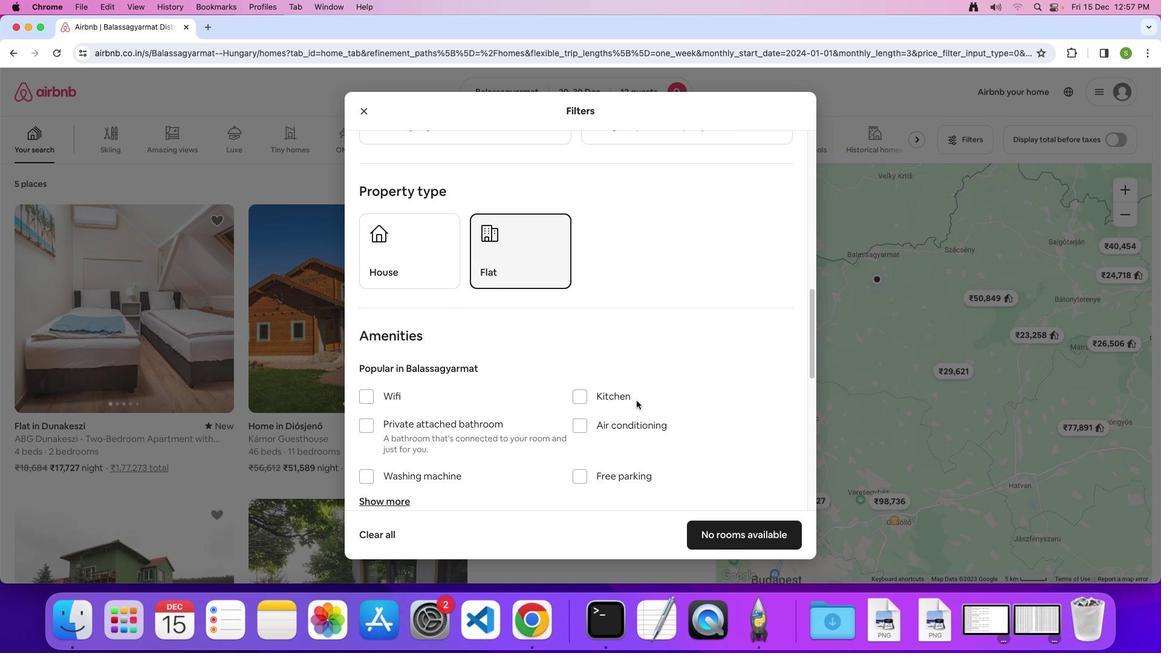 
Action: Mouse scrolled (636, 401) with delta (0, 0)
Screenshot: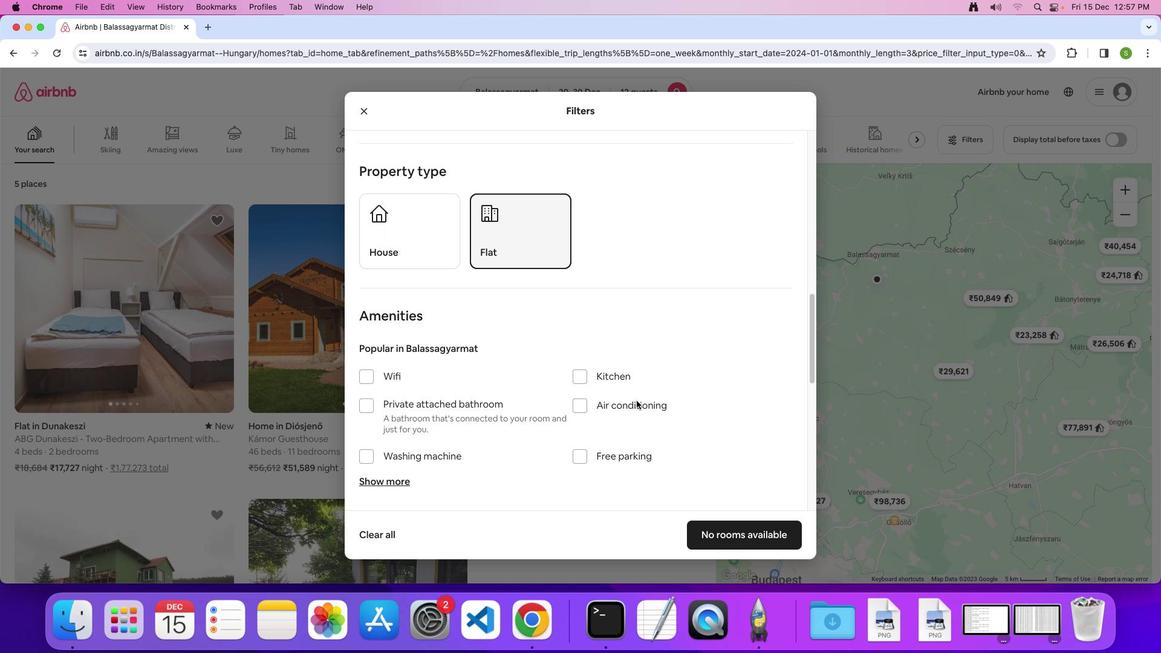 
Action: Mouse scrolled (636, 401) with delta (0, 0)
Screenshot: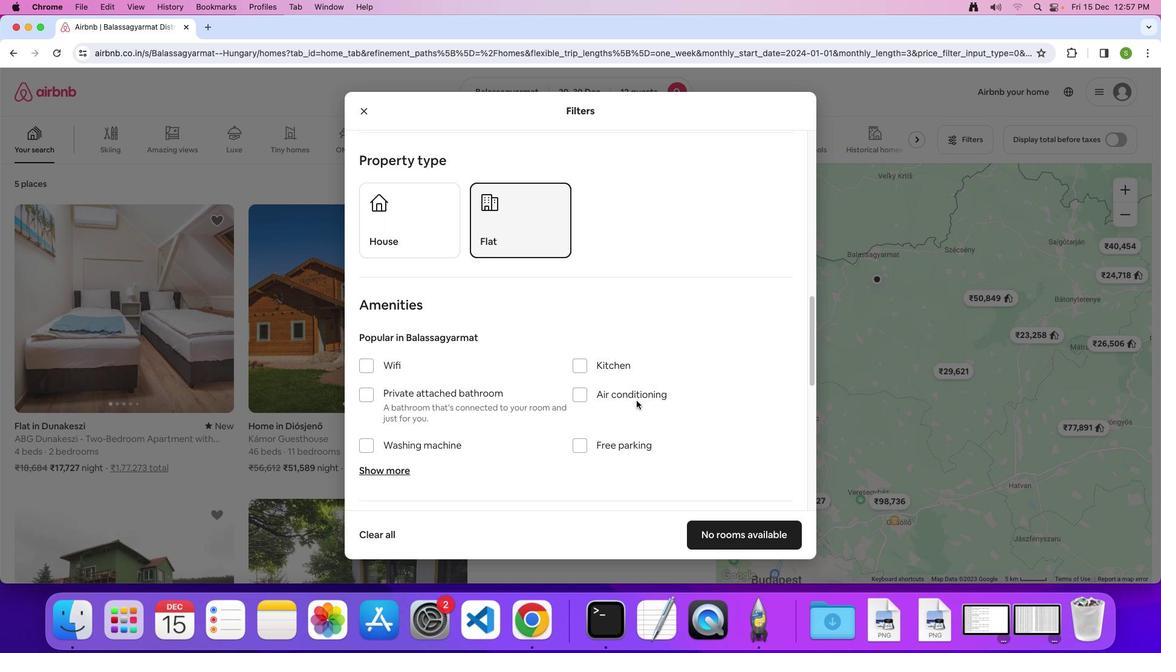 
Action: Mouse scrolled (636, 401) with delta (0, 0)
Screenshot: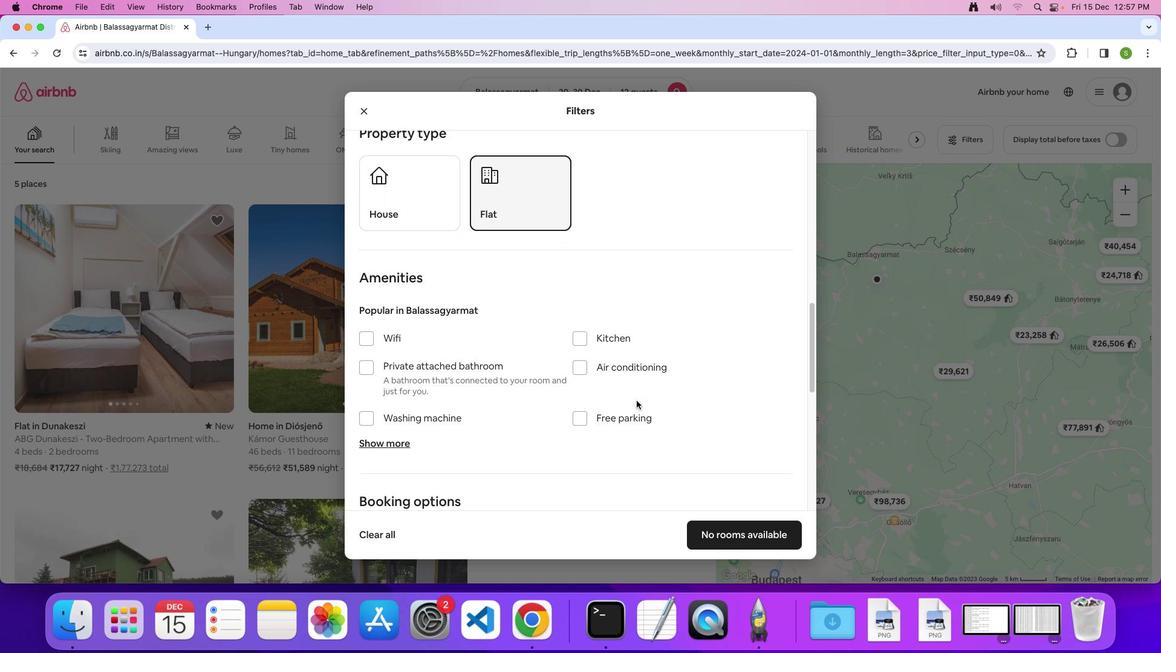 
Action: Mouse scrolled (636, 401) with delta (0, 0)
Screenshot: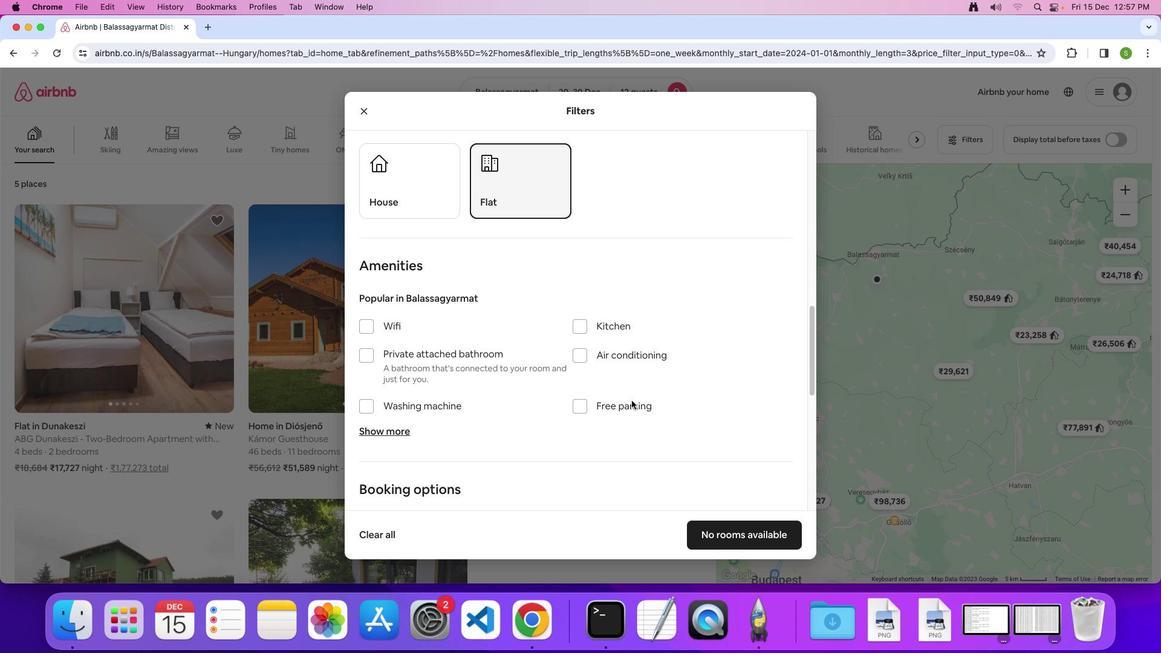 
Action: Mouse scrolled (636, 401) with delta (0, 0)
Screenshot: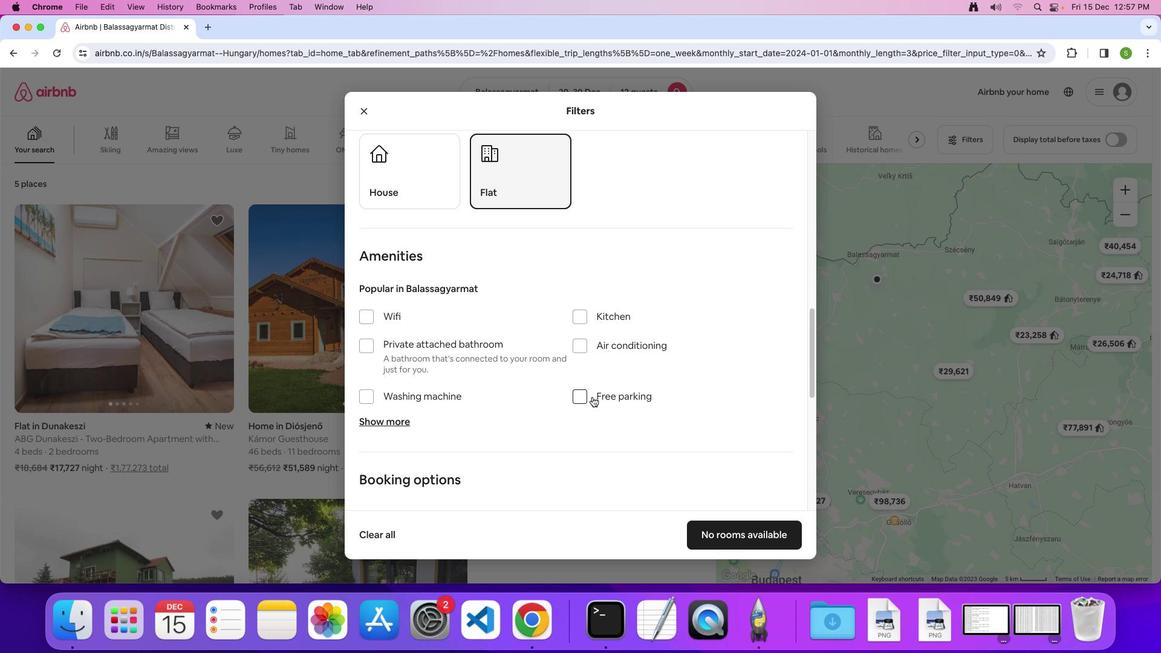 
Action: Mouse moved to (373, 315)
Screenshot: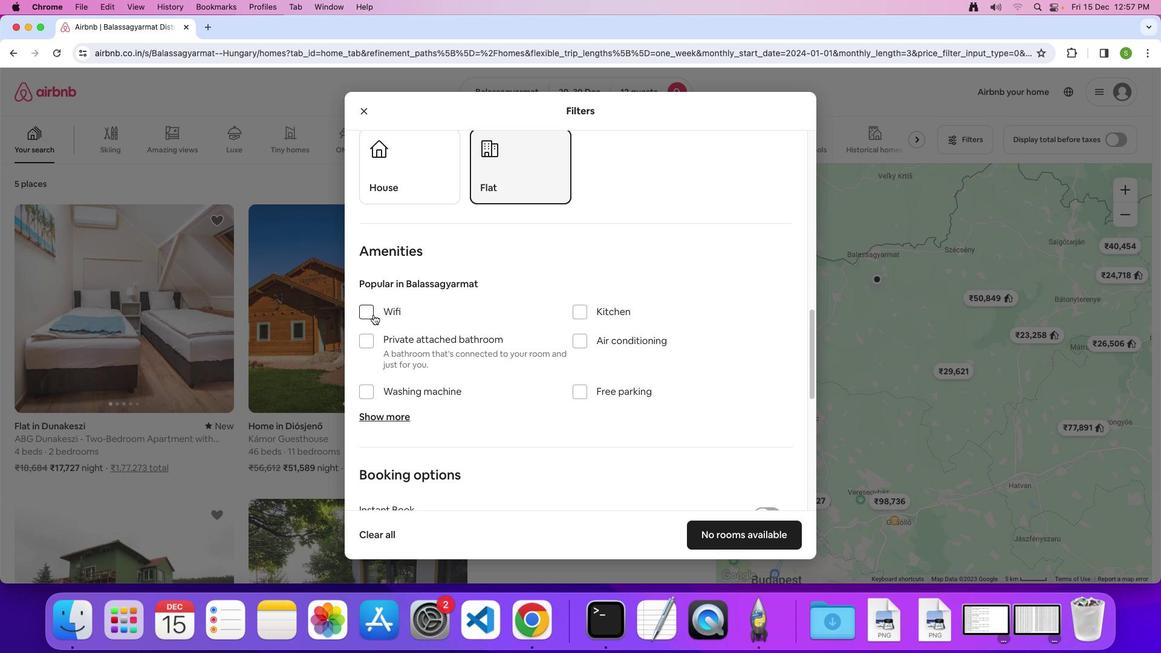 
Action: Mouse pressed left at (373, 315)
Screenshot: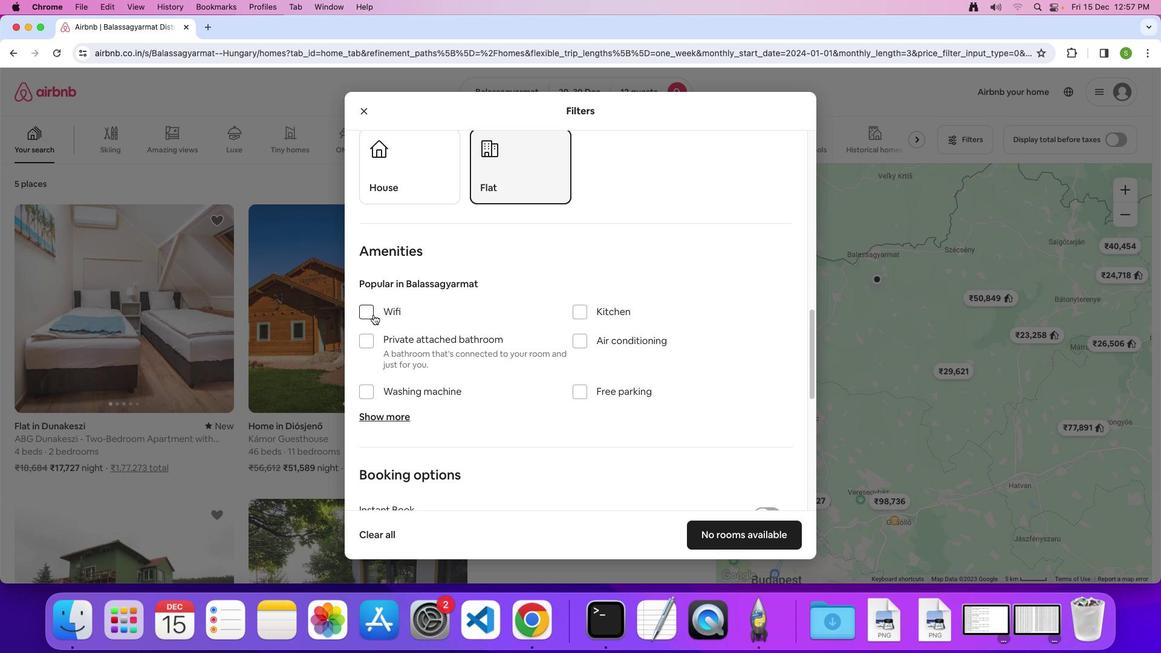 
Action: Mouse moved to (369, 416)
Screenshot: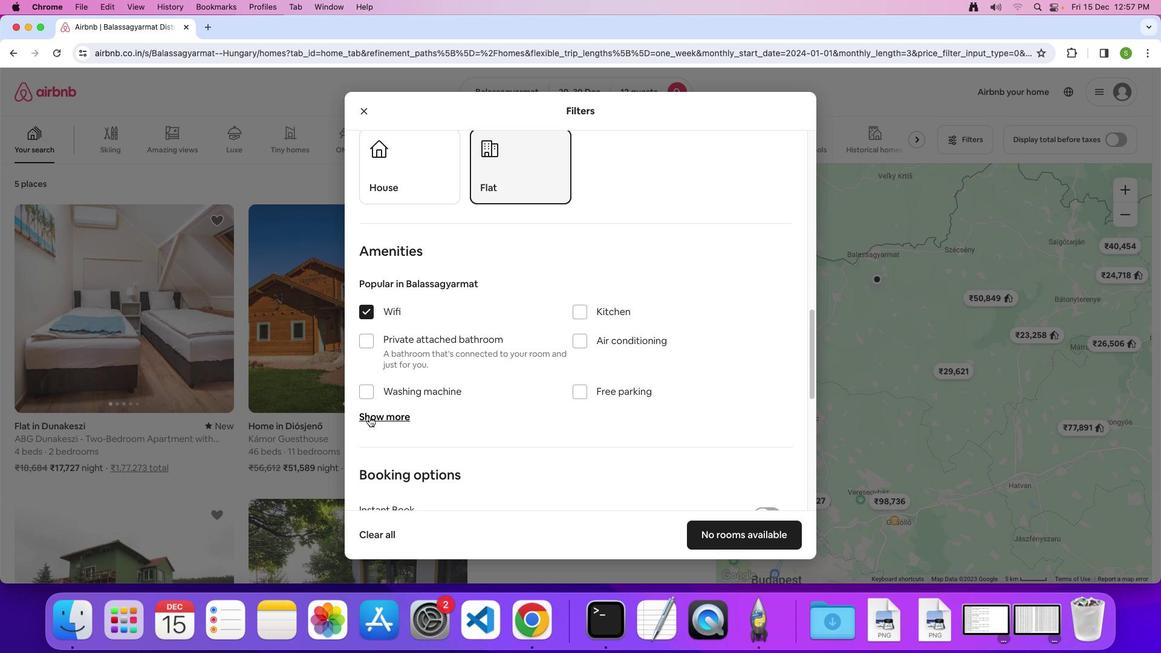 
Action: Mouse pressed left at (369, 416)
Screenshot: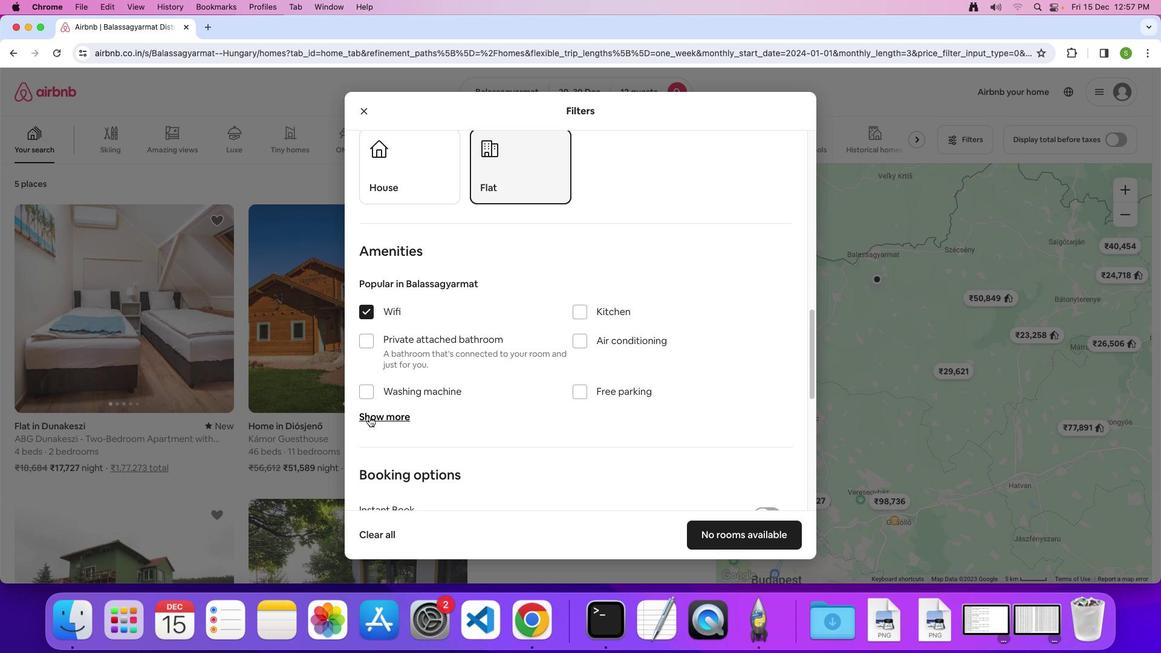 
Action: Mouse moved to (579, 391)
Screenshot: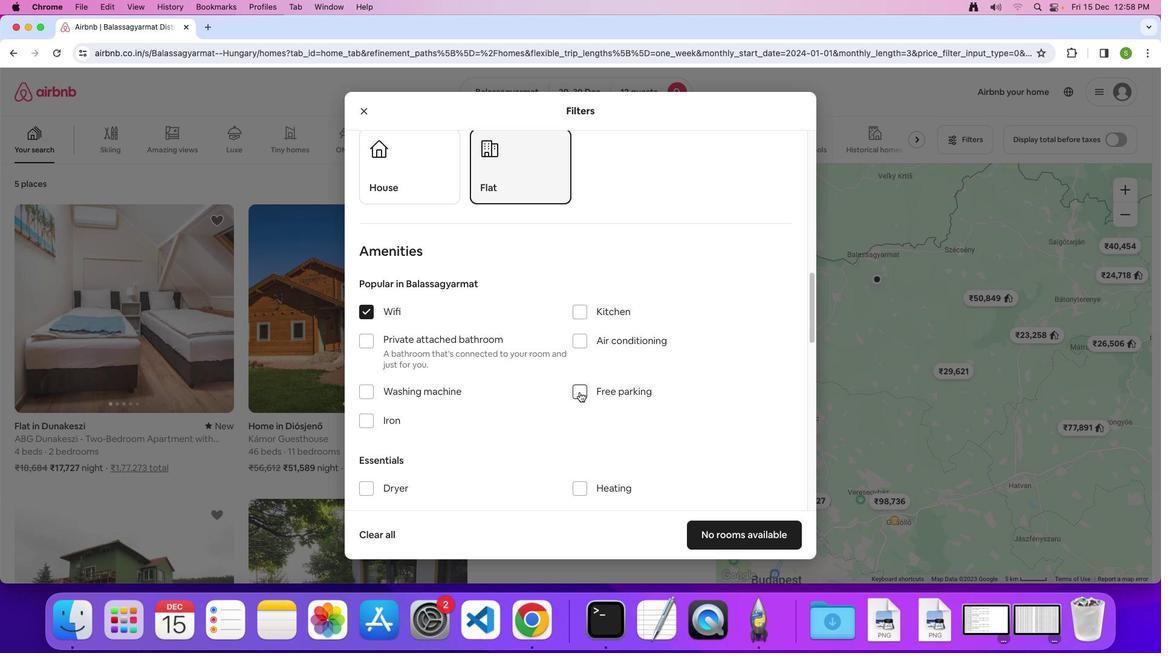 
Action: Mouse pressed left at (579, 391)
Screenshot: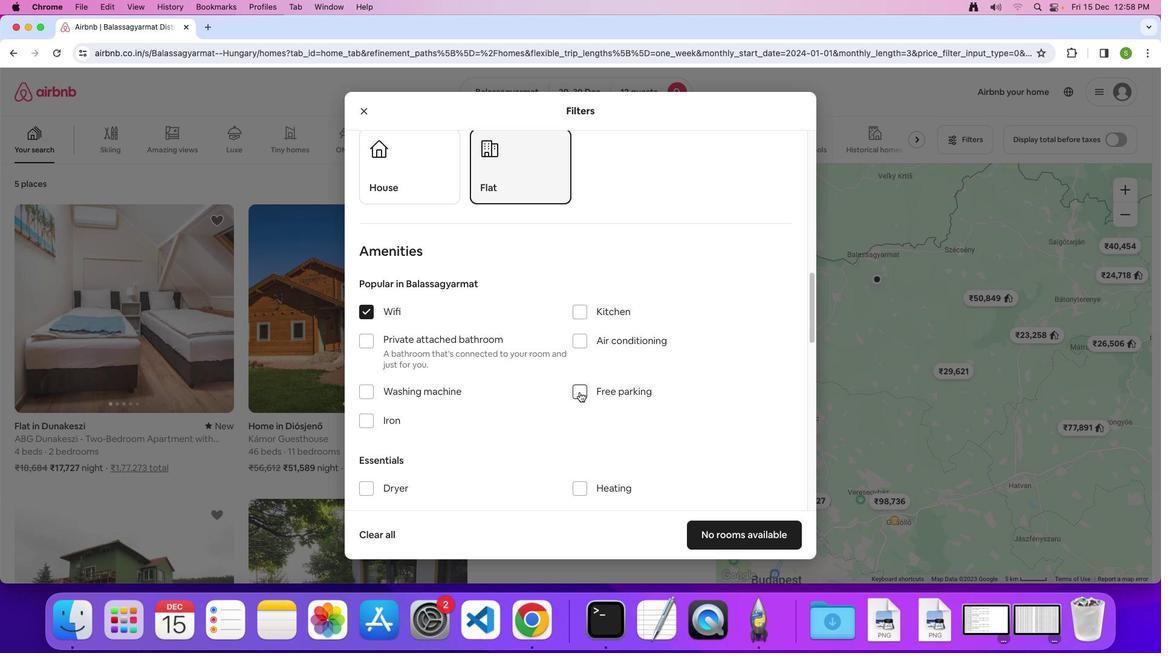
Action: Mouse moved to (523, 411)
Screenshot: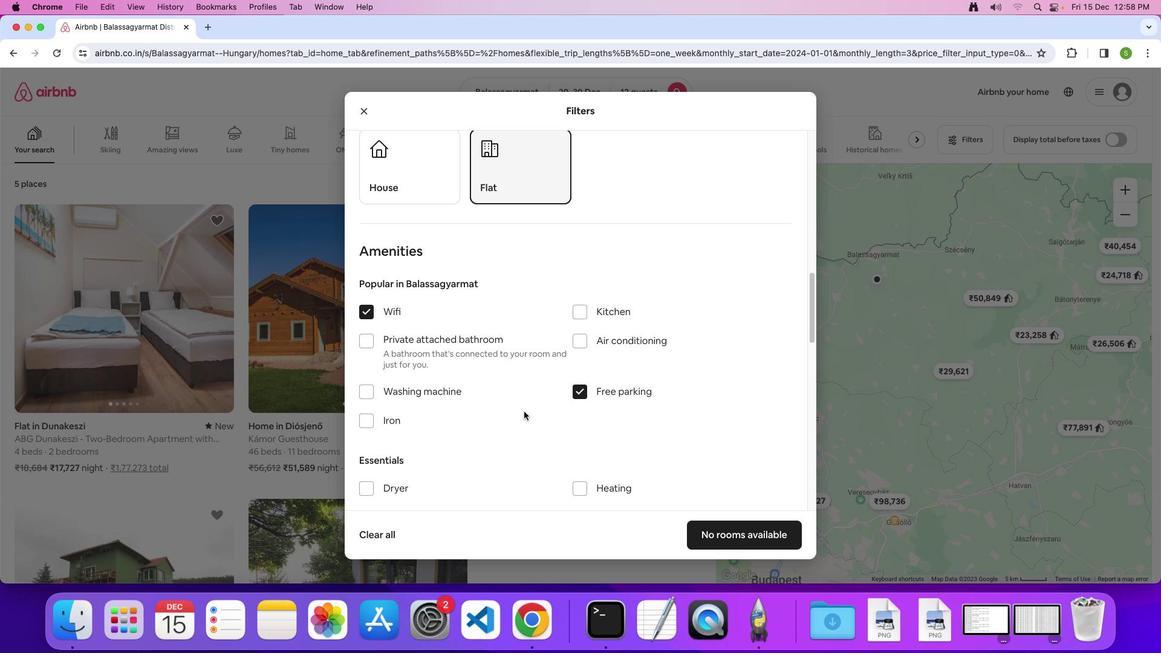 
Action: Mouse scrolled (523, 411) with delta (0, 0)
Screenshot: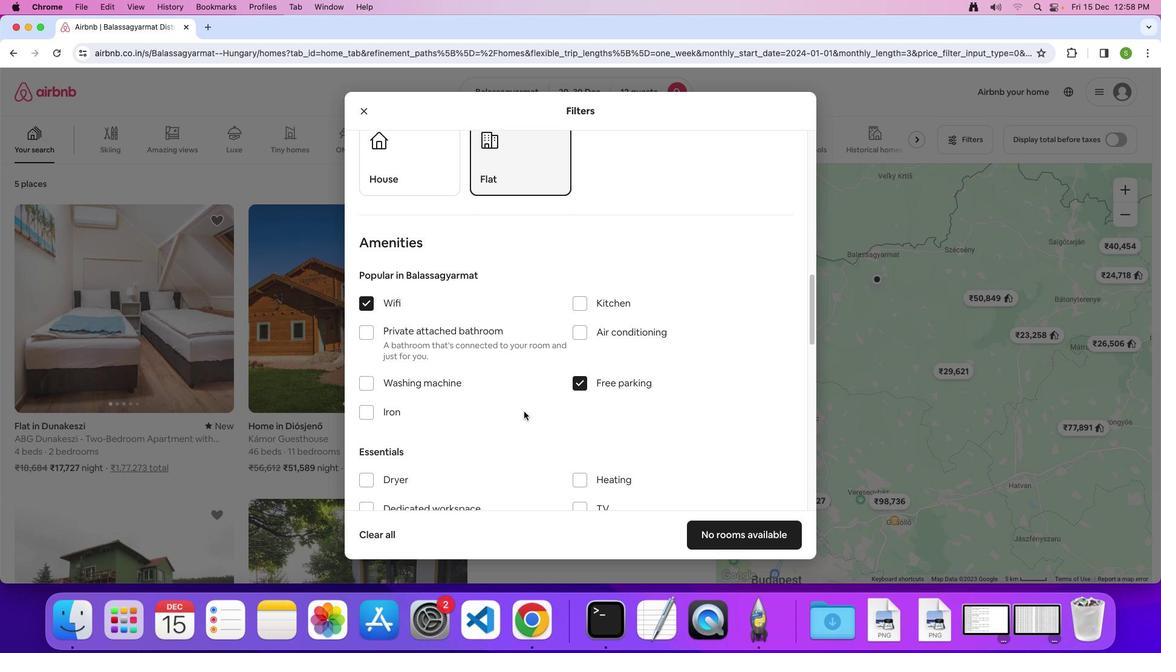 
Action: Mouse scrolled (523, 411) with delta (0, 0)
Screenshot: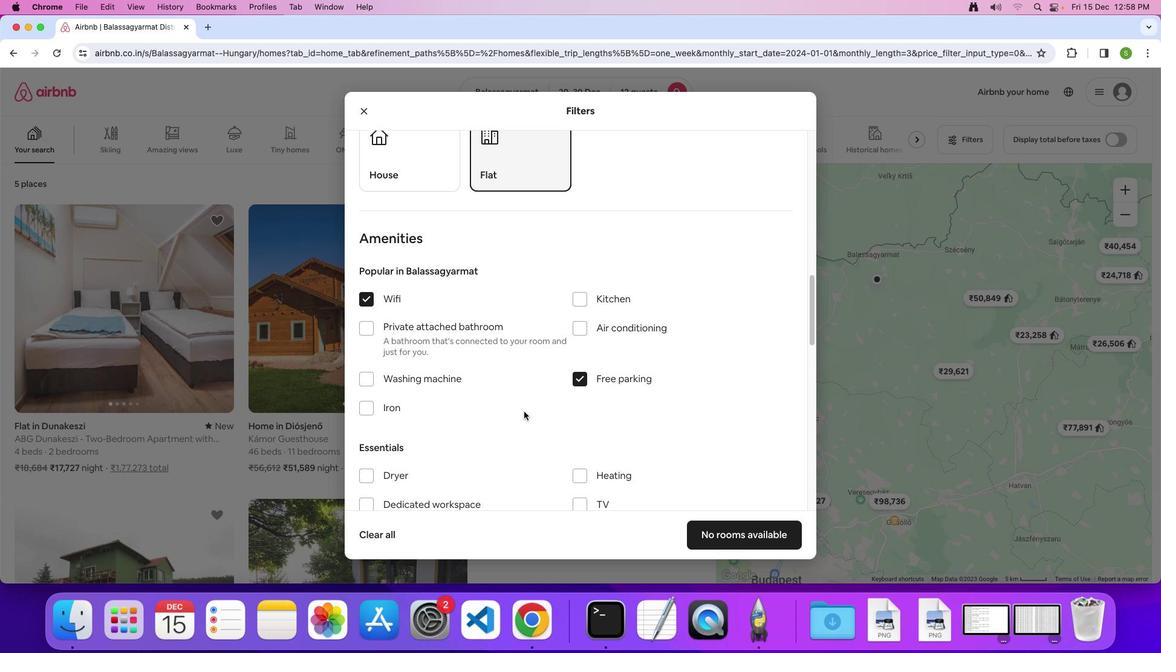 
Action: Mouse scrolled (523, 411) with delta (0, -1)
Screenshot: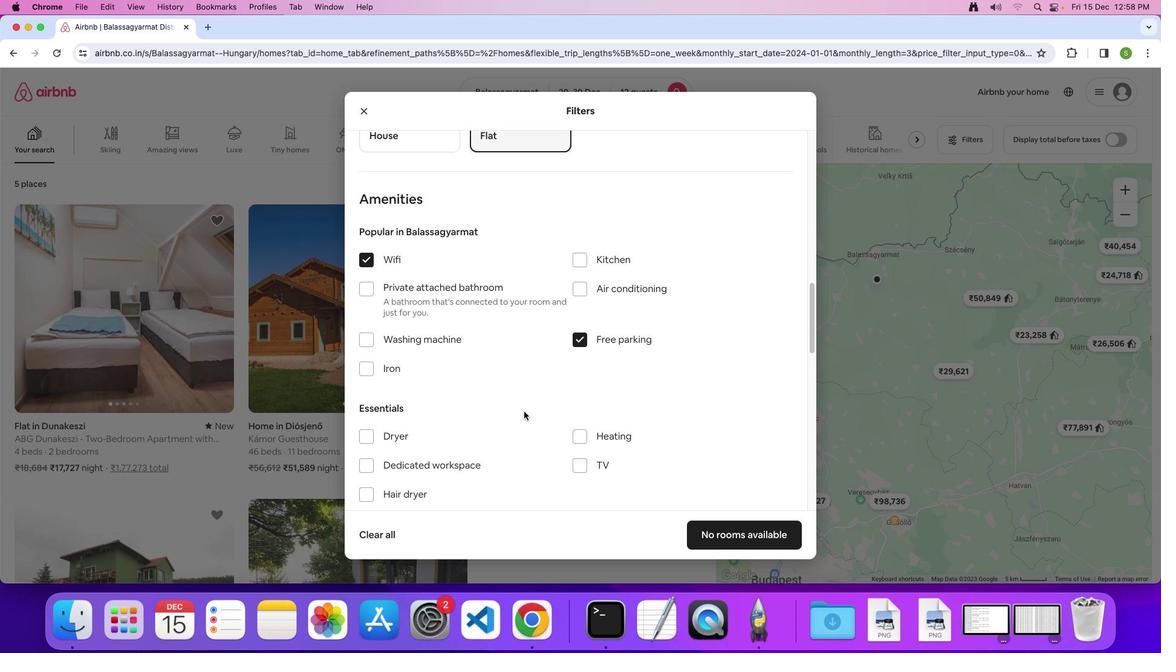 
Action: Mouse moved to (522, 411)
Screenshot: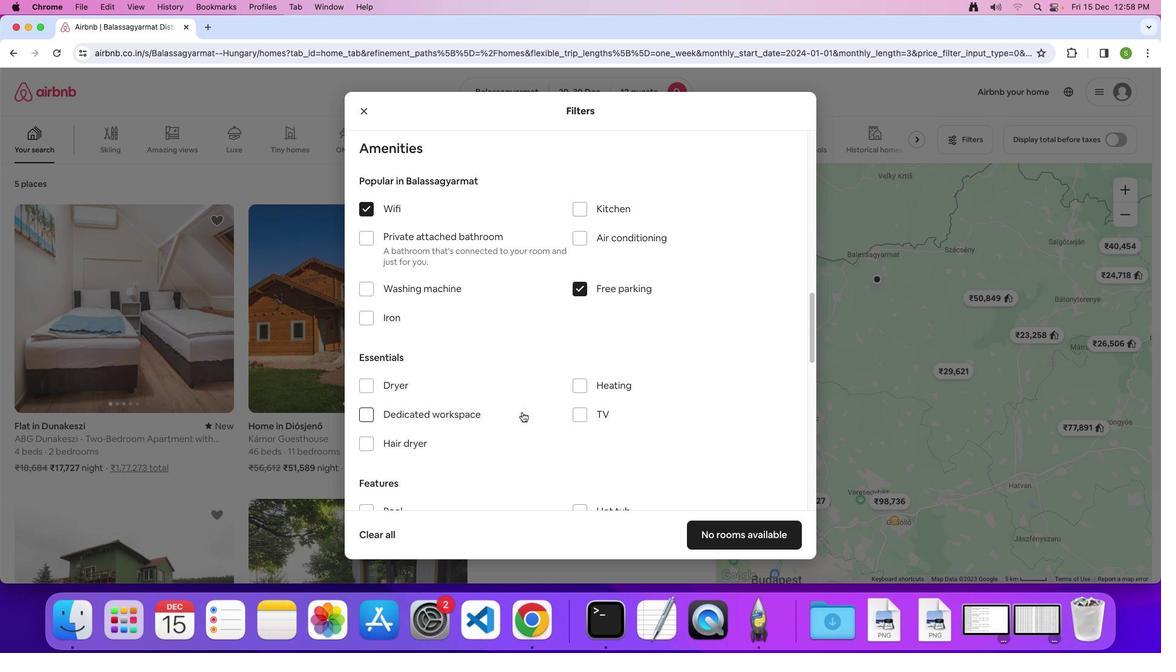 
Action: Mouse scrolled (522, 411) with delta (0, 0)
Screenshot: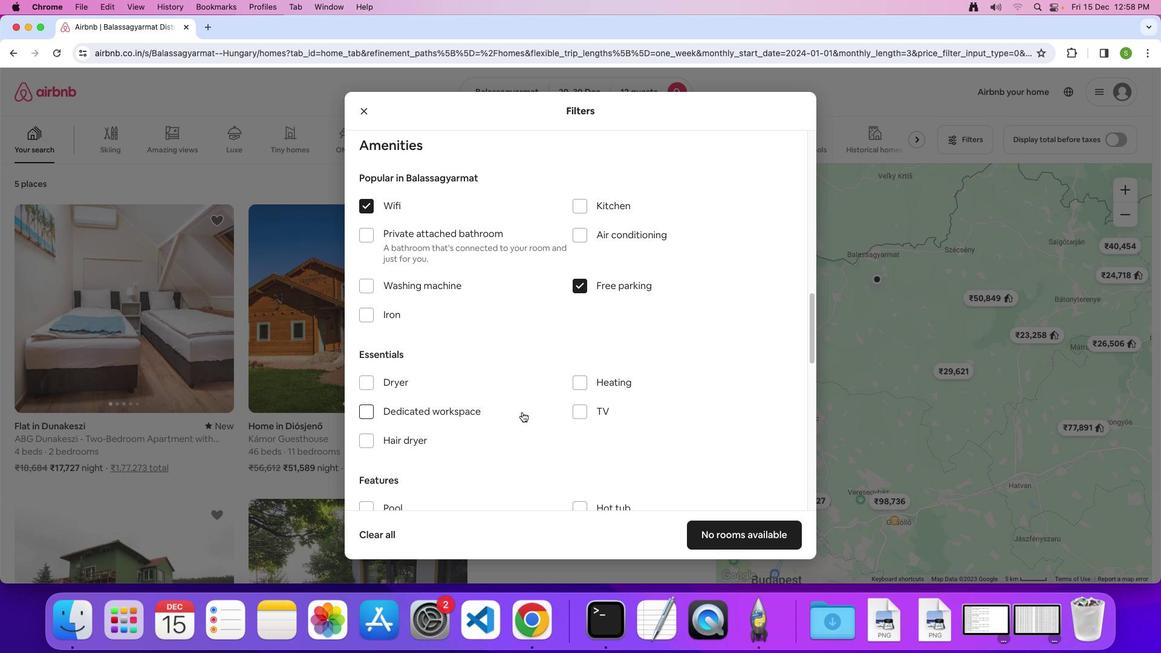 
Action: Mouse scrolled (522, 411) with delta (0, 0)
Screenshot: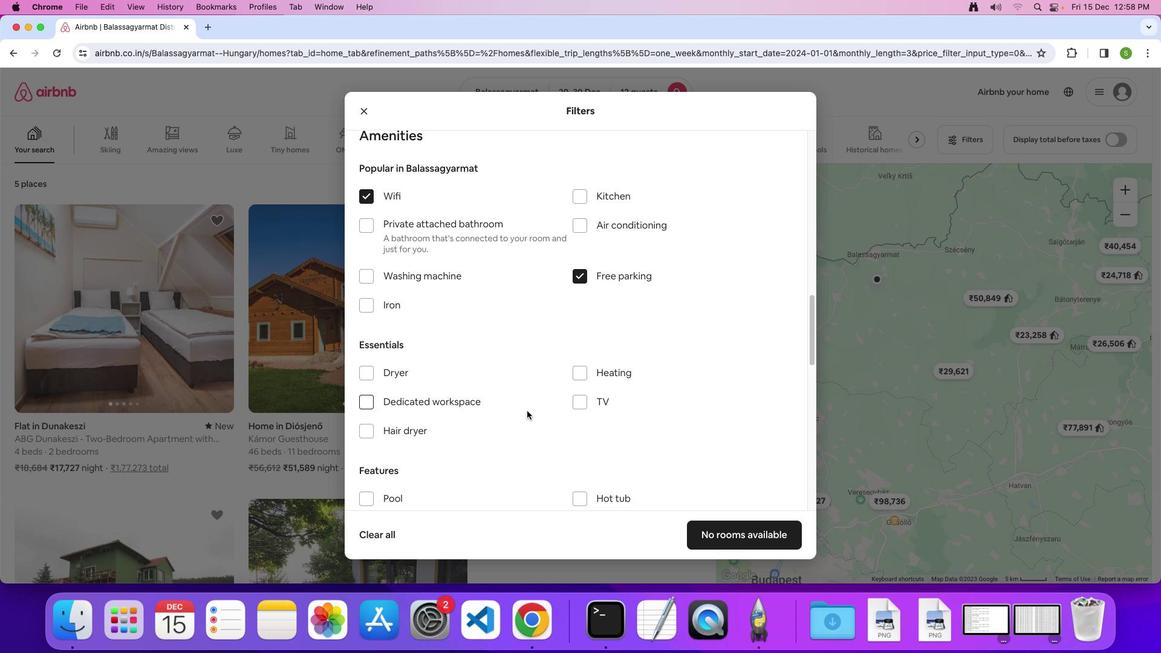 
Action: Mouse moved to (581, 388)
Screenshot: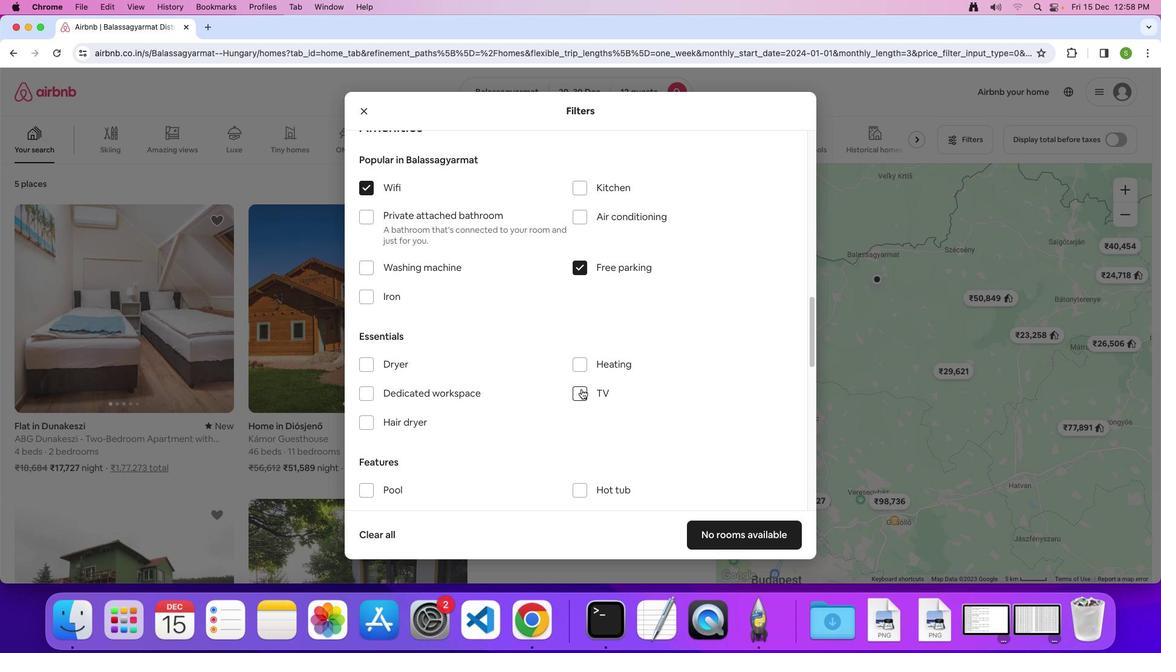 
Action: Mouse pressed left at (581, 388)
Screenshot: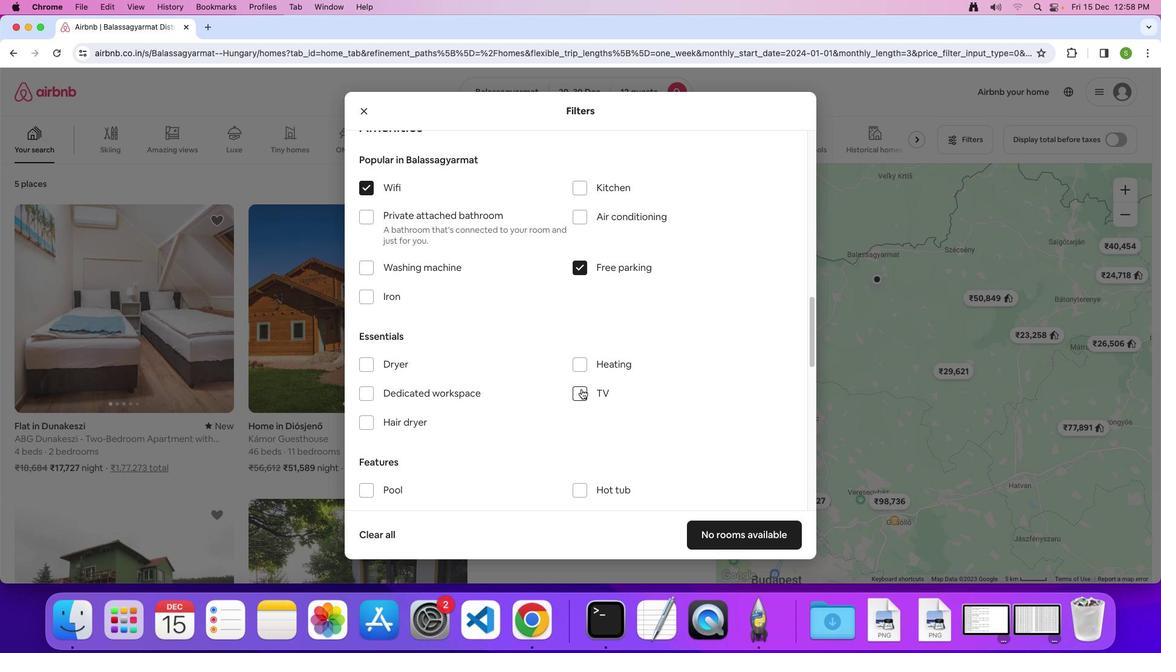 
Action: Mouse moved to (500, 405)
Screenshot: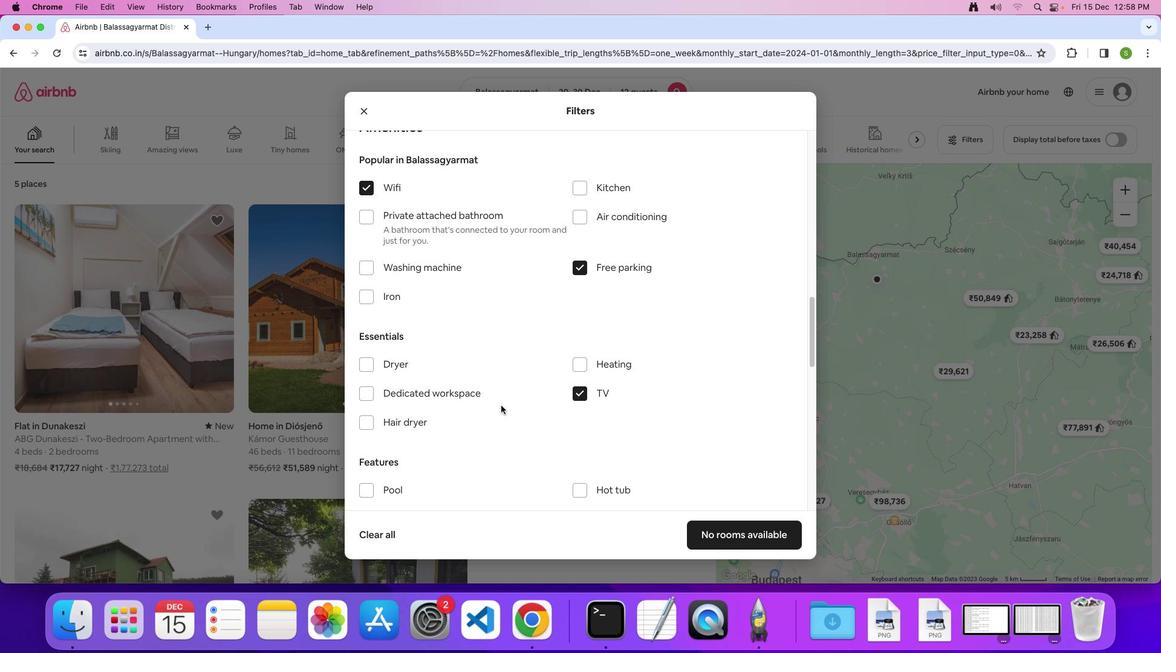 
Action: Mouse scrolled (500, 405) with delta (0, 0)
Screenshot: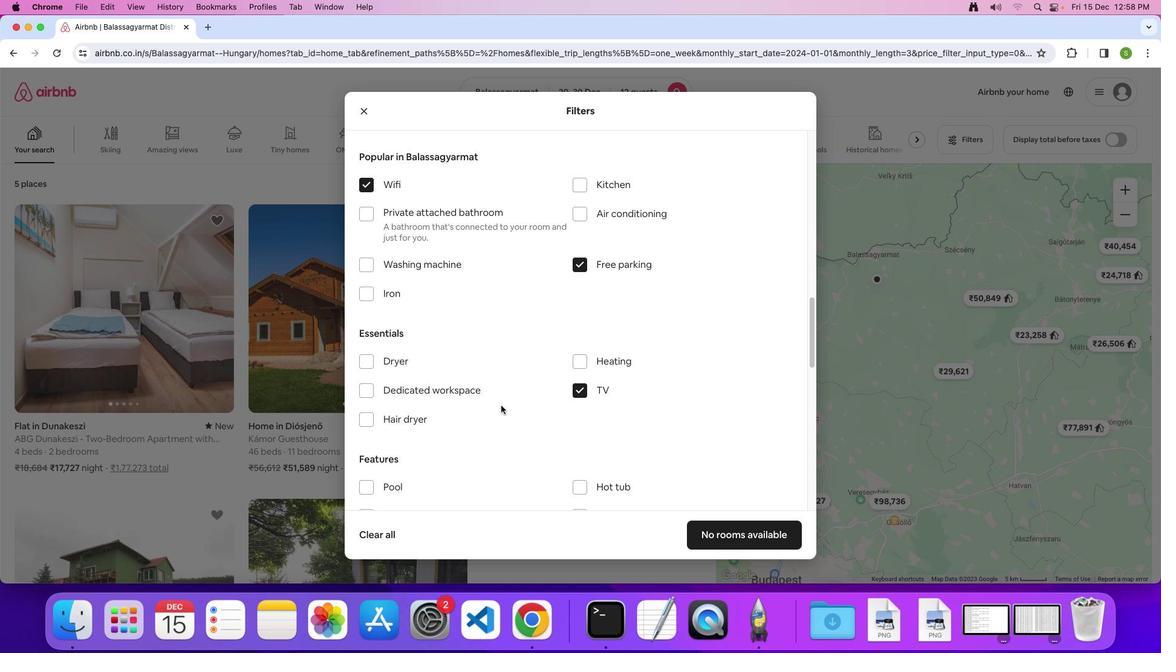 
Action: Mouse scrolled (500, 405) with delta (0, 0)
Screenshot: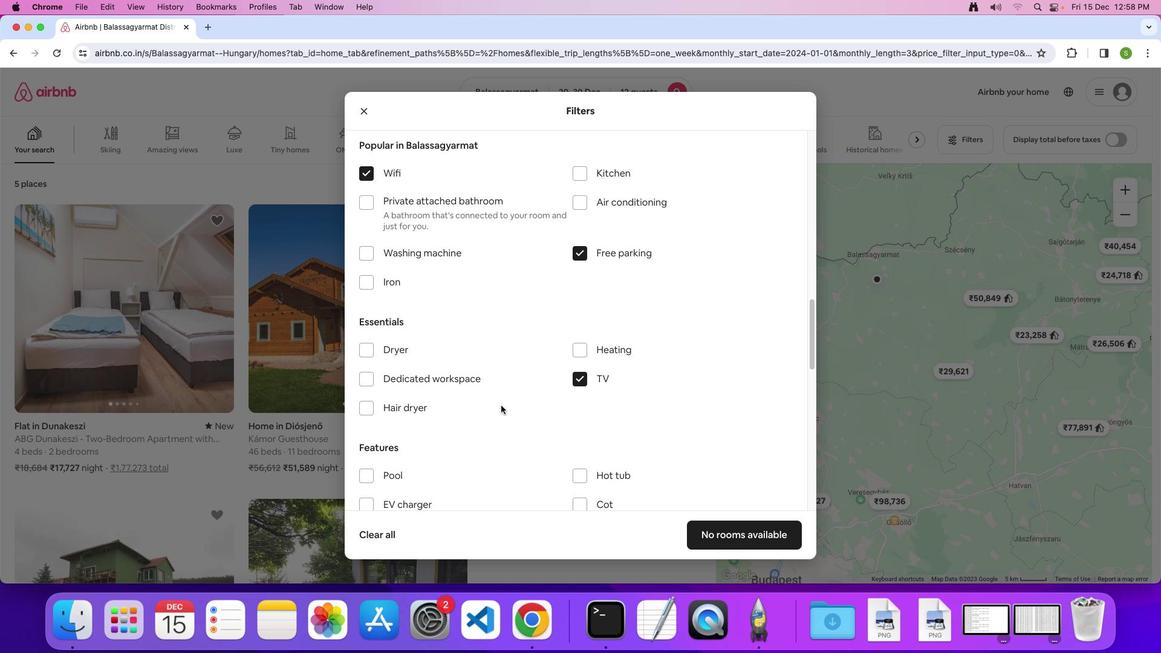 
Action: Mouse scrolled (500, 405) with delta (0, 0)
Screenshot: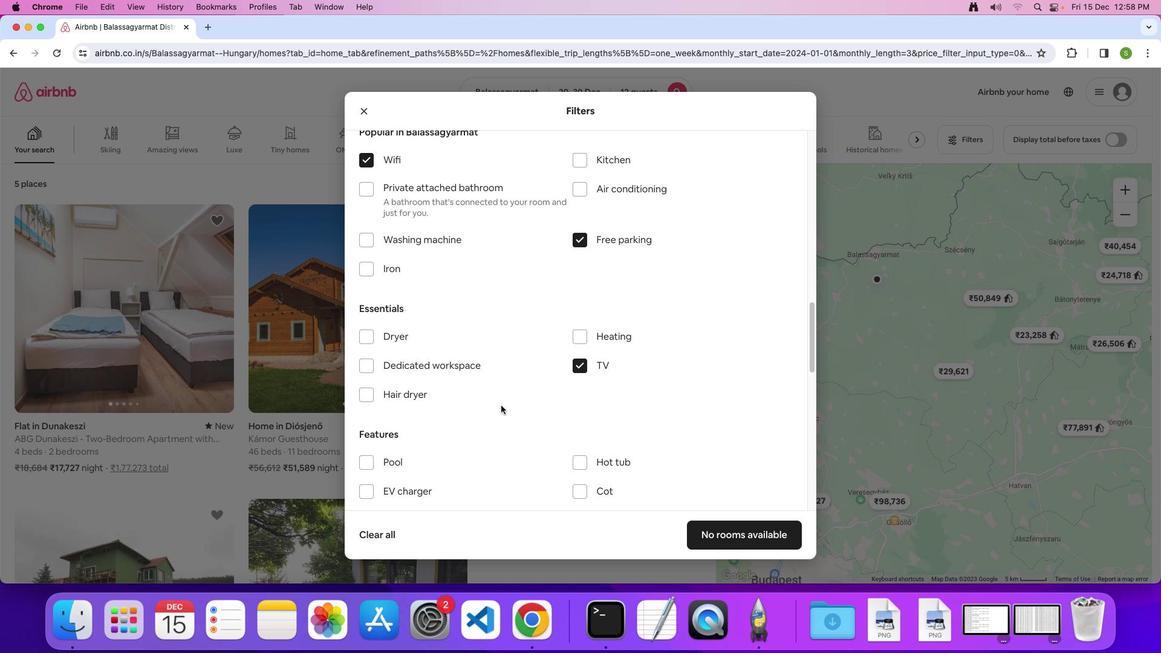 
Action: Mouse scrolled (500, 405) with delta (0, 0)
Screenshot: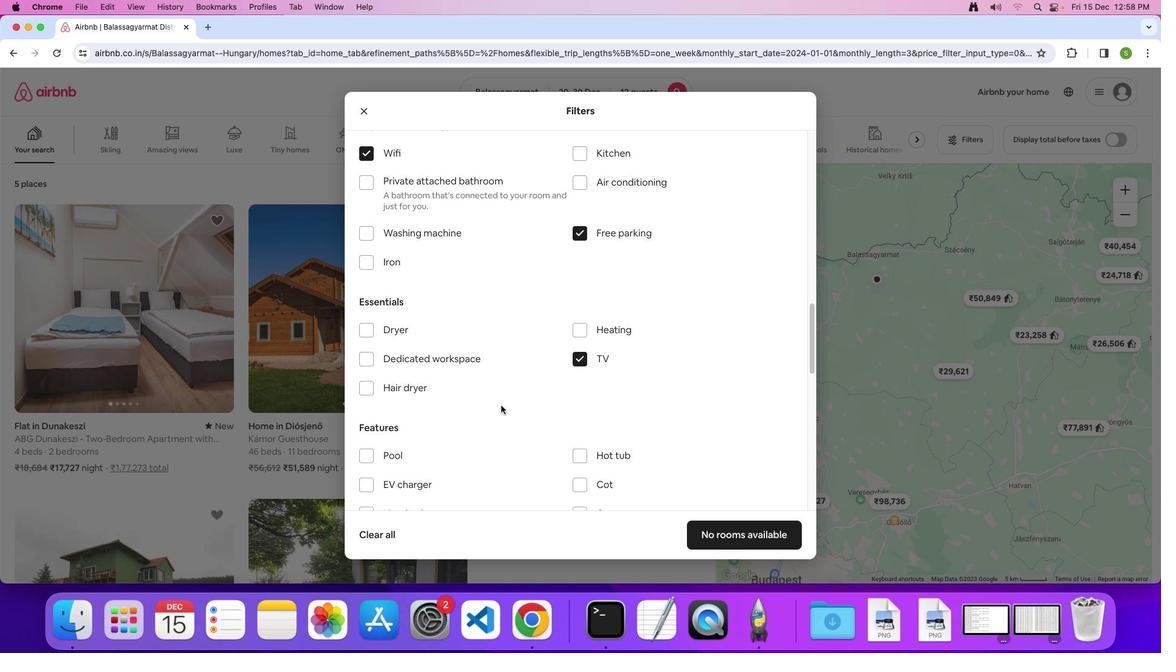 
Action: Mouse scrolled (500, 405) with delta (0, -1)
Screenshot: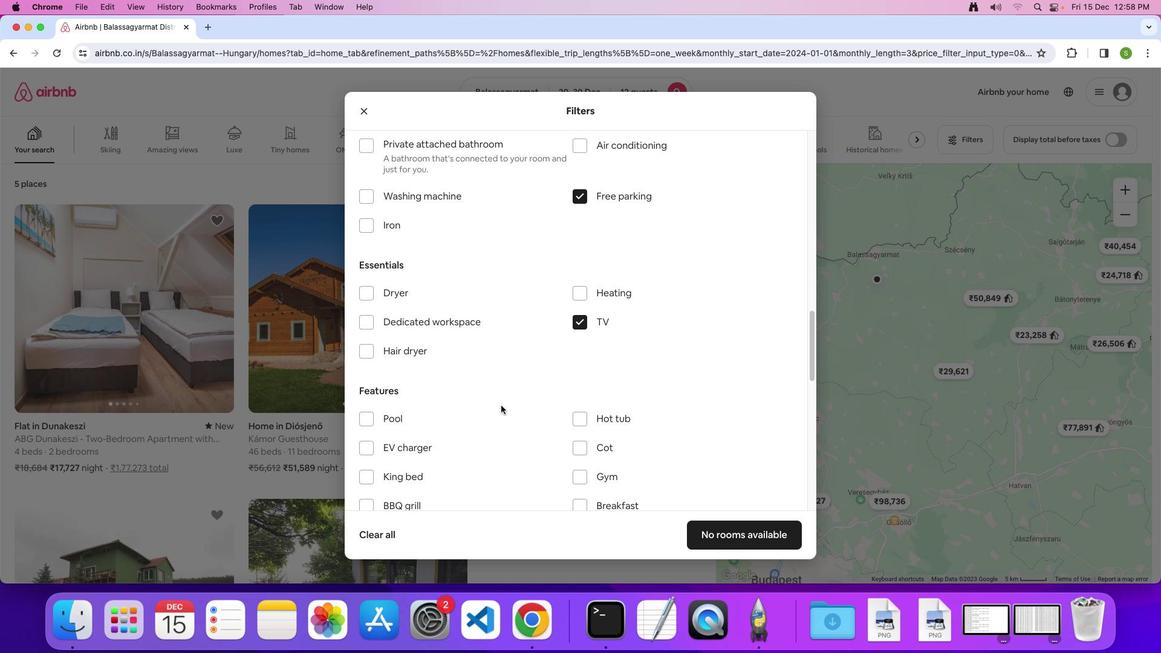 
Action: Mouse moved to (578, 428)
Screenshot: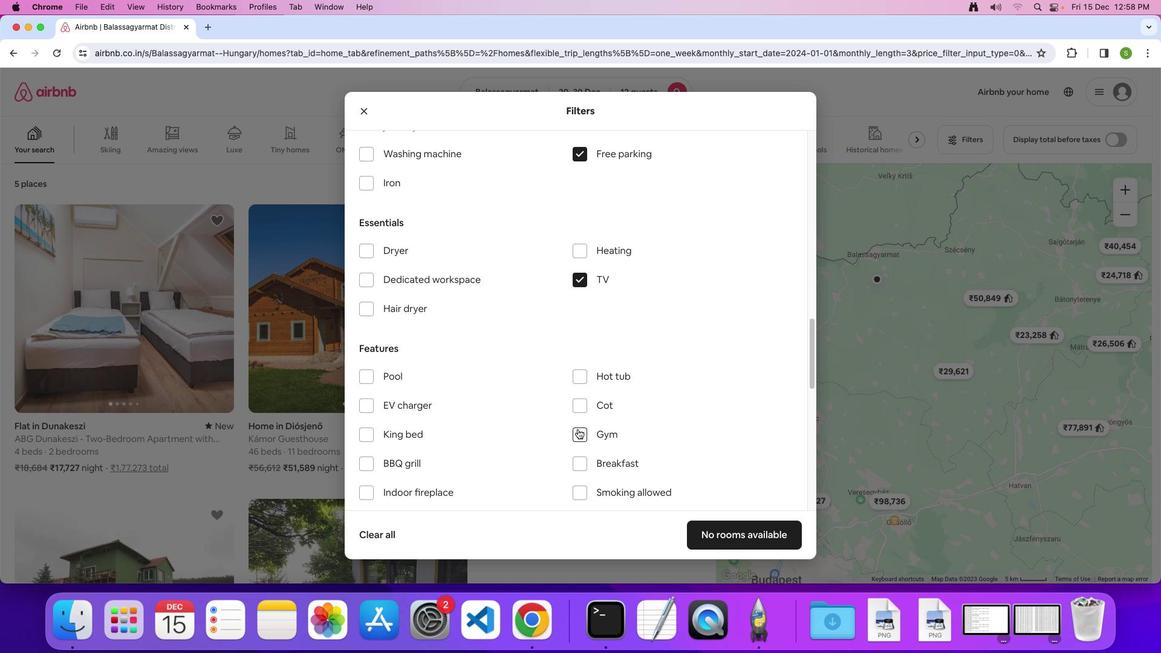 
Action: Mouse pressed left at (578, 428)
Screenshot: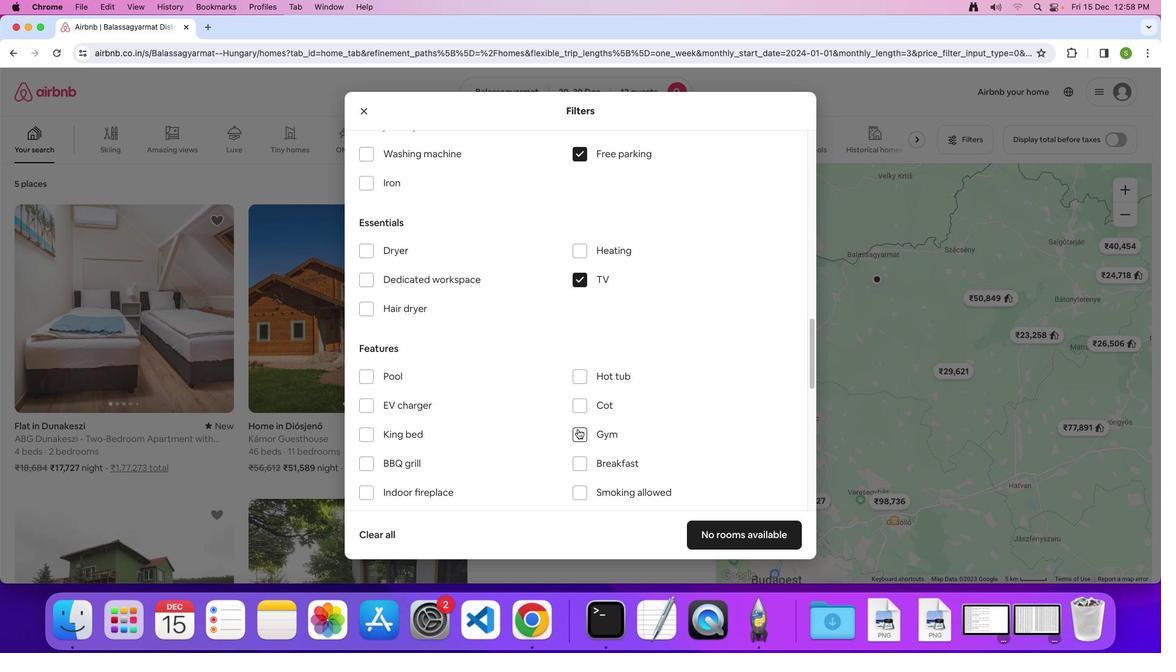 
Action: Mouse moved to (577, 456)
Screenshot: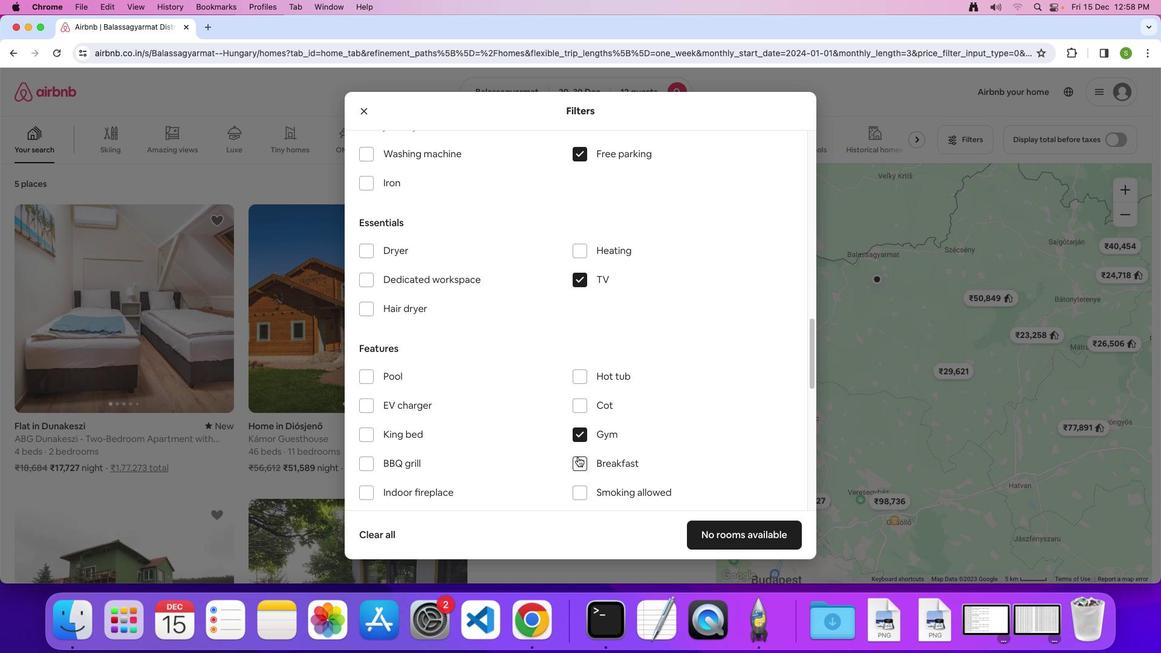 
Action: Mouse pressed left at (577, 456)
Screenshot: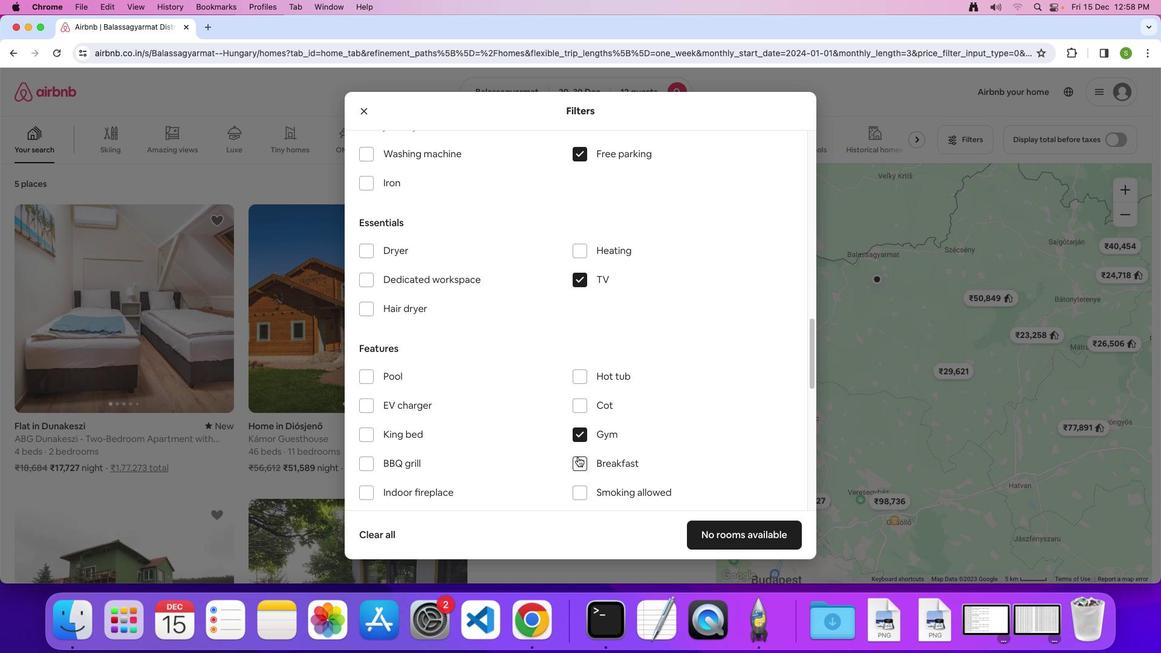 
Action: Mouse moved to (584, 463)
Screenshot: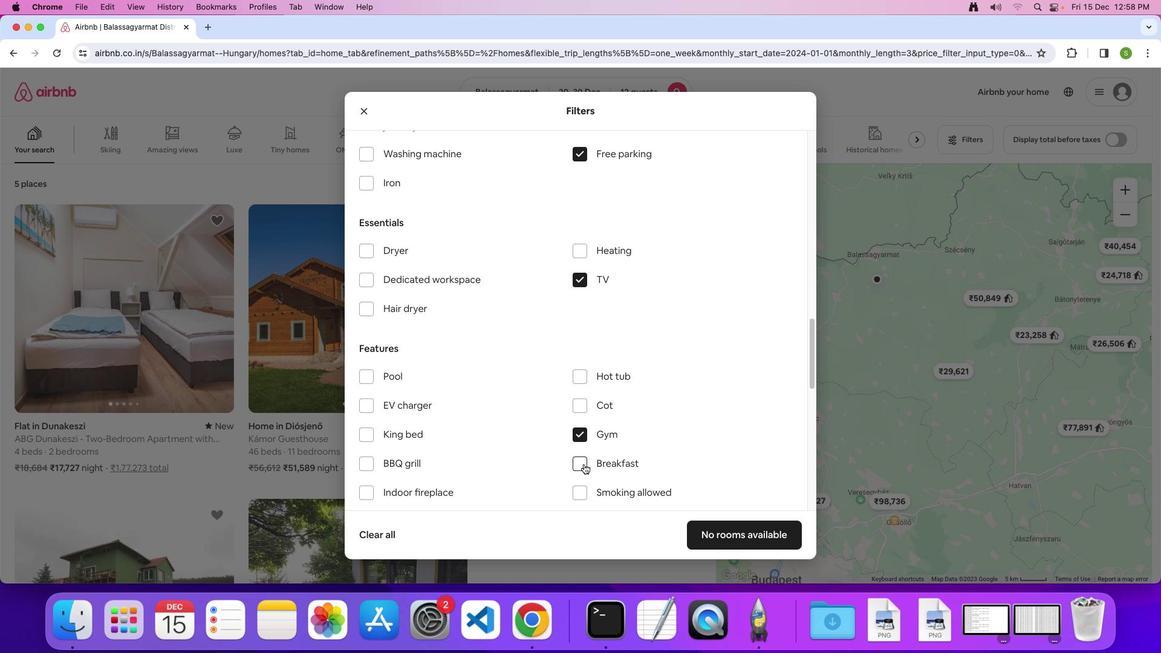 
Action: Mouse pressed left at (584, 463)
Screenshot: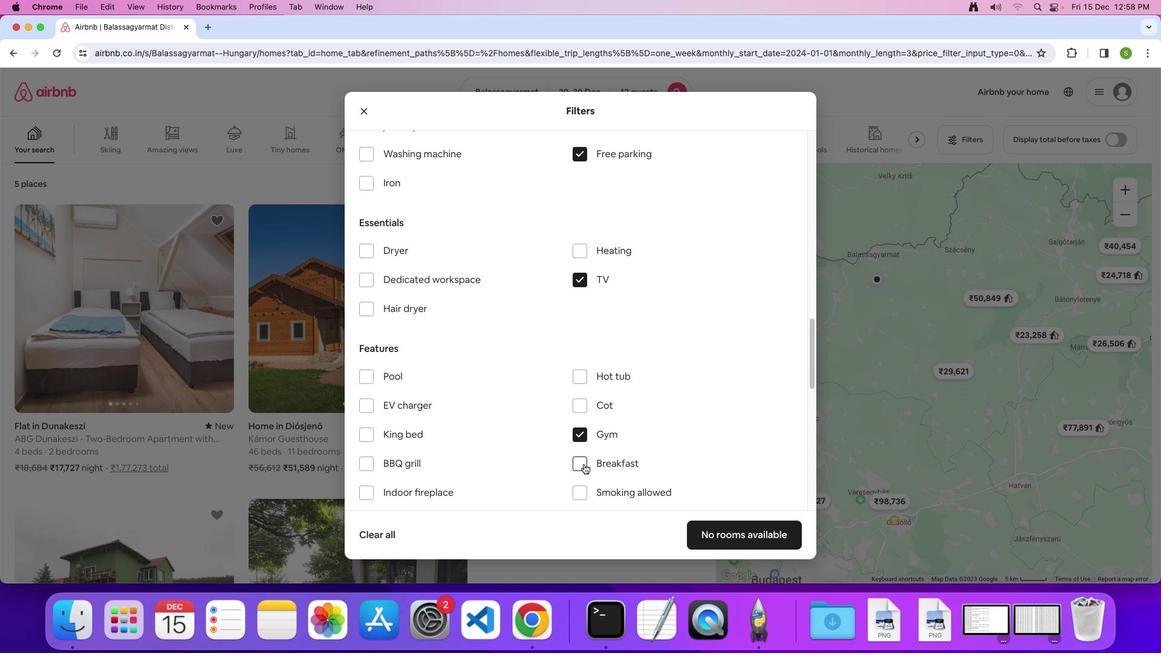 
Action: Mouse moved to (509, 445)
Screenshot: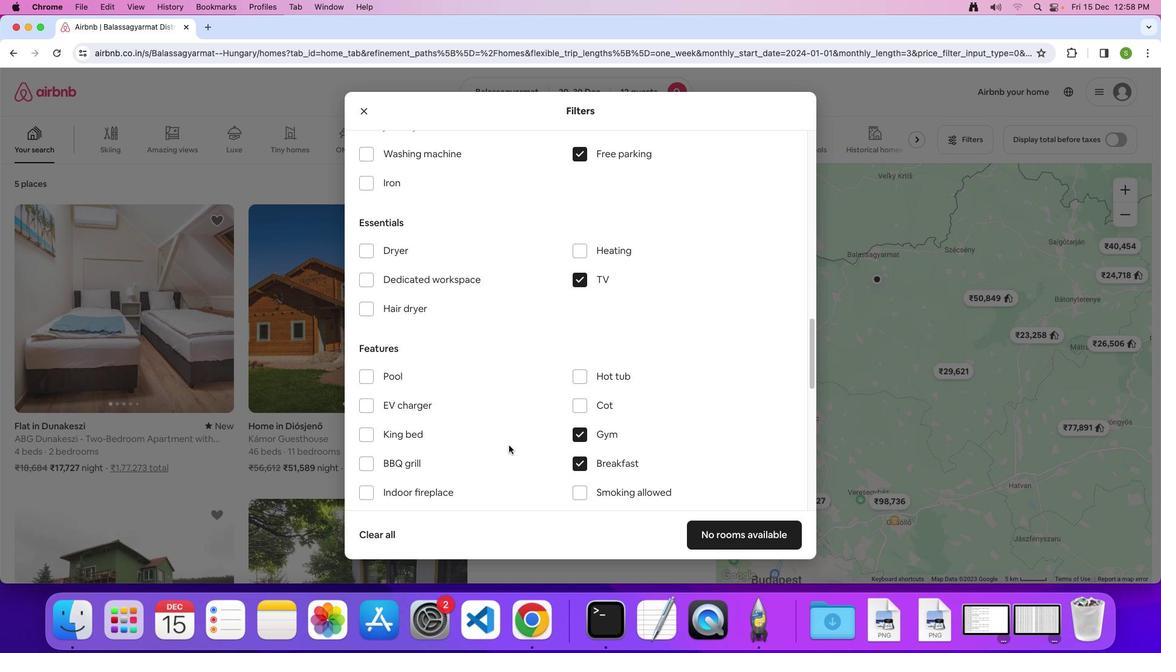 
Action: Mouse scrolled (509, 445) with delta (0, 0)
Screenshot: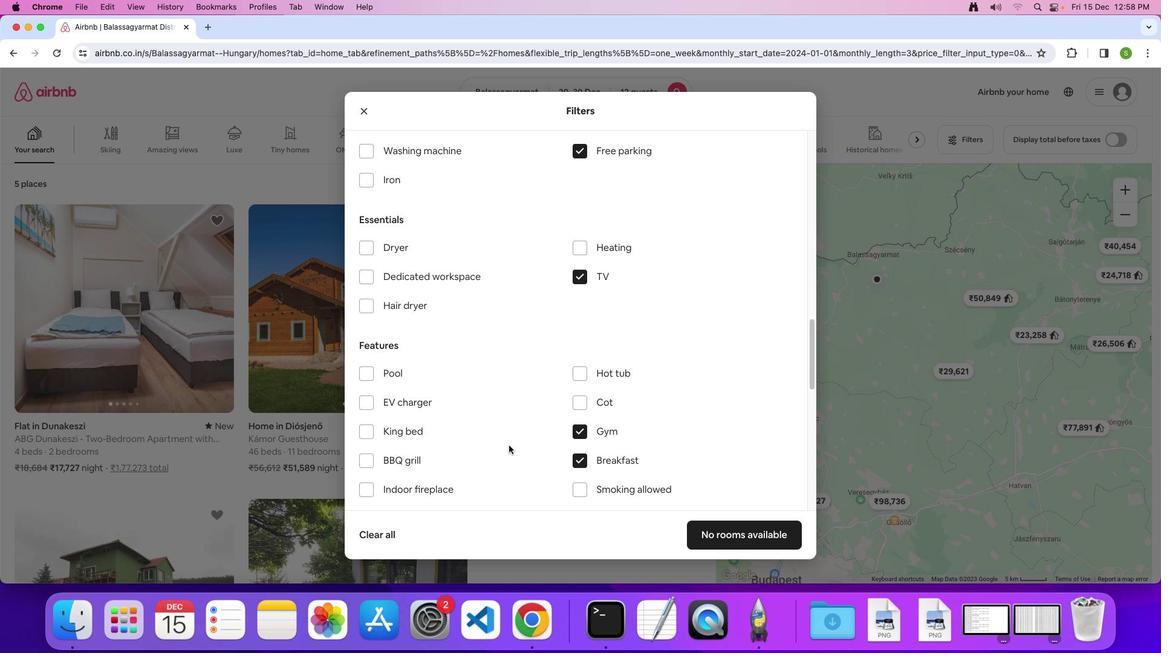 
Action: Mouse scrolled (509, 445) with delta (0, 0)
Screenshot: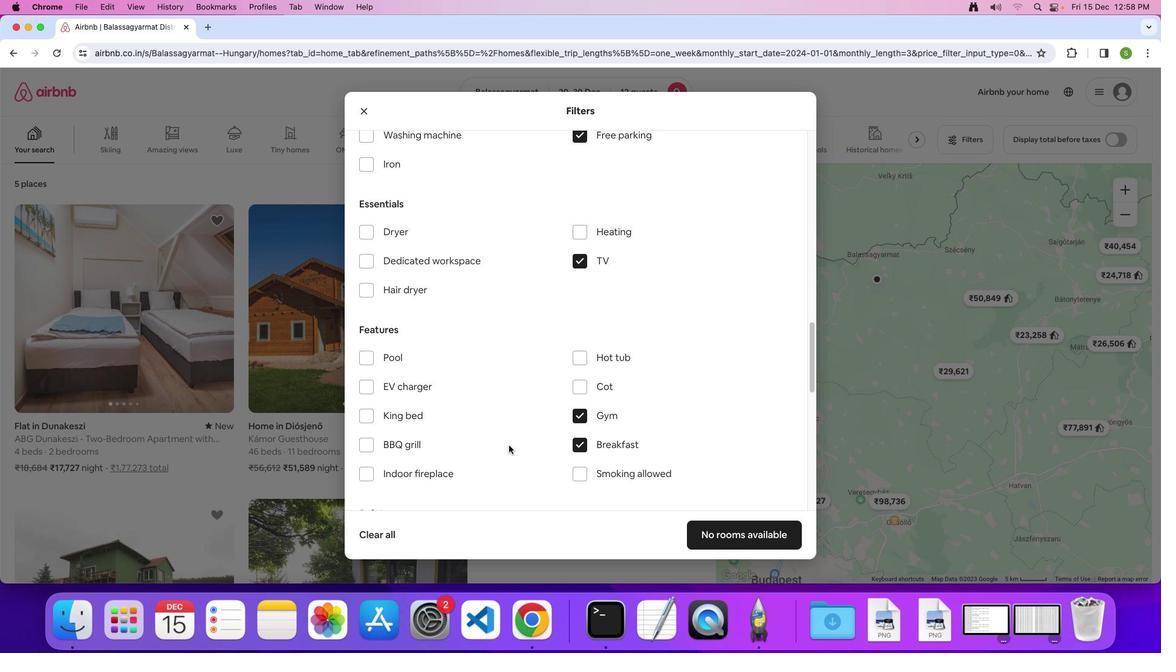 
Action: Mouse scrolled (509, 445) with delta (0, -1)
Screenshot: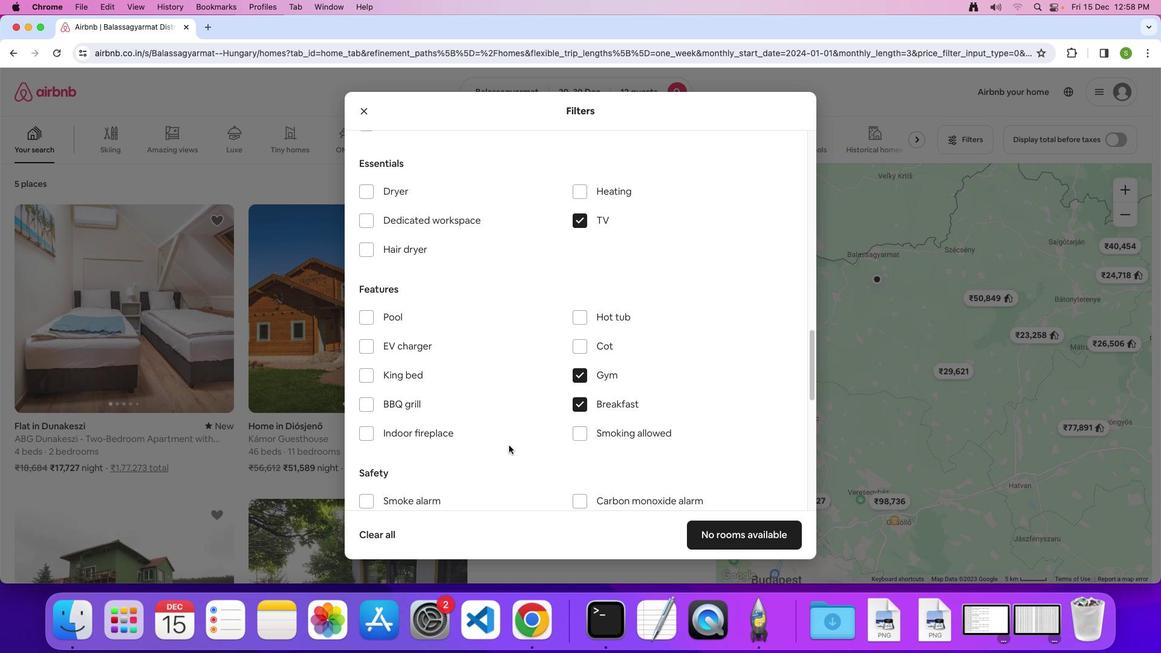 
Action: Mouse scrolled (509, 445) with delta (0, 0)
Screenshot: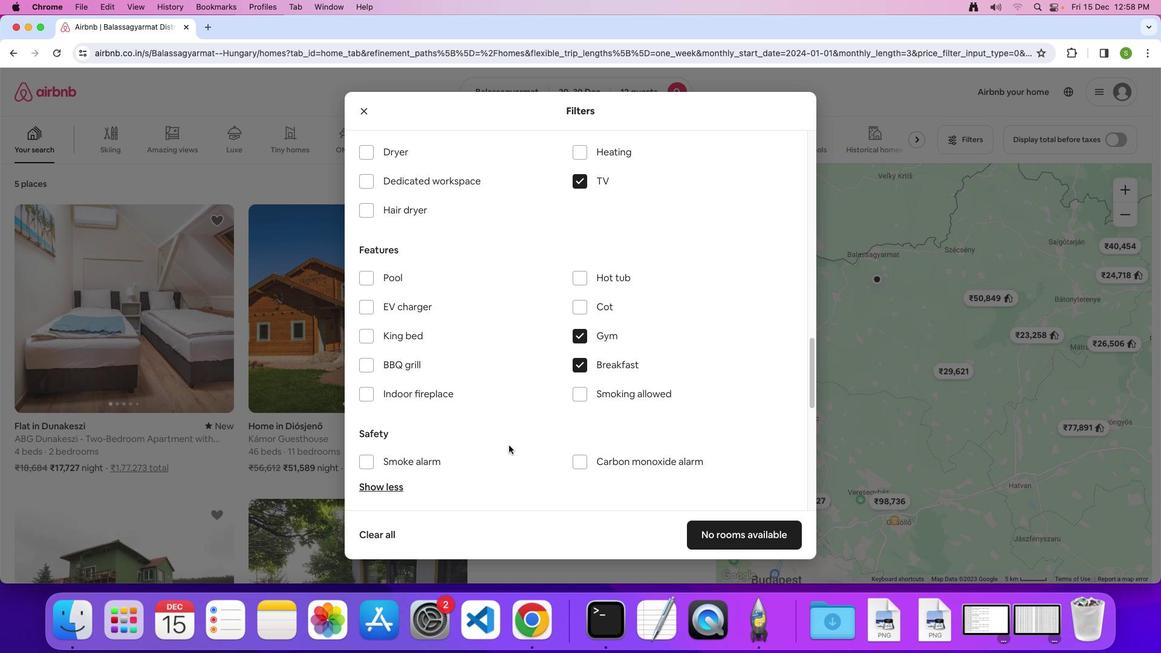
Action: Mouse scrolled (509, 445) with delta (0, 0)
Screenshot: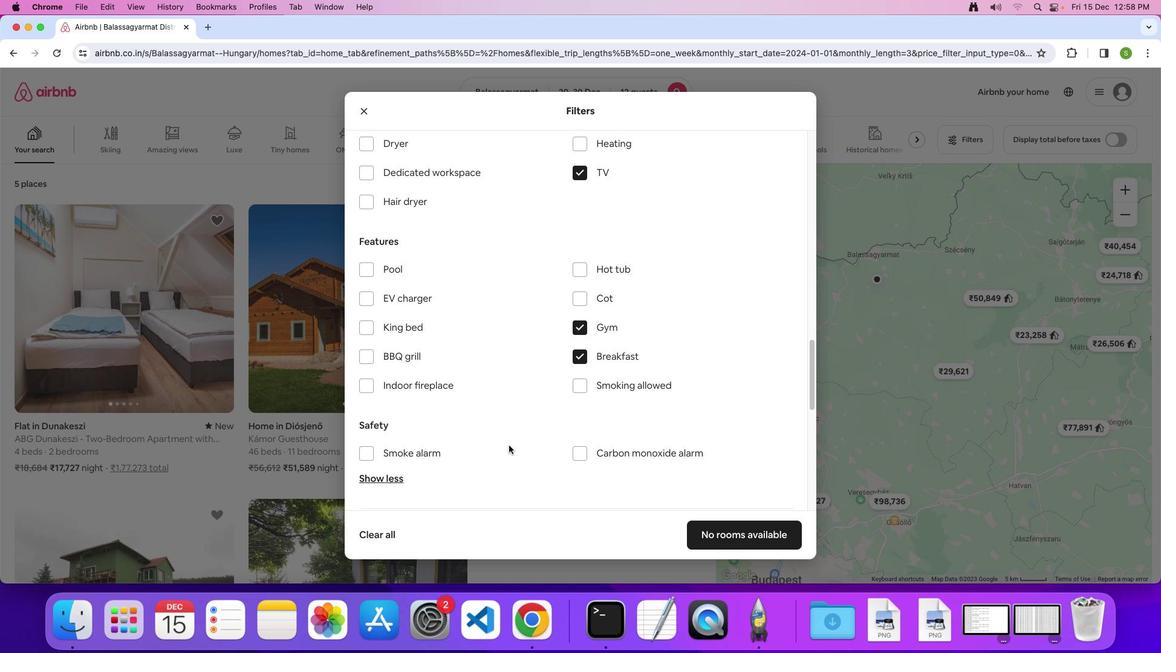 
Action: Mouse scrolled (509, 445) with delta (0, -1)
Screenshot: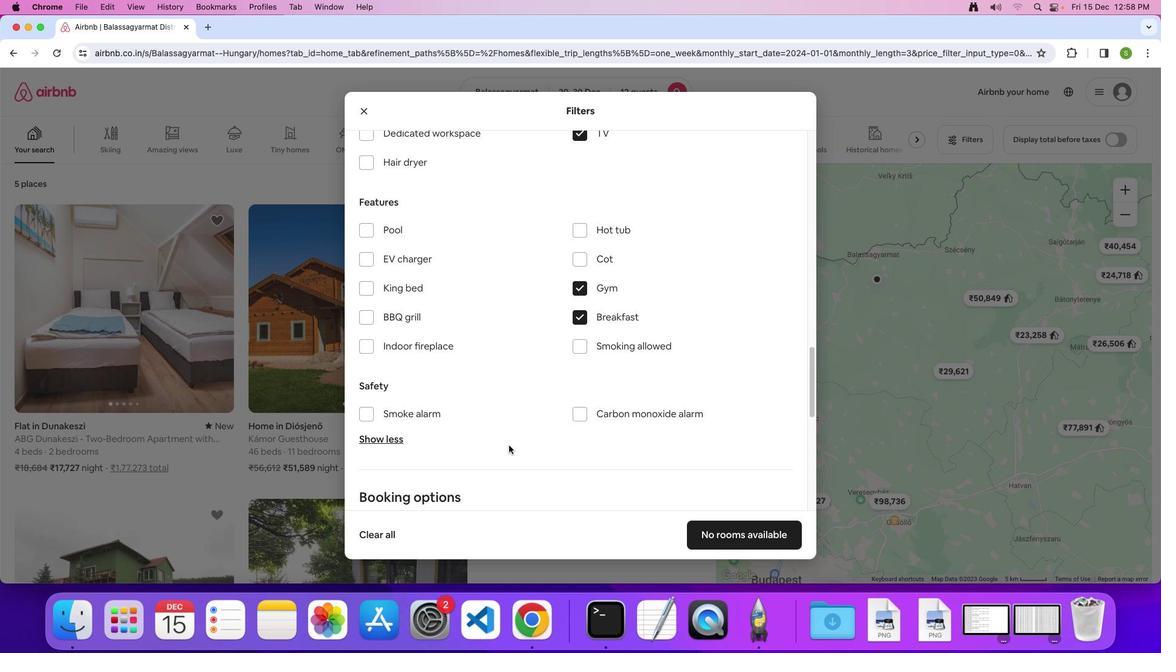 
Action: Mouse moved to (509, 443)
Screenshot: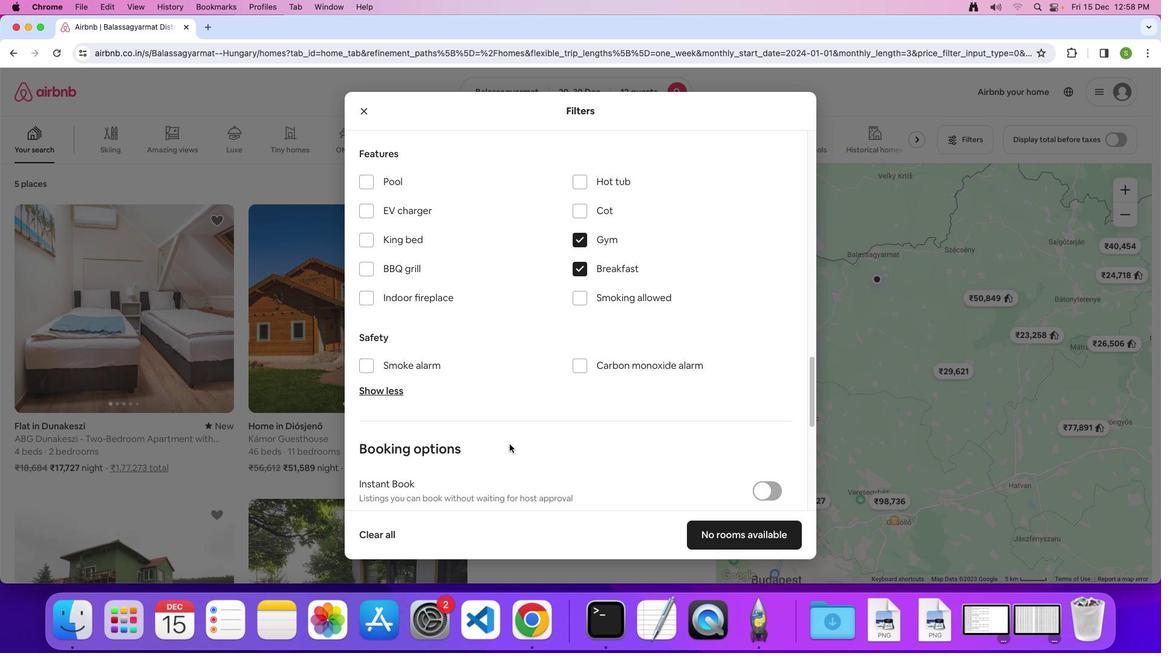 
Action: Mouse scrolled (509, 443) with delta (0, 0)
Screenshot: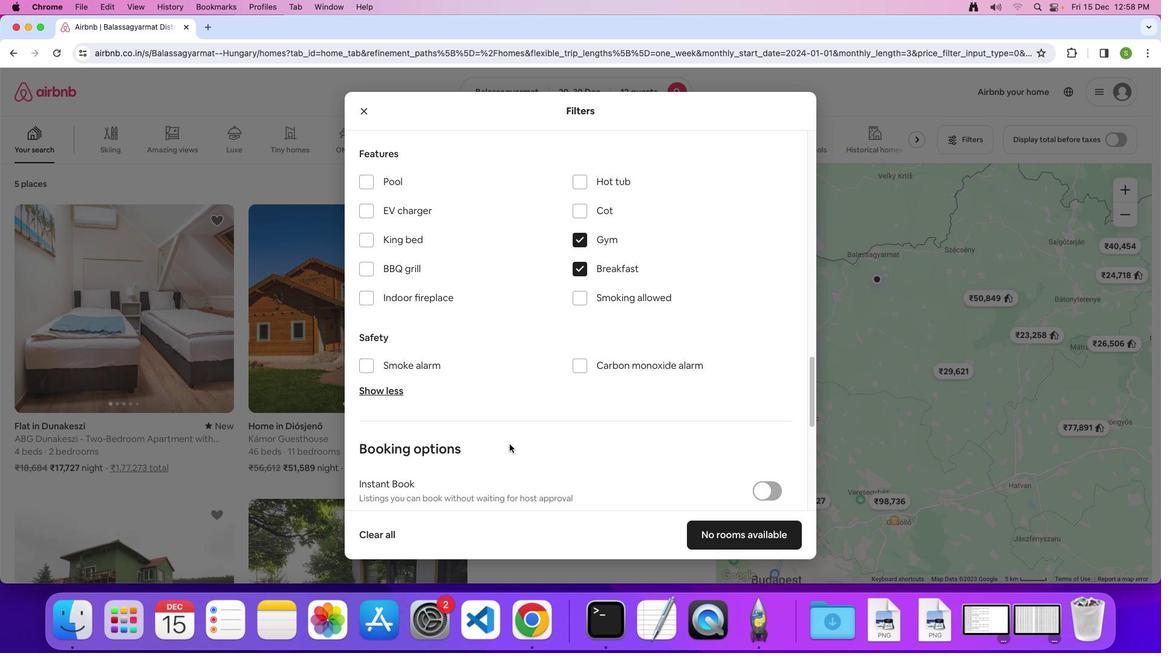 
Action: Mouse scrolled (509, 443) with delta (0, 0)
Screenshot: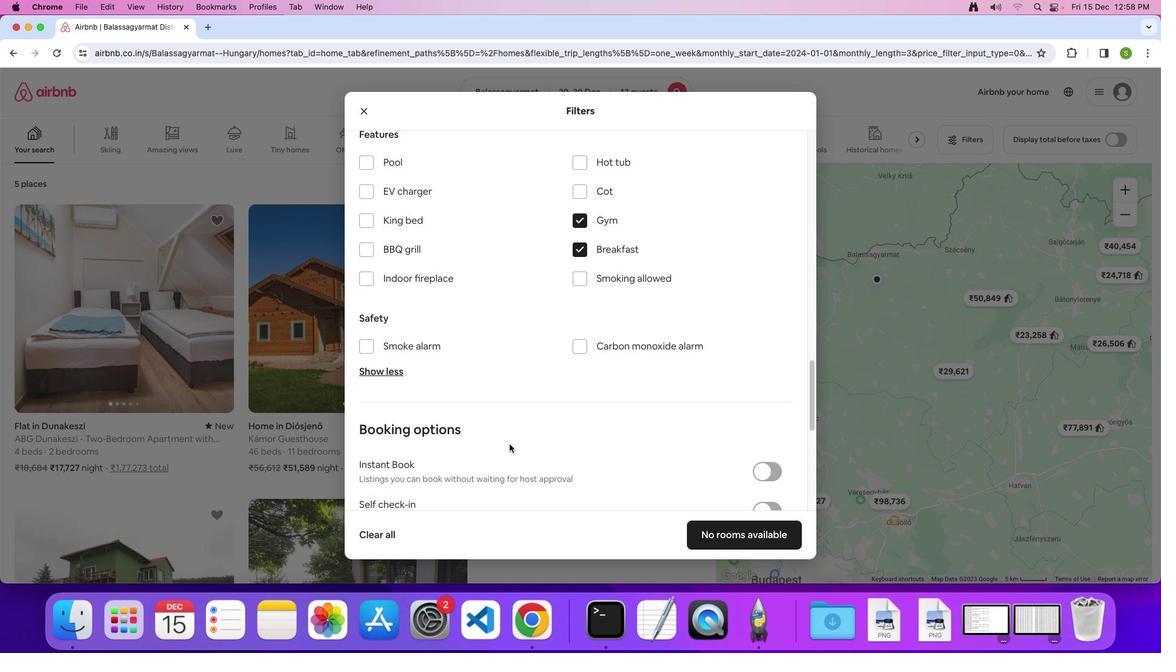 
Action: Mouse scrolled (509, 443) with delta (0, -1)
Screenshot: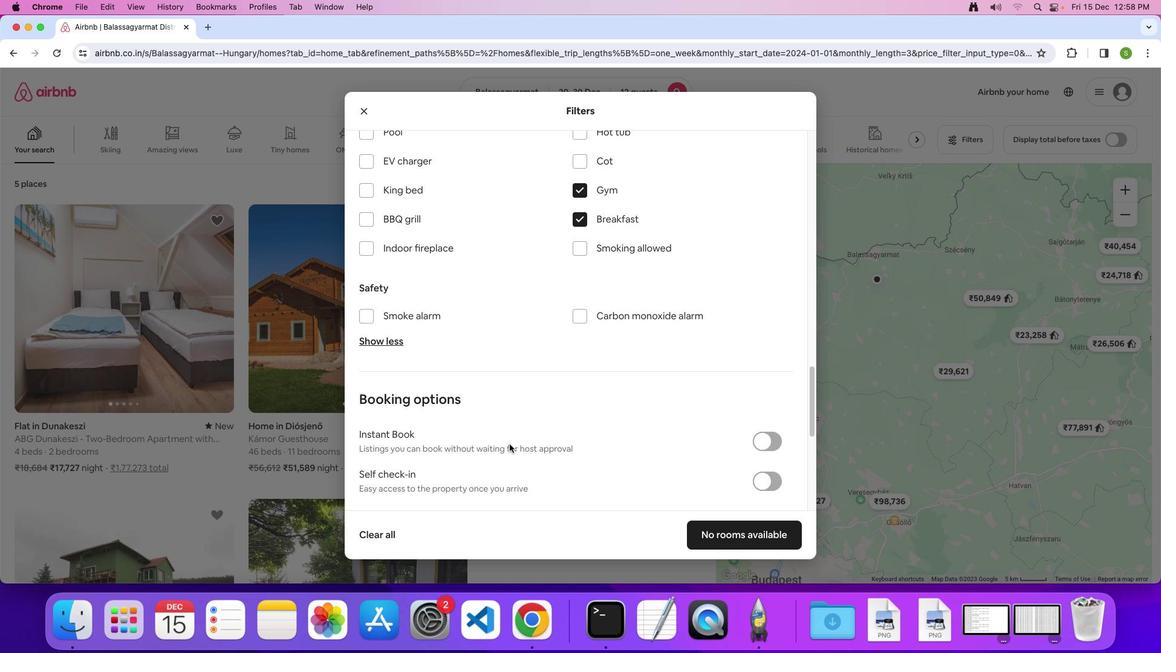 
Action: Mouse scrolled (509, 443) with delta (0, 0)
Screenshot: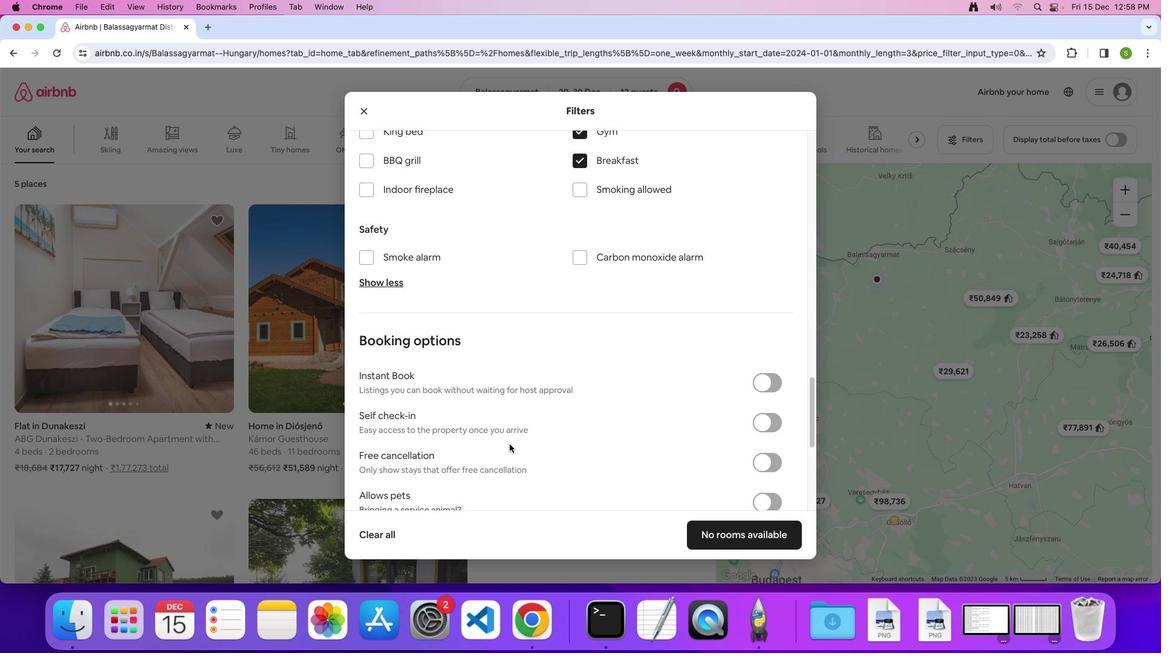 
Action: Mouse scrolled (509, 443) with delta (0, 0)
Screenshot: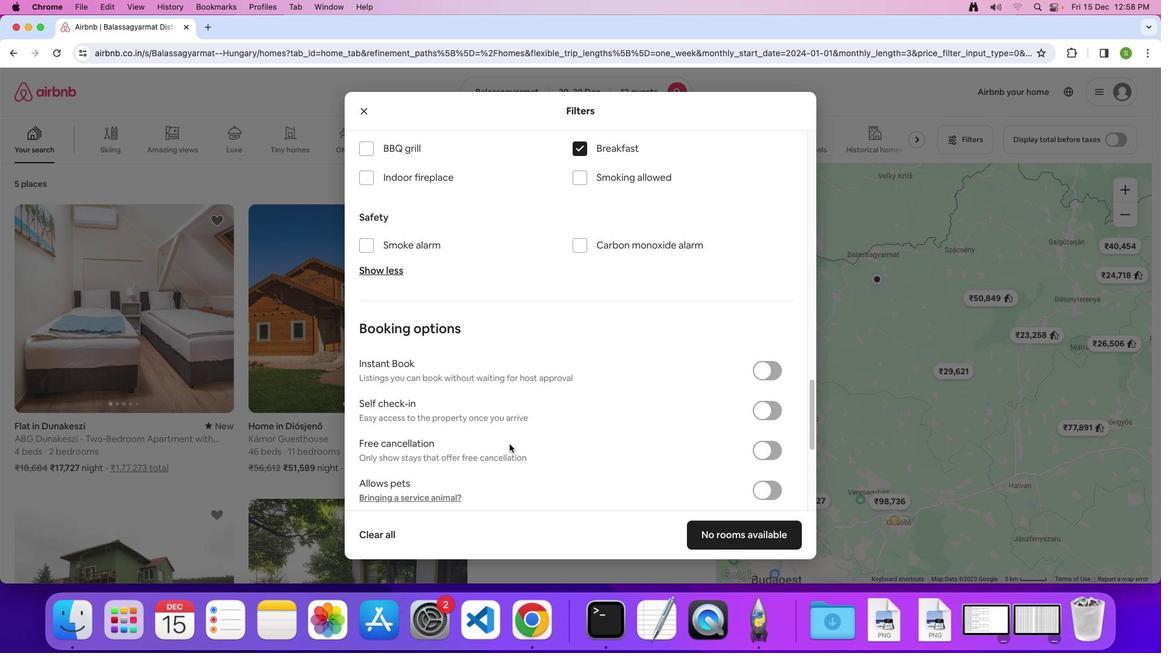 
Action: Mouse scrolled (509, 443) with delta (0, -1)
Screenshot: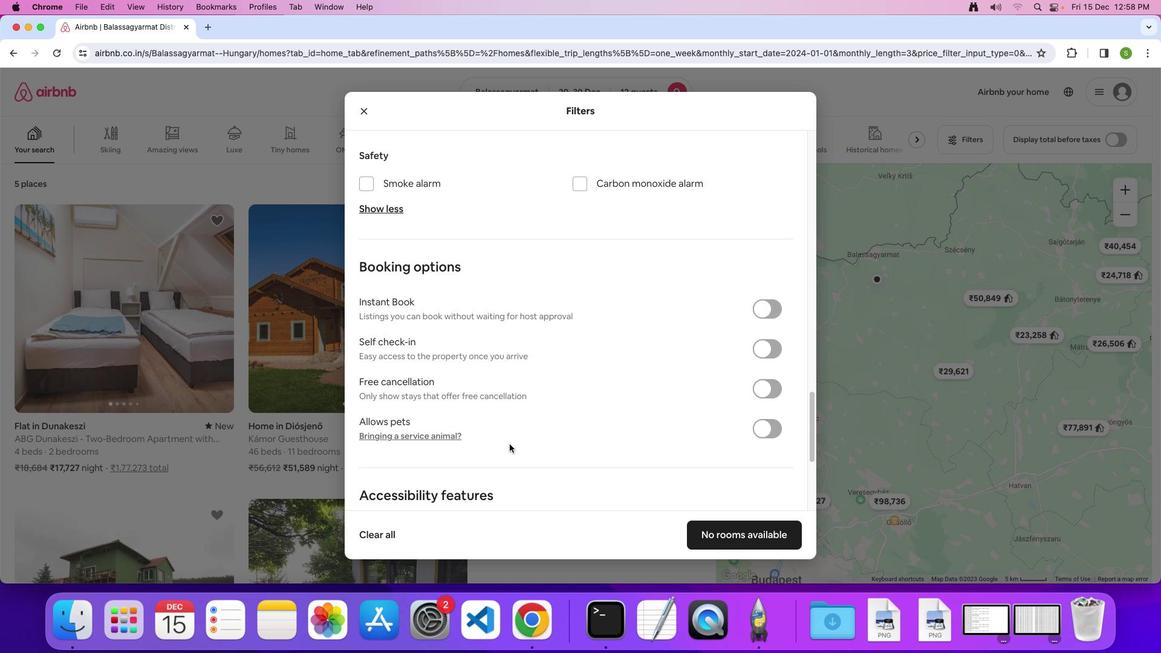 
Action: Mouse scrolled (509, 443) with delta (0, 0)
Screenshot: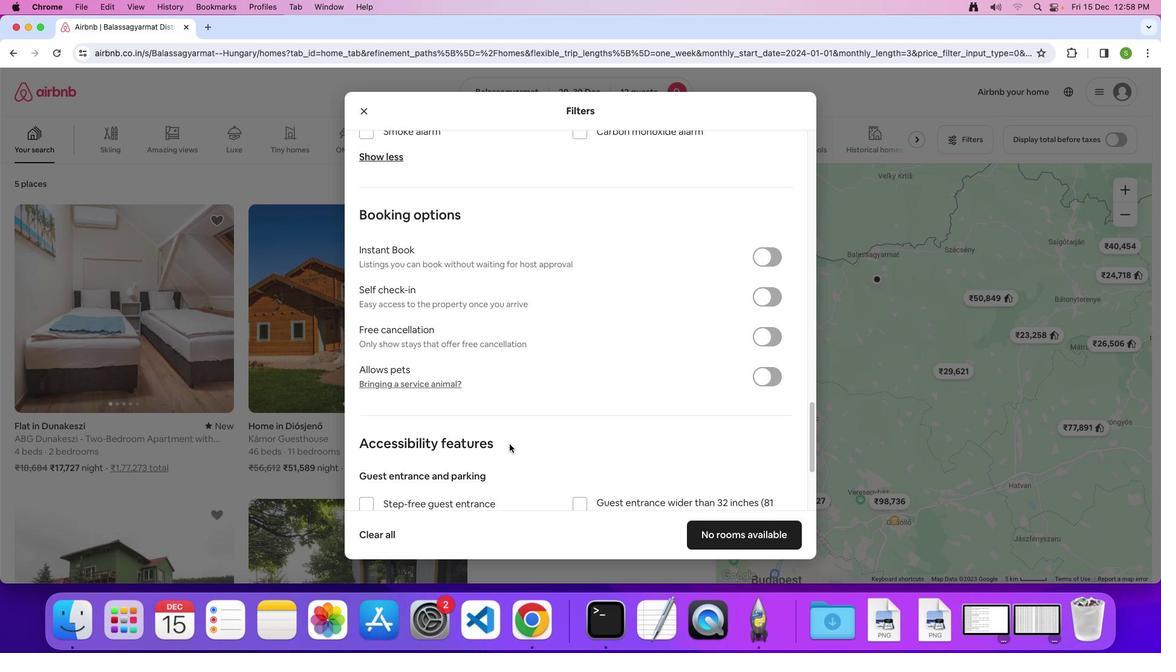 
Action: Mouse scrolled (509, 443) with delta (0, 0)
Screenshot: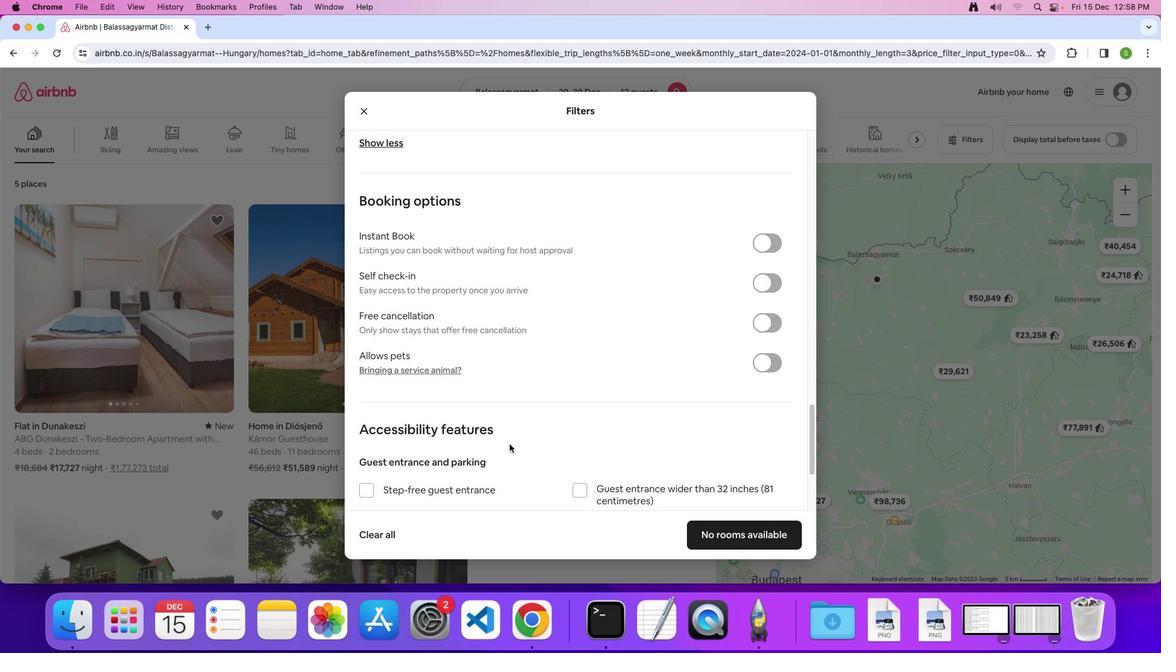 
Action: Mouse scrolled (509, 443) with delta (0, -1)
Screenshot: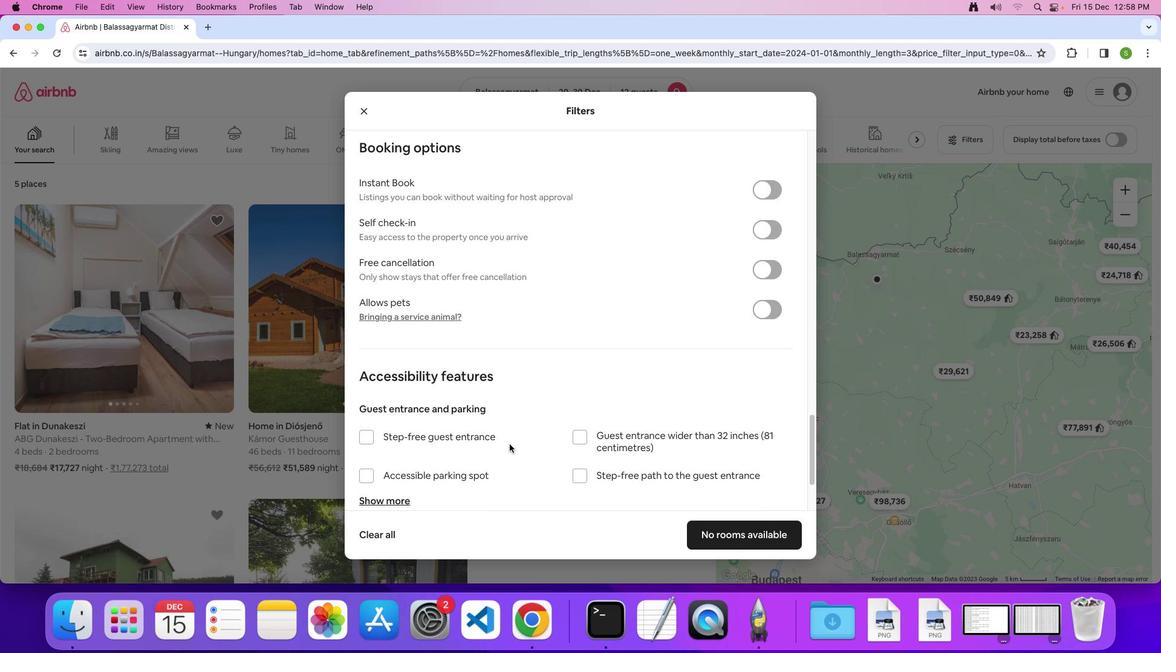 
Action: Mouse scrolled (509, 443) with delta (0, 0)
Screenshot: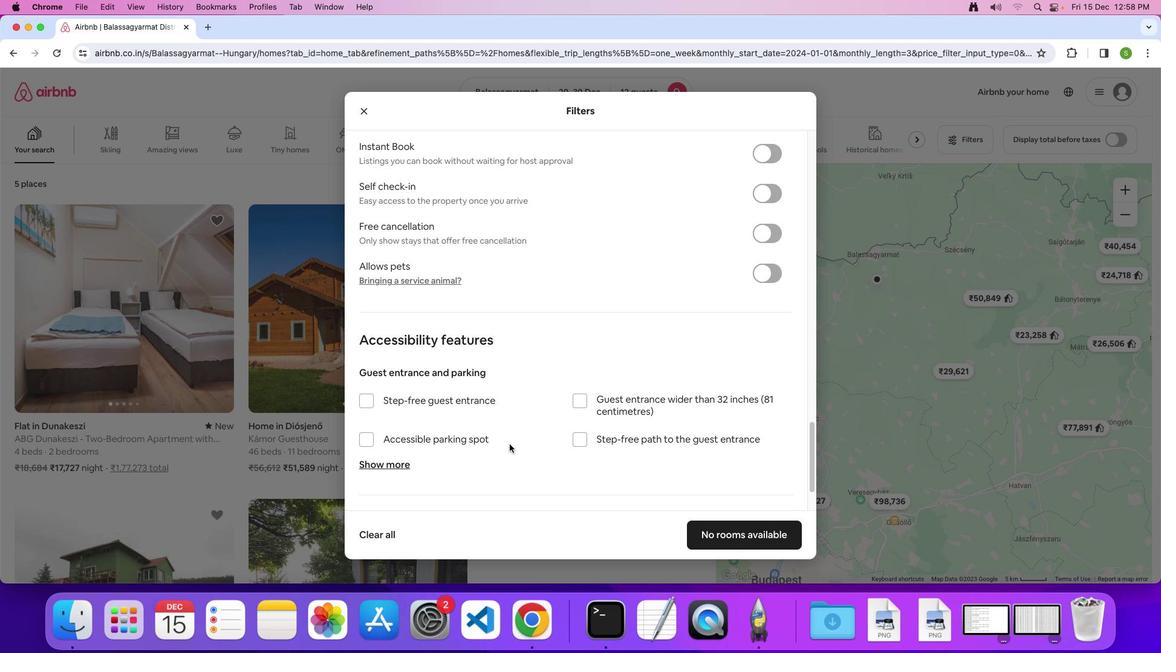 
Action: Mouse scrolled (509, 443) with delta (0, 0)
Screenshot: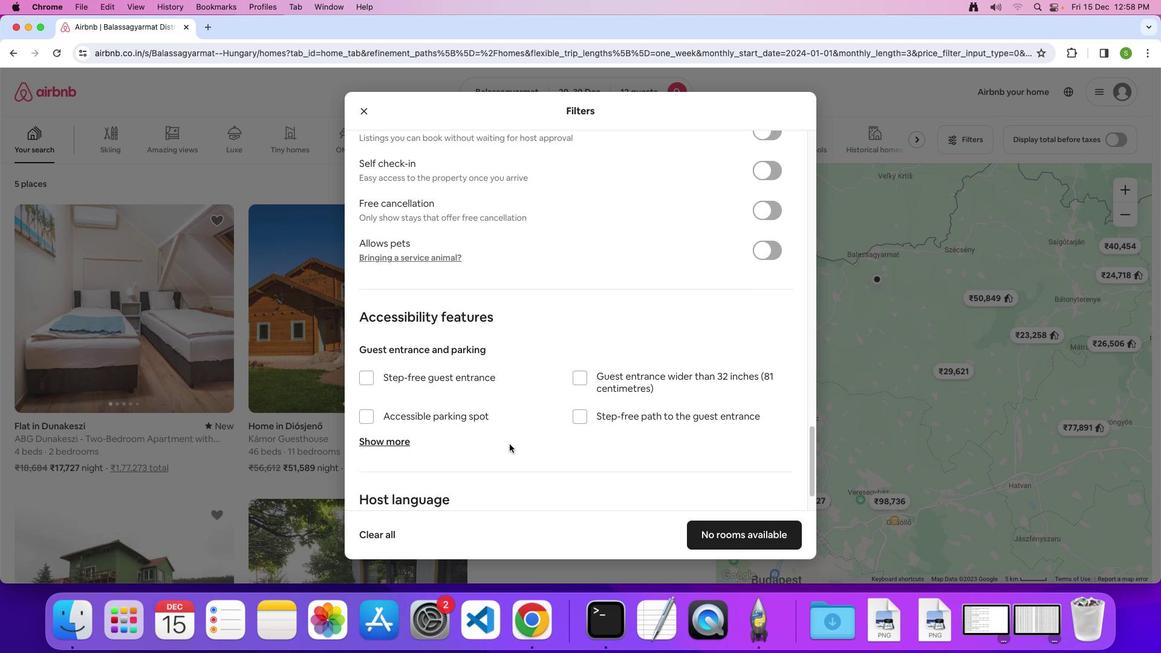 
Action: Mouse scrolled (509, 443) with delta (0, -1)
Screenshot: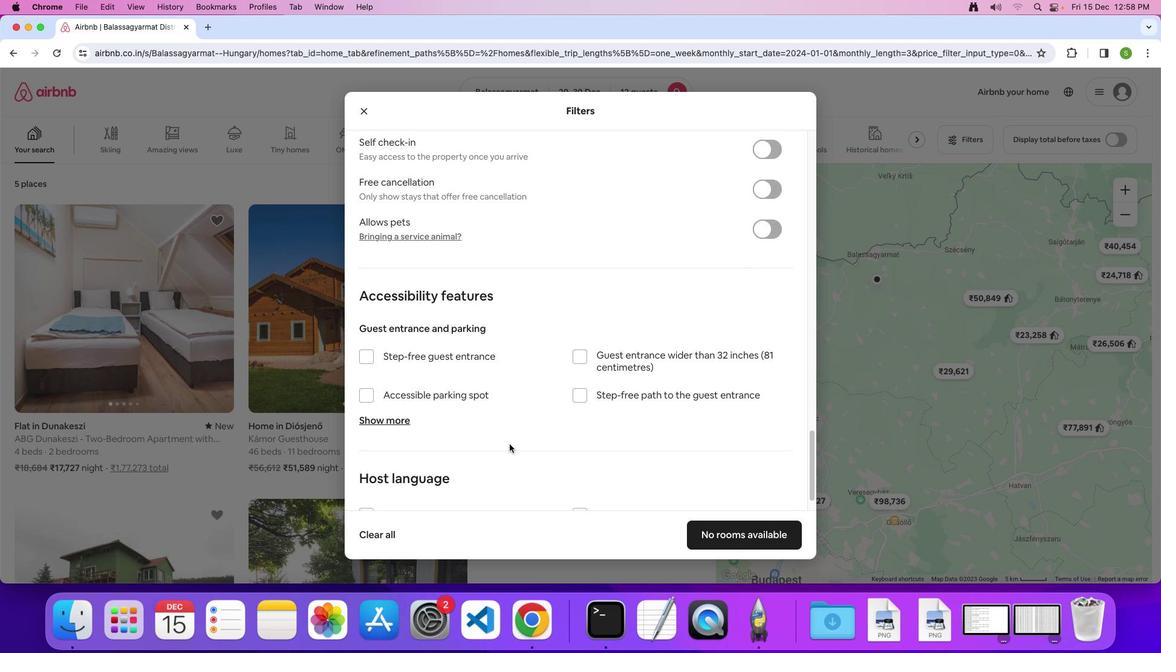
Action: Mouse scrolled (509, 443) with delta (0, 0)
Screenshot: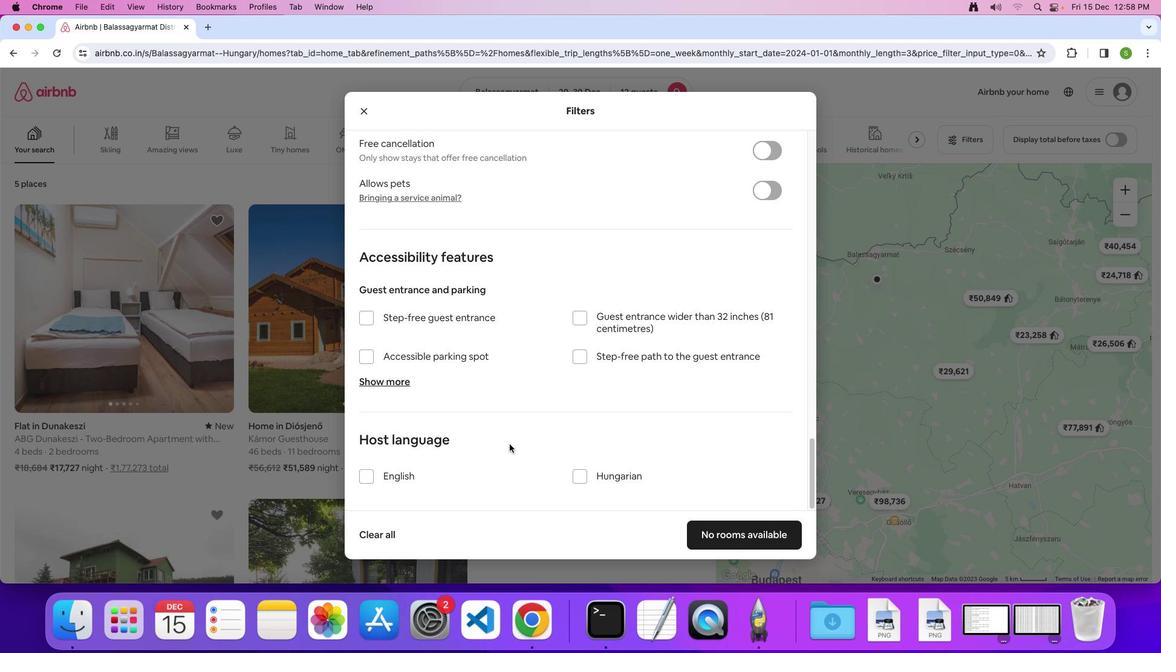 
Action: Mouse scrolled (509, 443) with delta (0, 0)
Screenshot: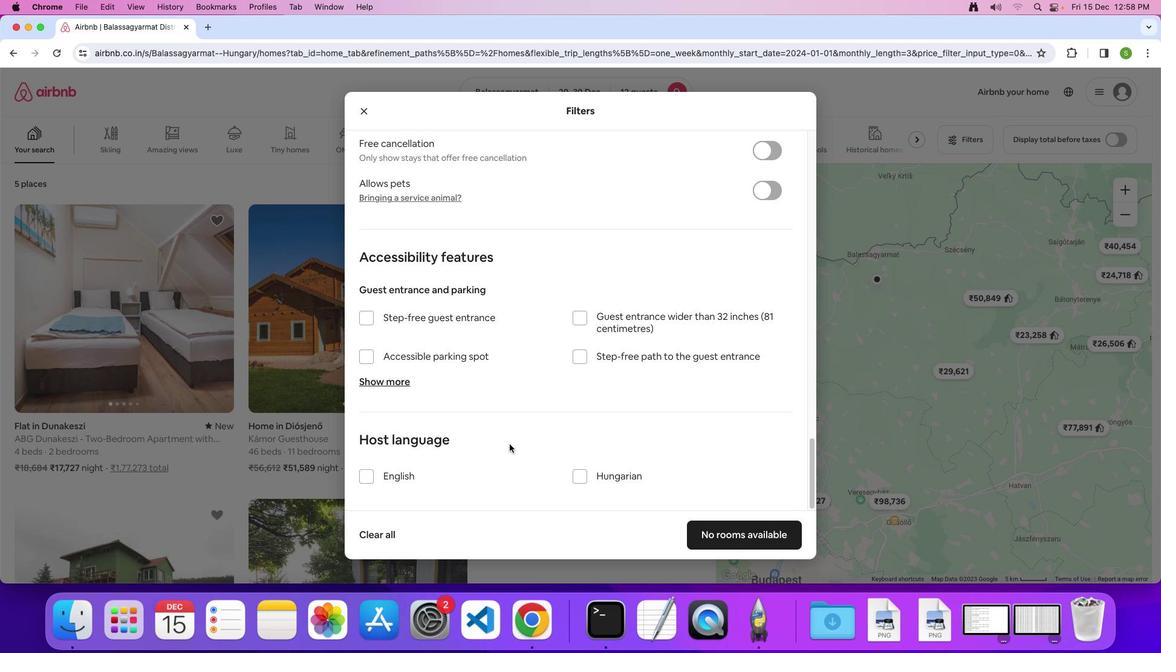 
Action: Mouse moved to (703, 529)
Screenshot: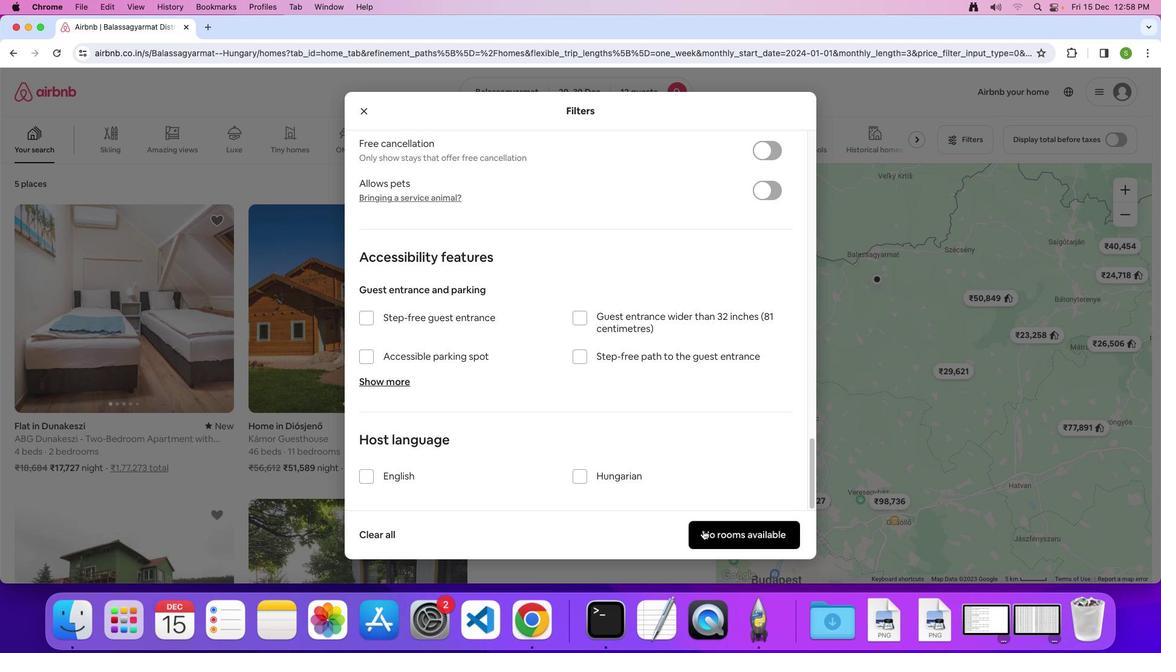 
Action: Mouse pressed left at (703, 529)
Screenshot: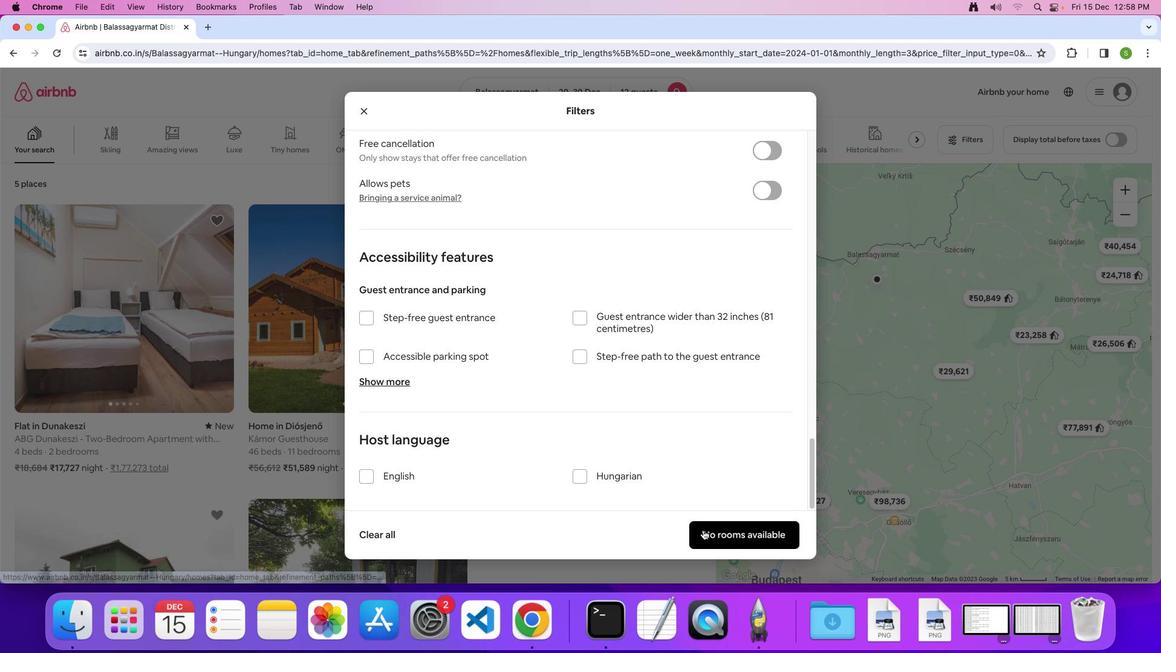 
Action: Mouse moved to (523, 336)
Screenshot: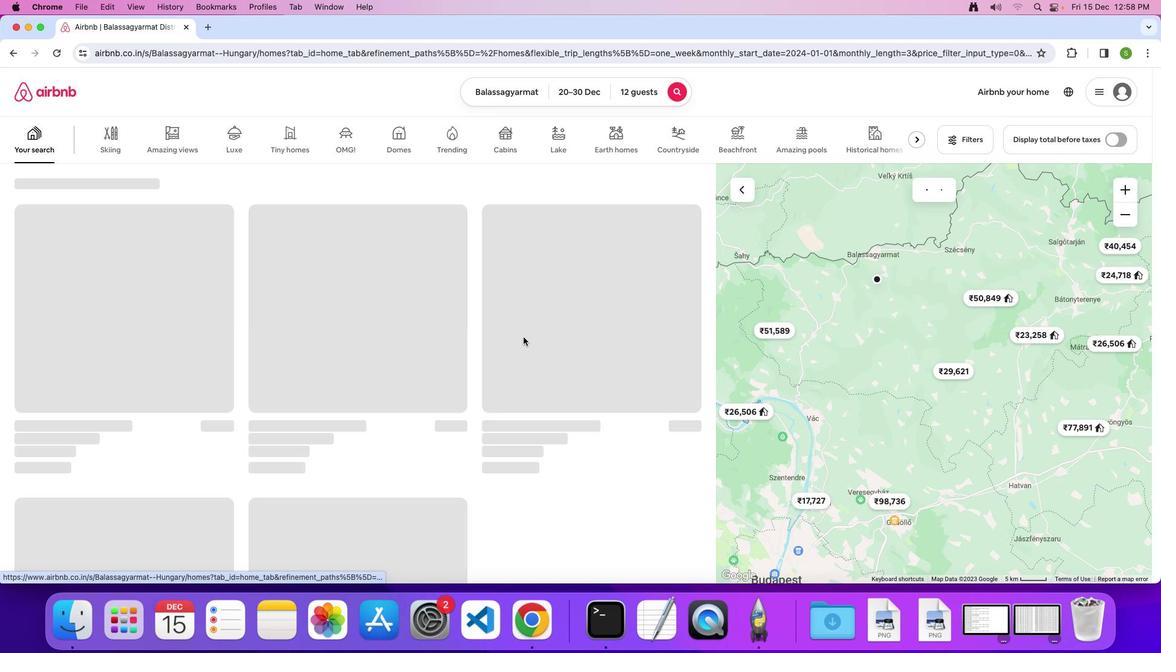
